 Task: Look for space in Porsgrunn, Norway from 7th July, 2023 to 14th July, 2023 for 1 adult in price range Rs.6000 to Rs.14000. Place can be shared room with 1  bedroom having 1 bed and 1 bathroom. Property type can be house, flat, guest house, hotel. Booking option can be shelf check-in. Required host language is English.
Action: Mouse moved to (556, 136)
Screenshot: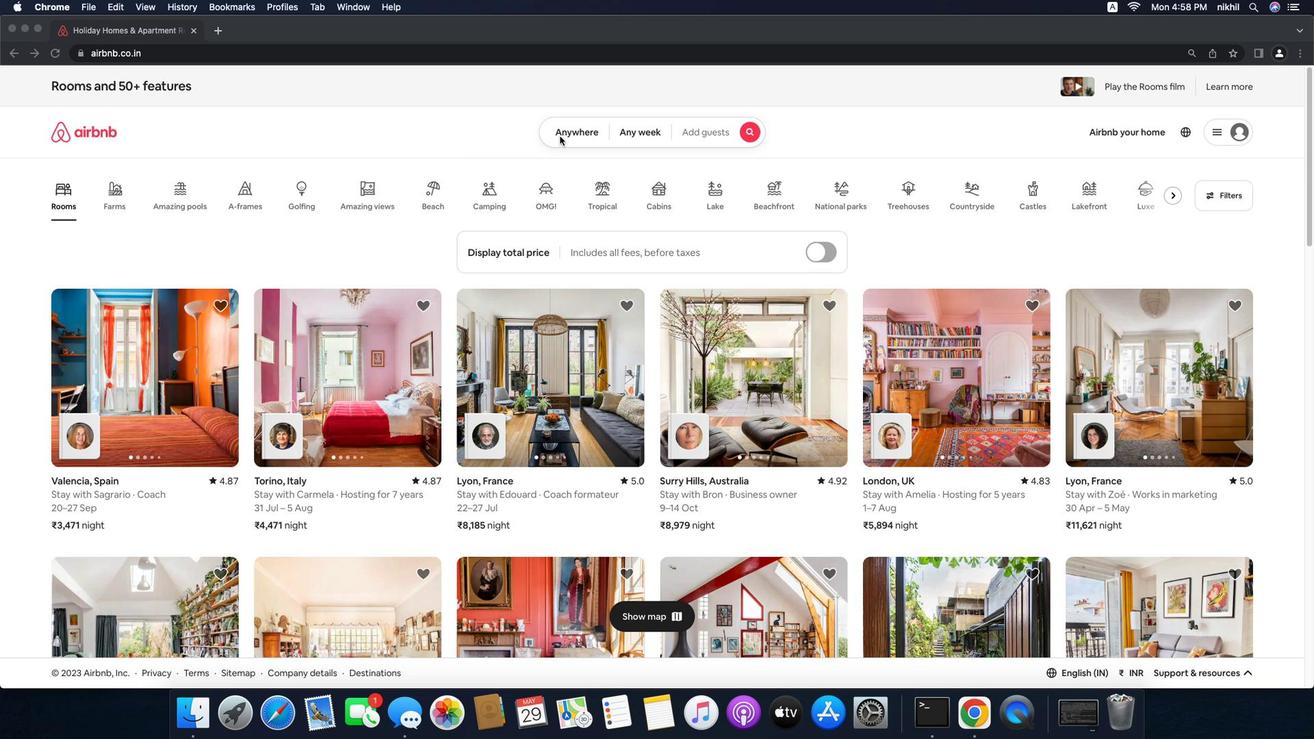 
Action: Mouse pressed left at (556, 136)
Screenshot: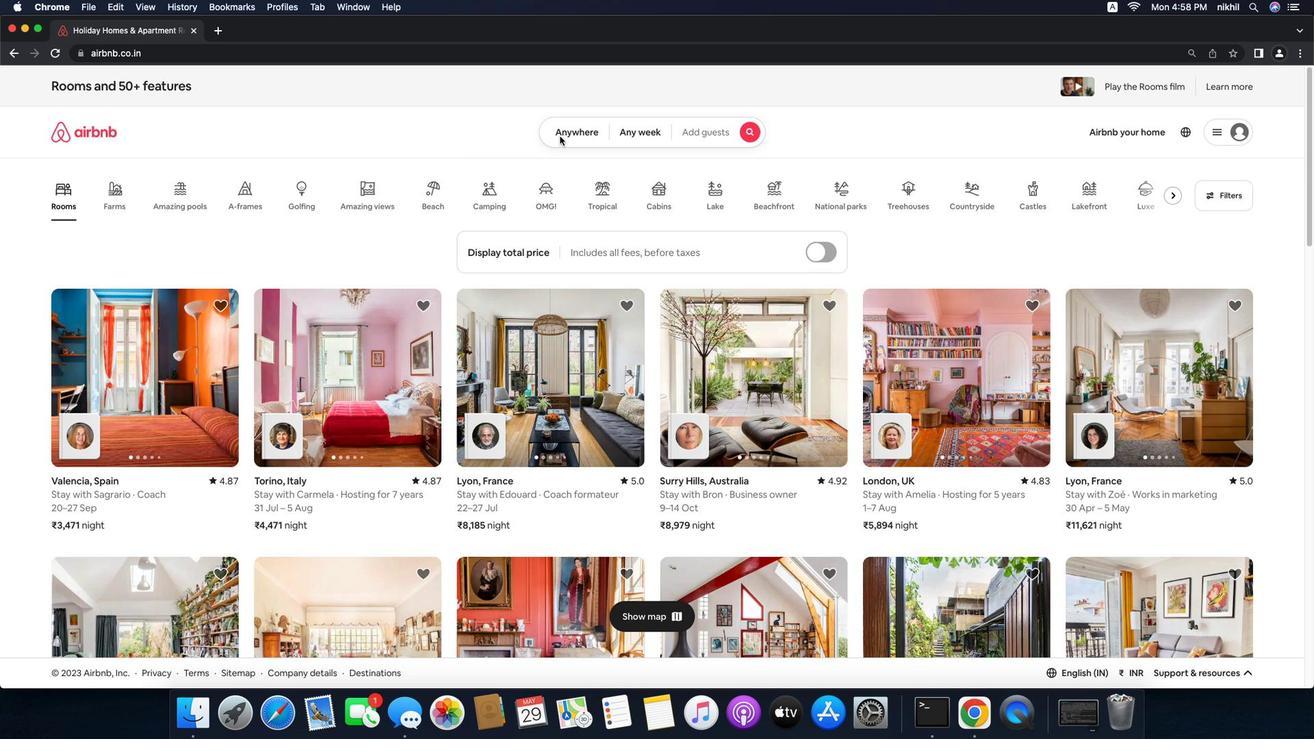 
Action: Mouse moved to (581, 132)
Screenshot: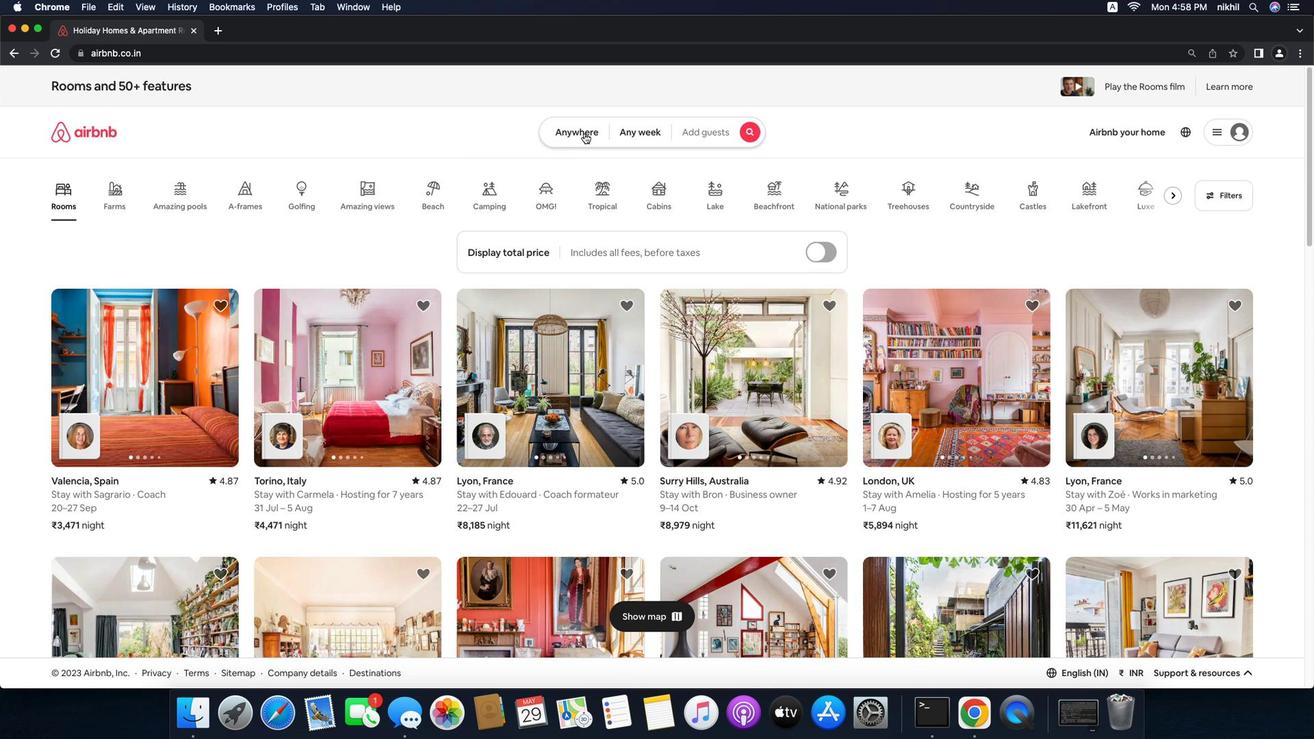 
Action: Mouse pressed left at (581, 132)
Screenshot: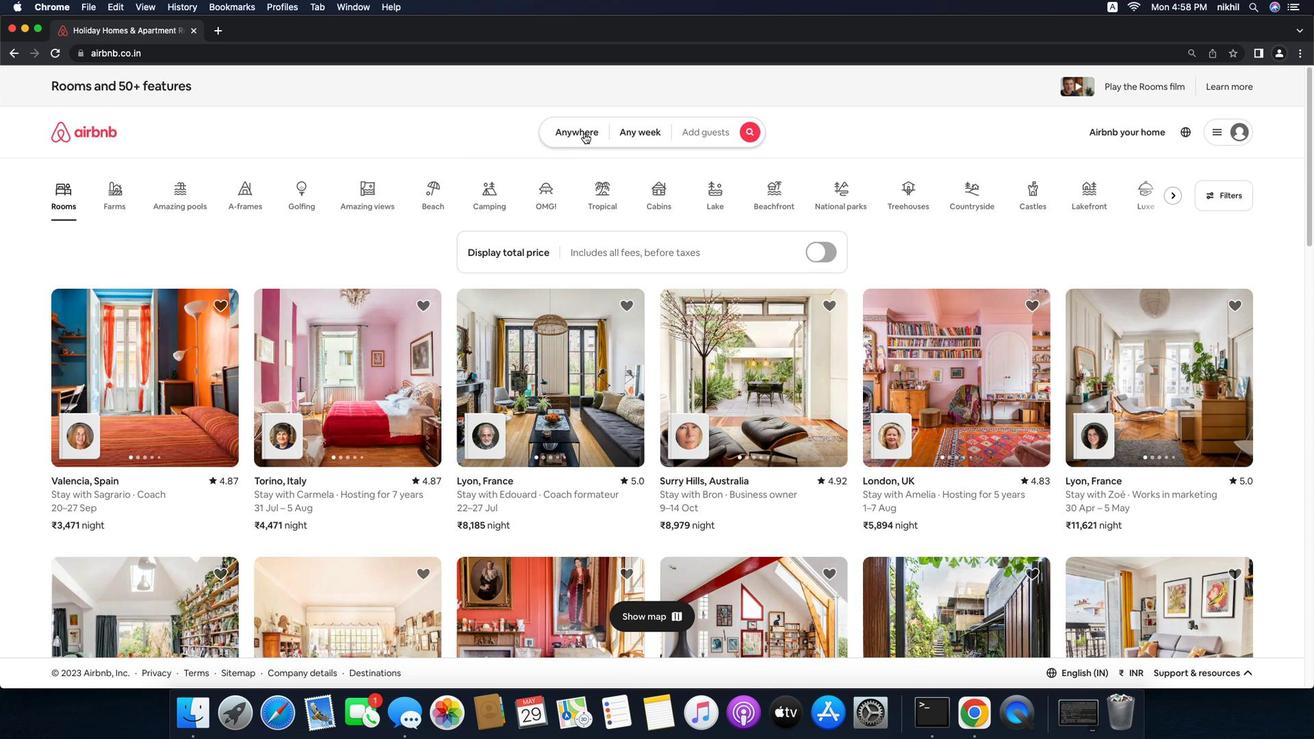 
Action: Mouse moved to (479, 185)
Screenshot: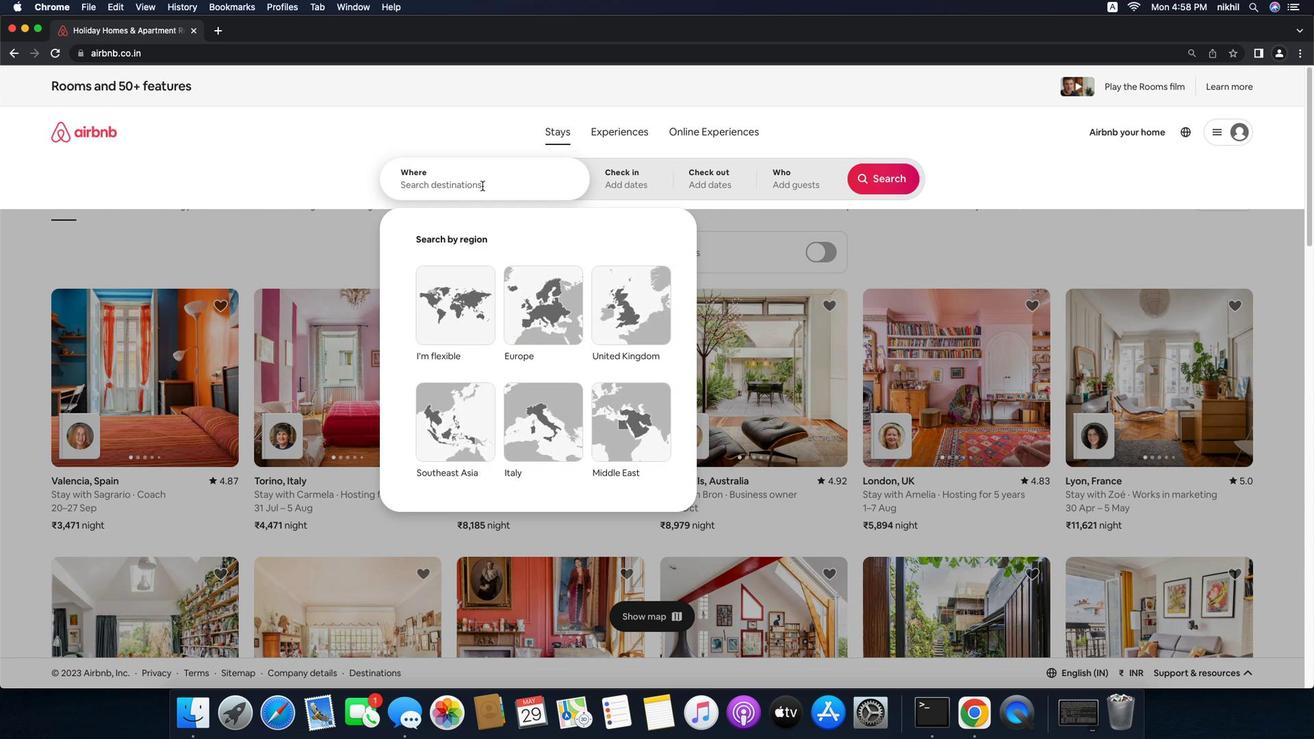 
Action: Mouse pressed left at (479, 185)
Screenshot: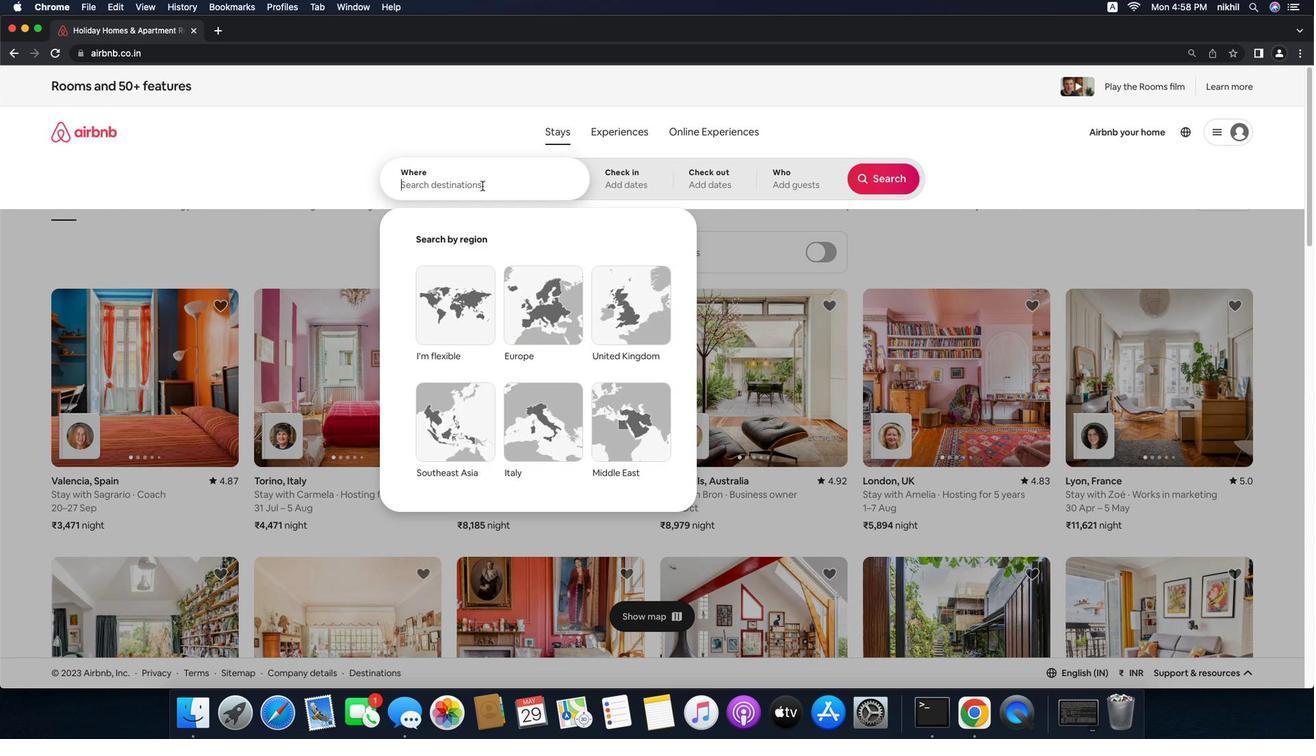 
Action: Key pressed 'P'Key.caps_lock'o''r''s''g''r''u''n''n'','Key.spaceKey.caps_lock'N'Key.caps_lock'o''r''w''a''y'
Screenshot: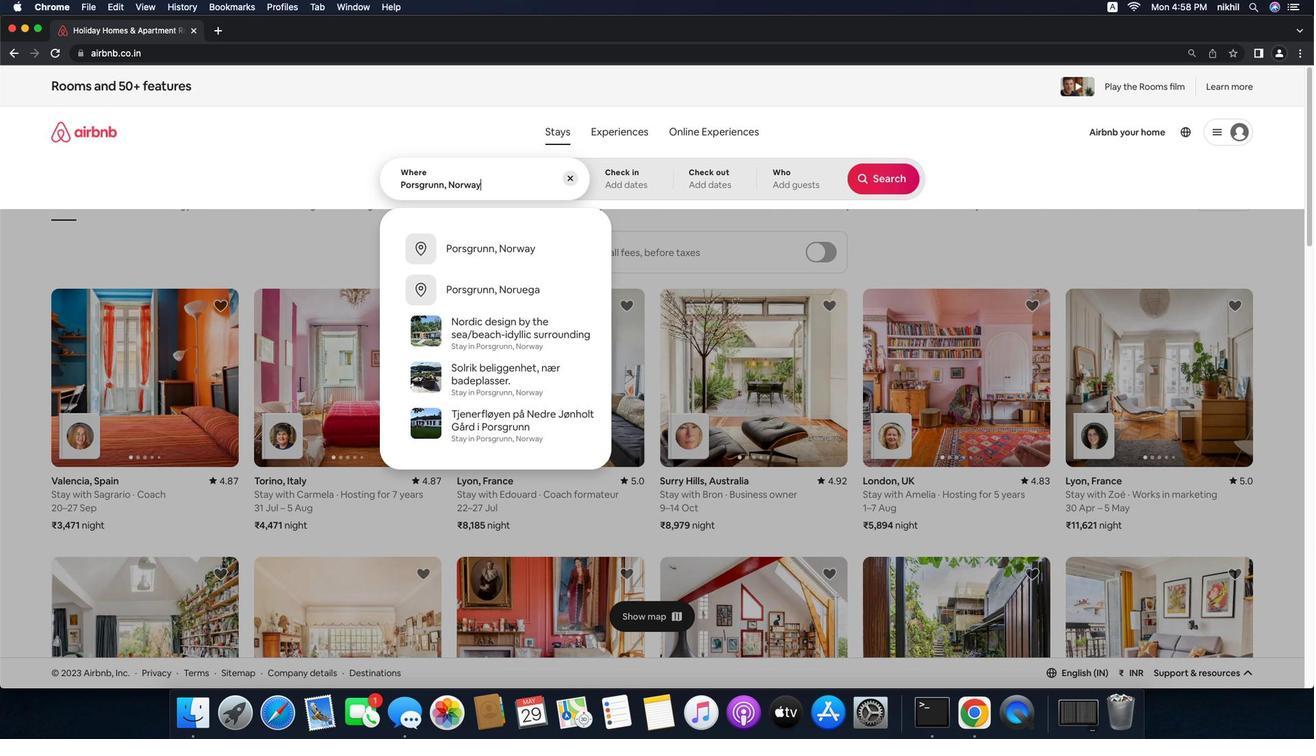 
Action: Mouse moved to (521, 249)
Screenshot: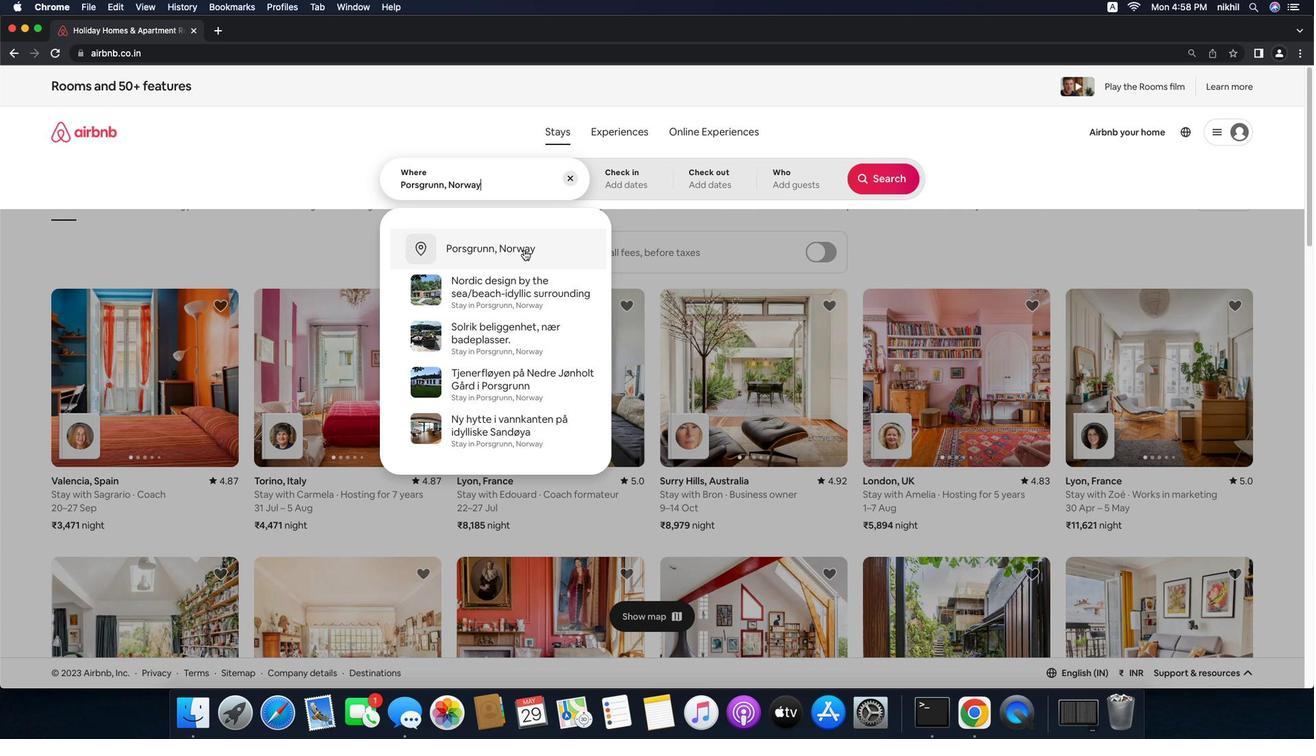
Action: Mouse pressed left at (521, 249)
Screenshot: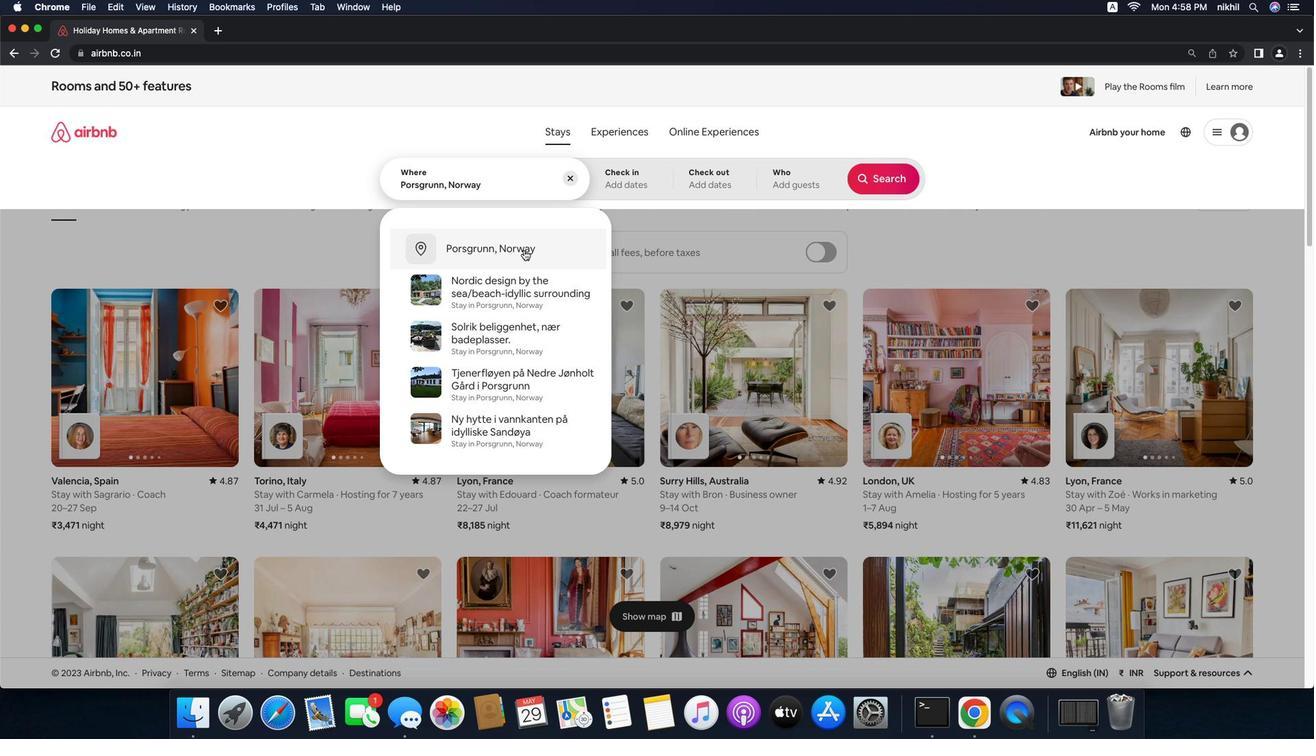 
Action: Mouse moved to (874, 280)
Screenshot: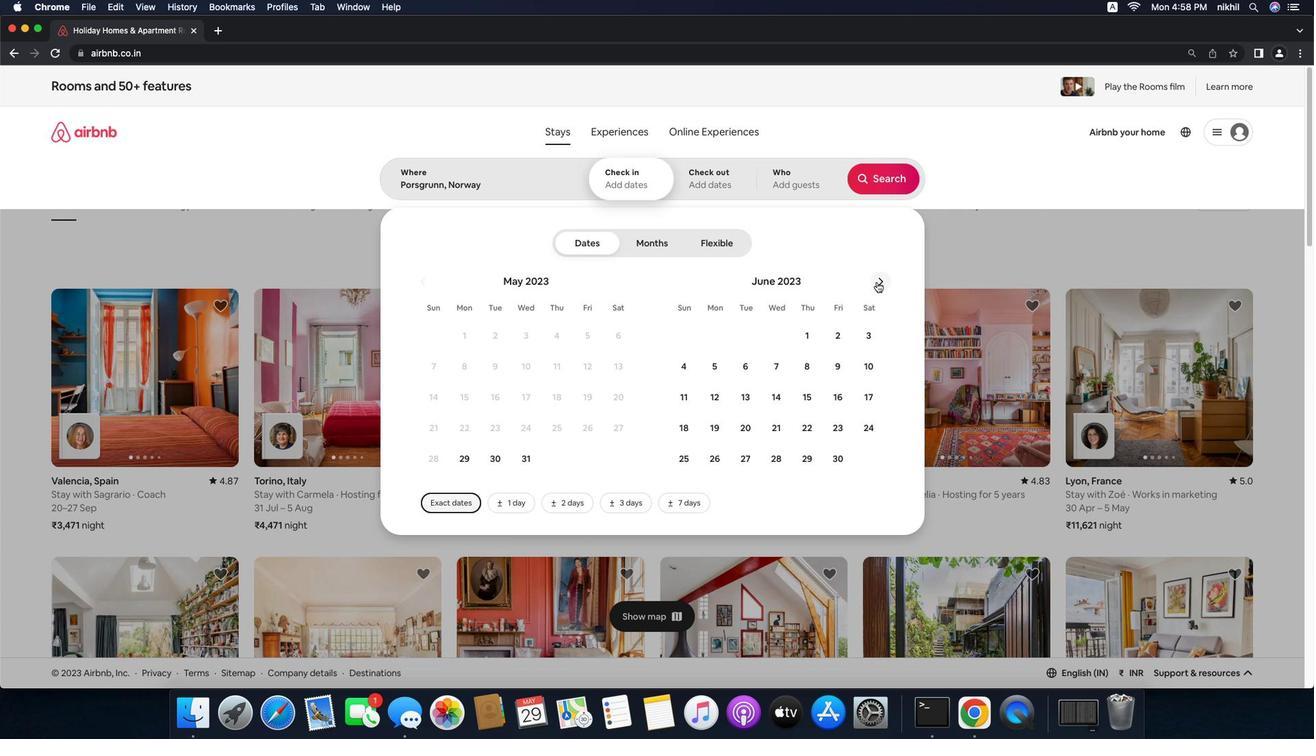 
Action: Mouse pressed left at (874, 280)
Screenshot: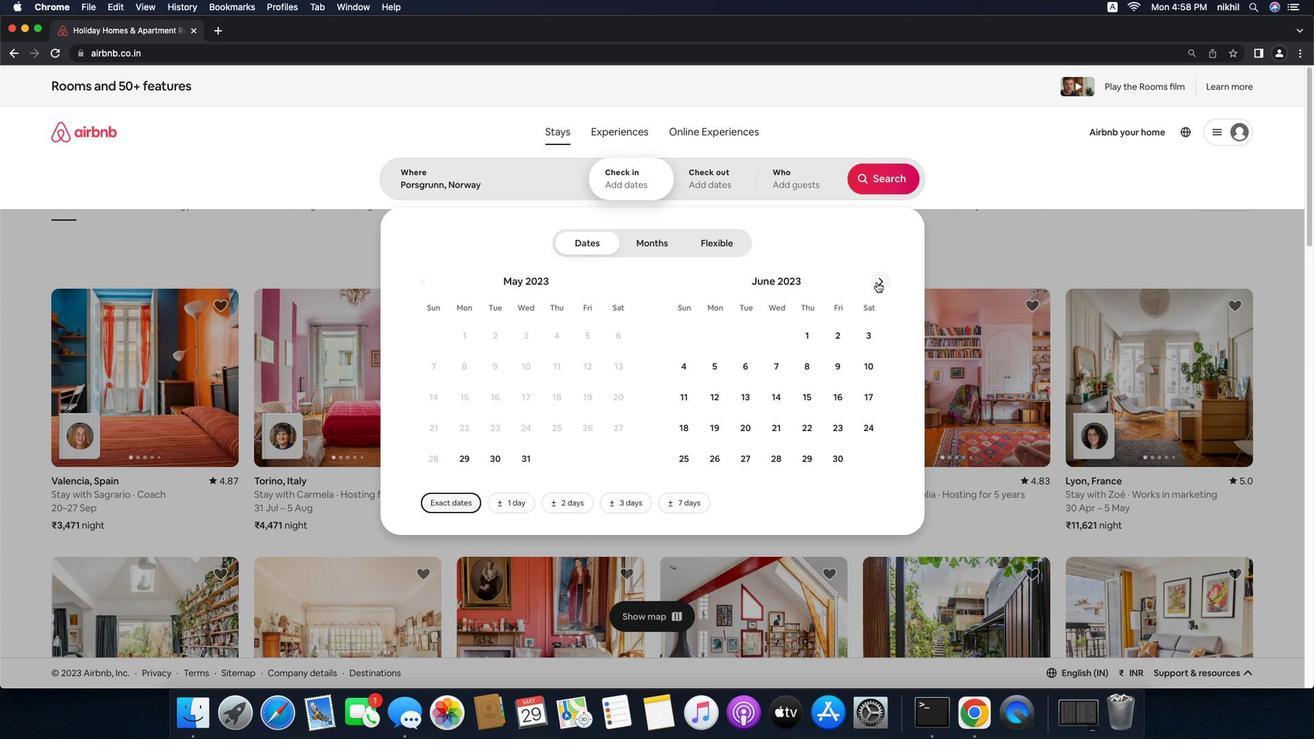 
Action: Mouse moved to (841, 362)
Screenshot: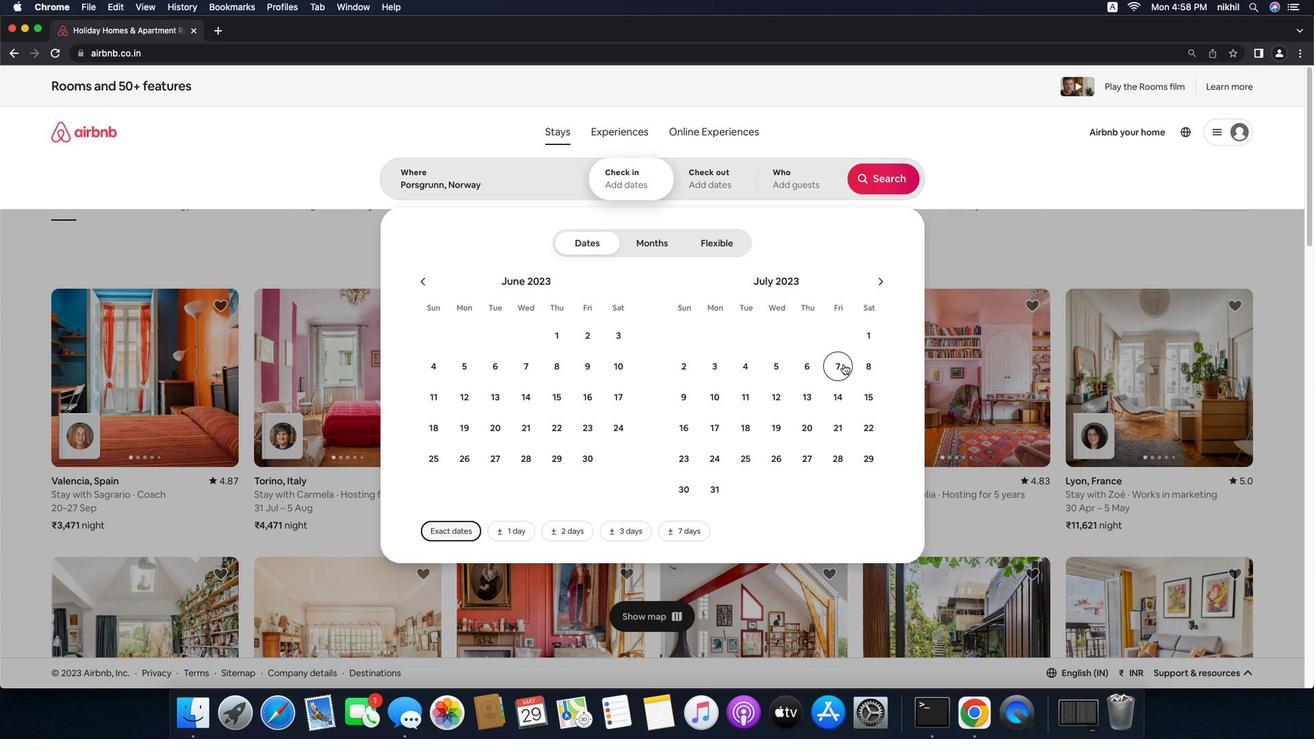 
Action: Mouse pressed left at (841, 362)
Screenshot: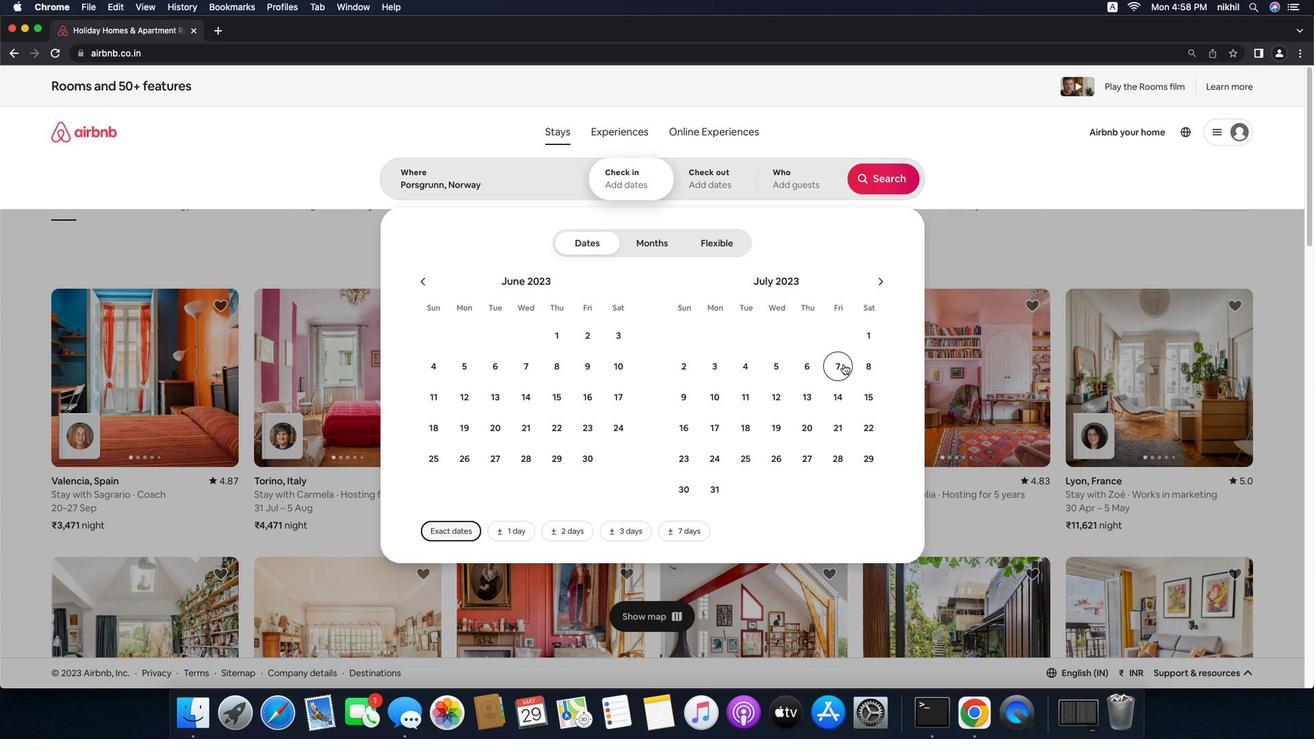 
Action: Mouse moved to (837, 394)
Screenshot: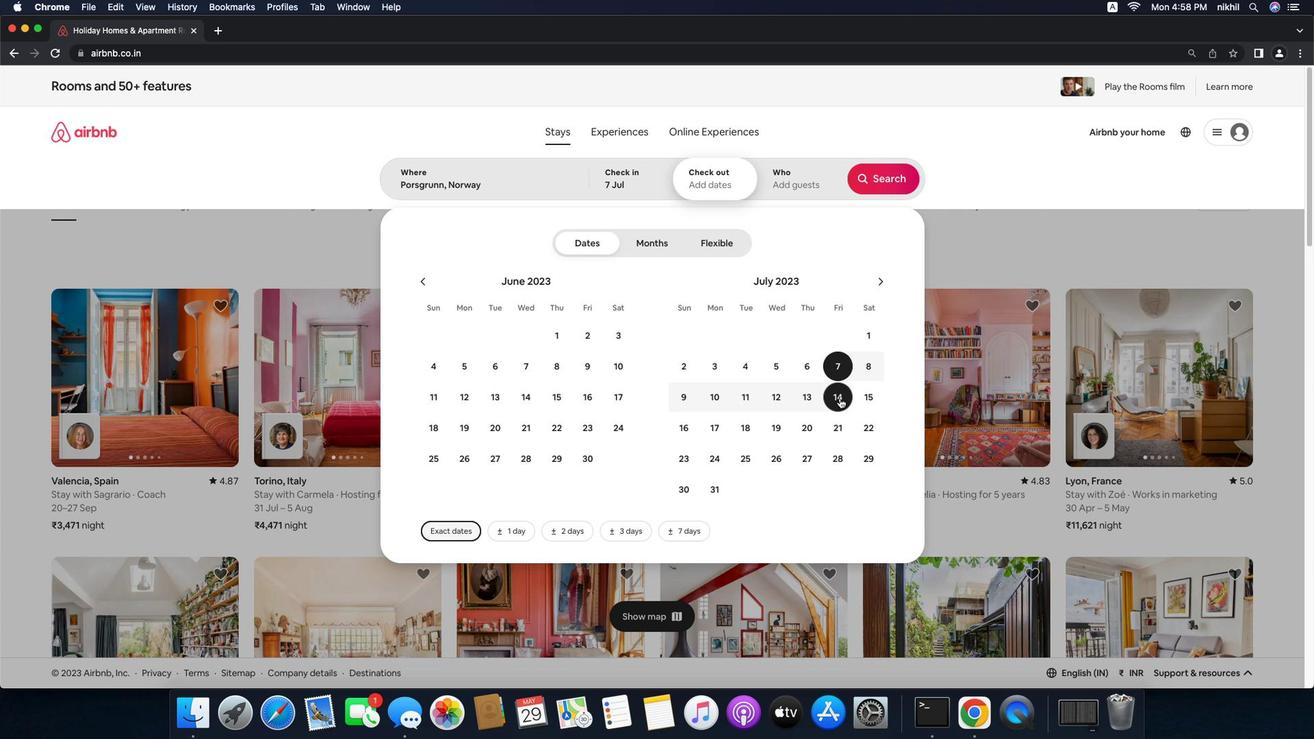 
Action: Mouse pressed left at (837, 394)
Screenshot: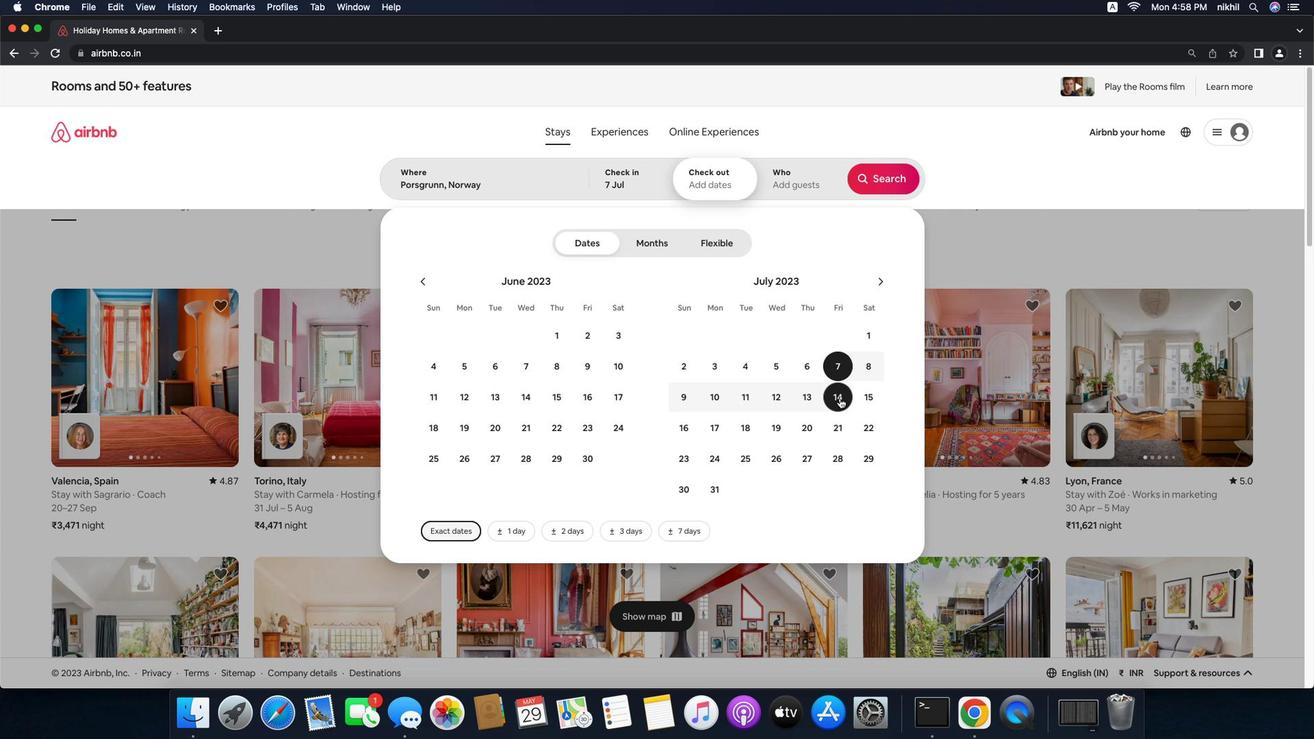 
Action: Mouse moved to (802, 186)
Screenshot: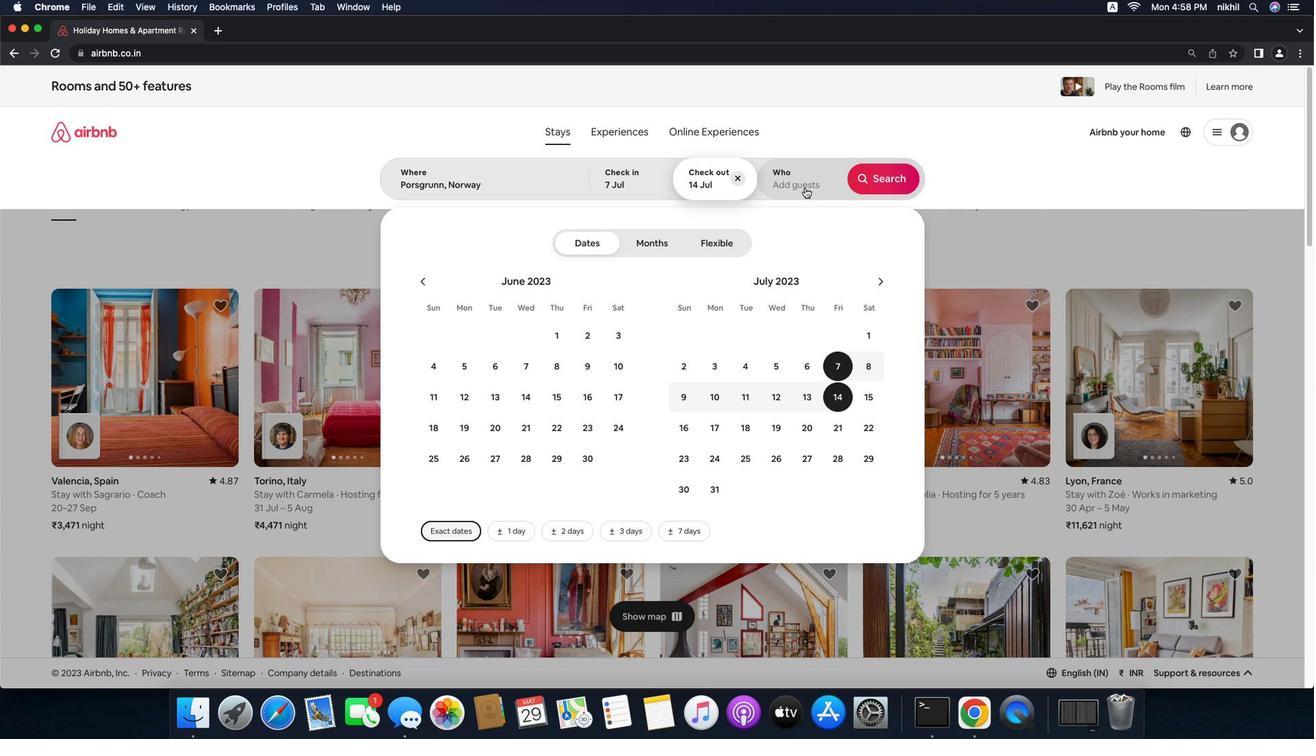 
Action: Mouse pressed left at (802, 186)
Screenshot: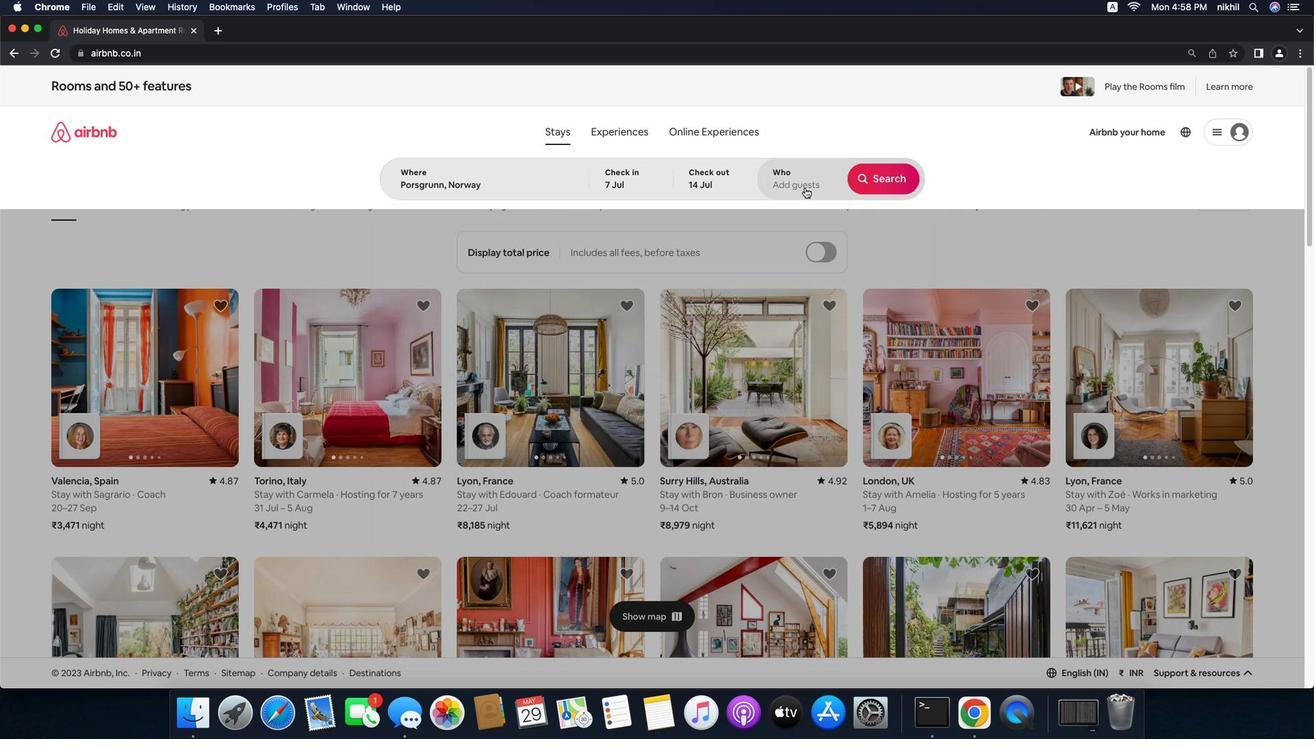 
Action: Mouse moved to (878, 249)
Screenshot: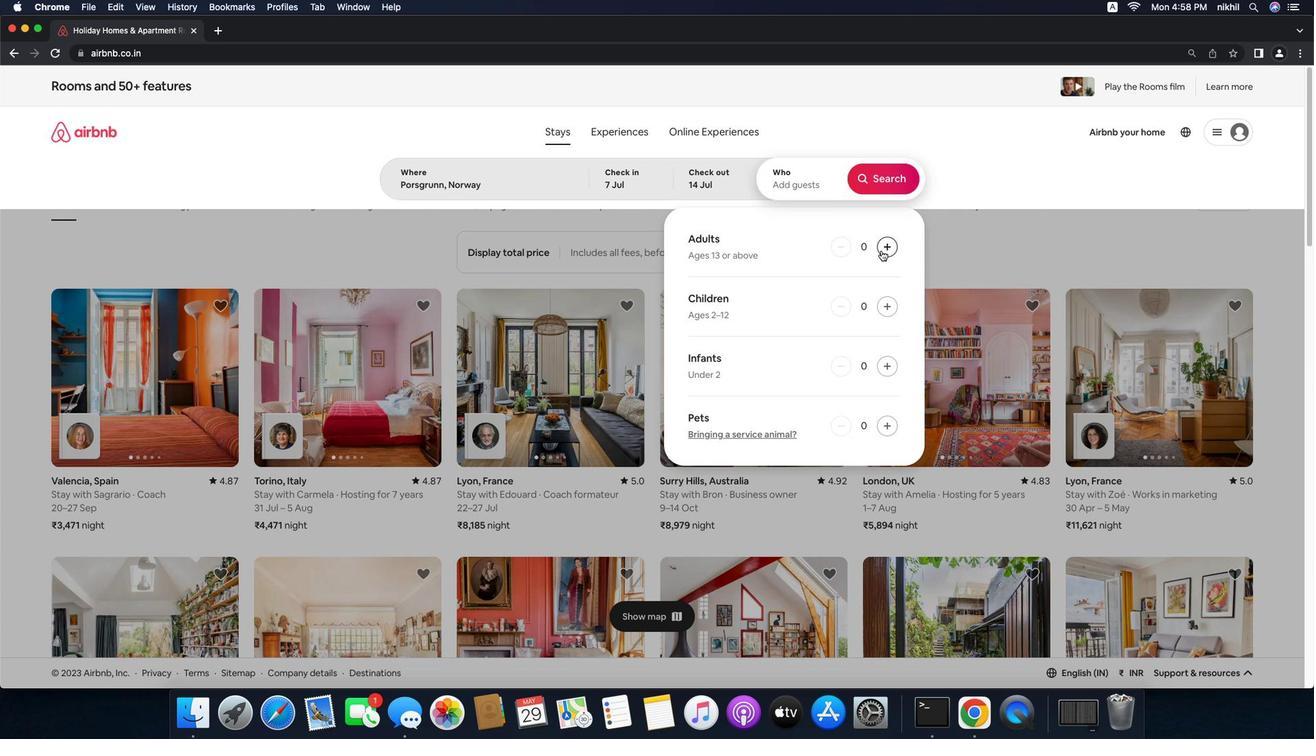 
Action: Mouse pressed left at (878, 249)
Screenshot: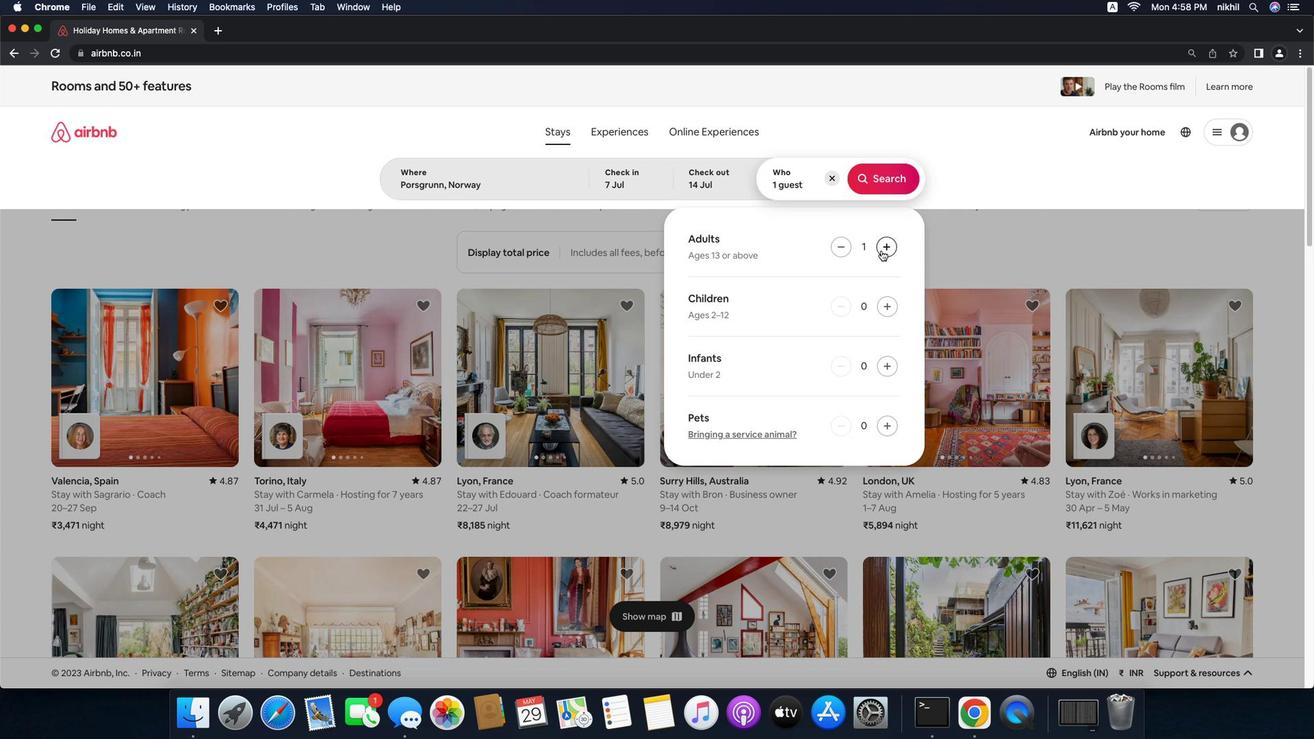 
Action: Mouse moved to (889, 181)
Screenshot: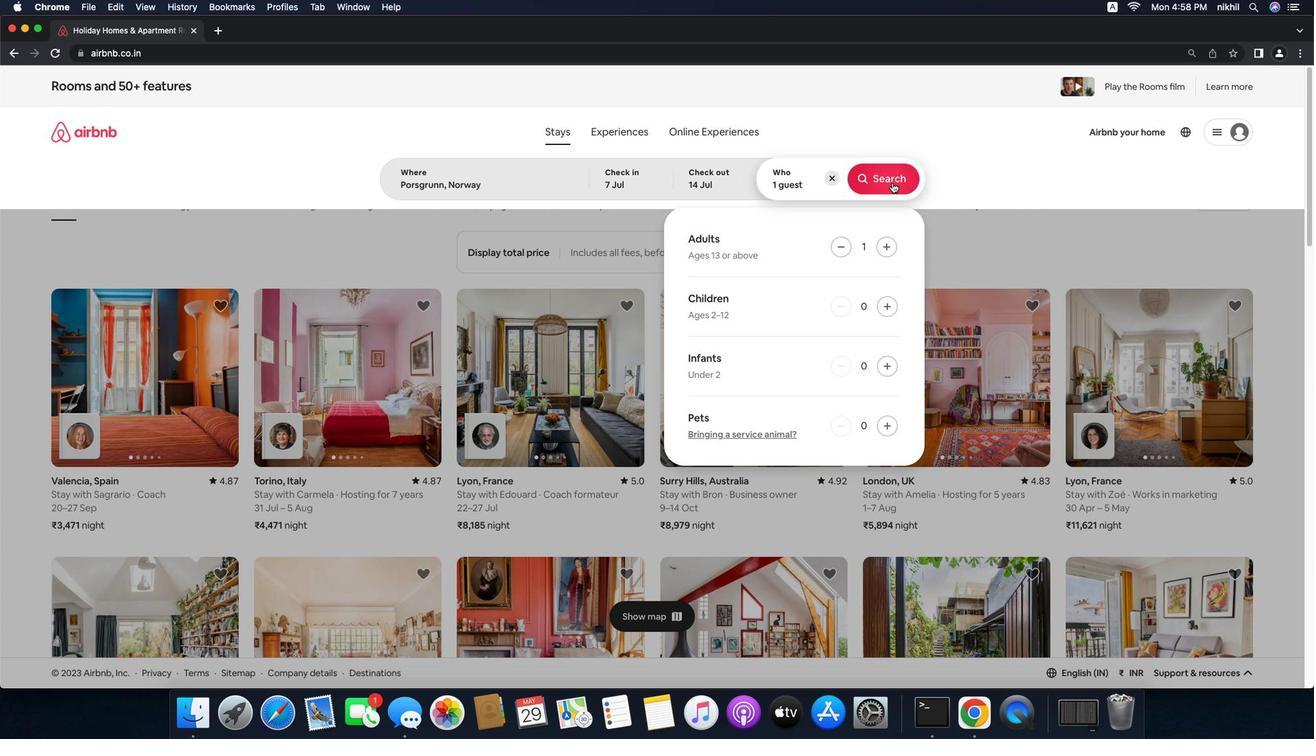
Action: Mouse pressed left at (889, 181)
Screenshot: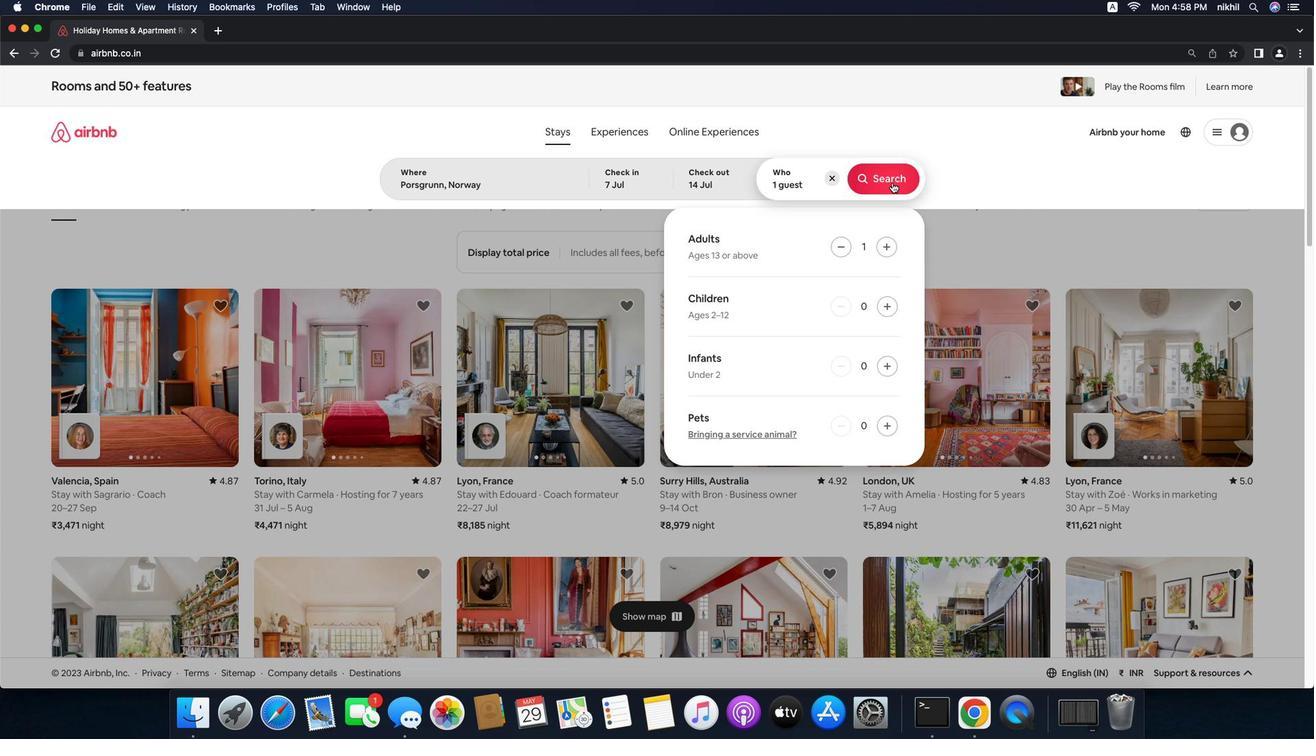 
Action: Mouse moved to (1270, 150)
Screenshot: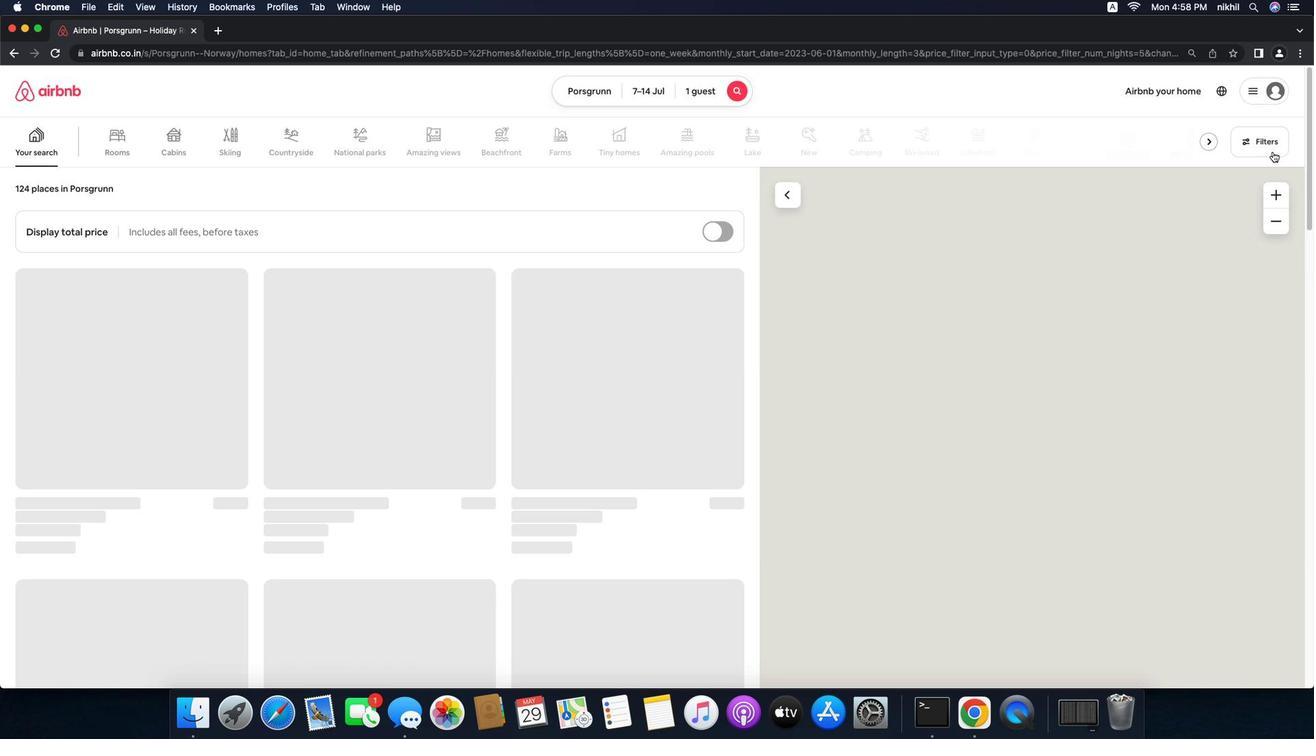 
Action: Mouse pressed left at (1270, 150)
Screenshot: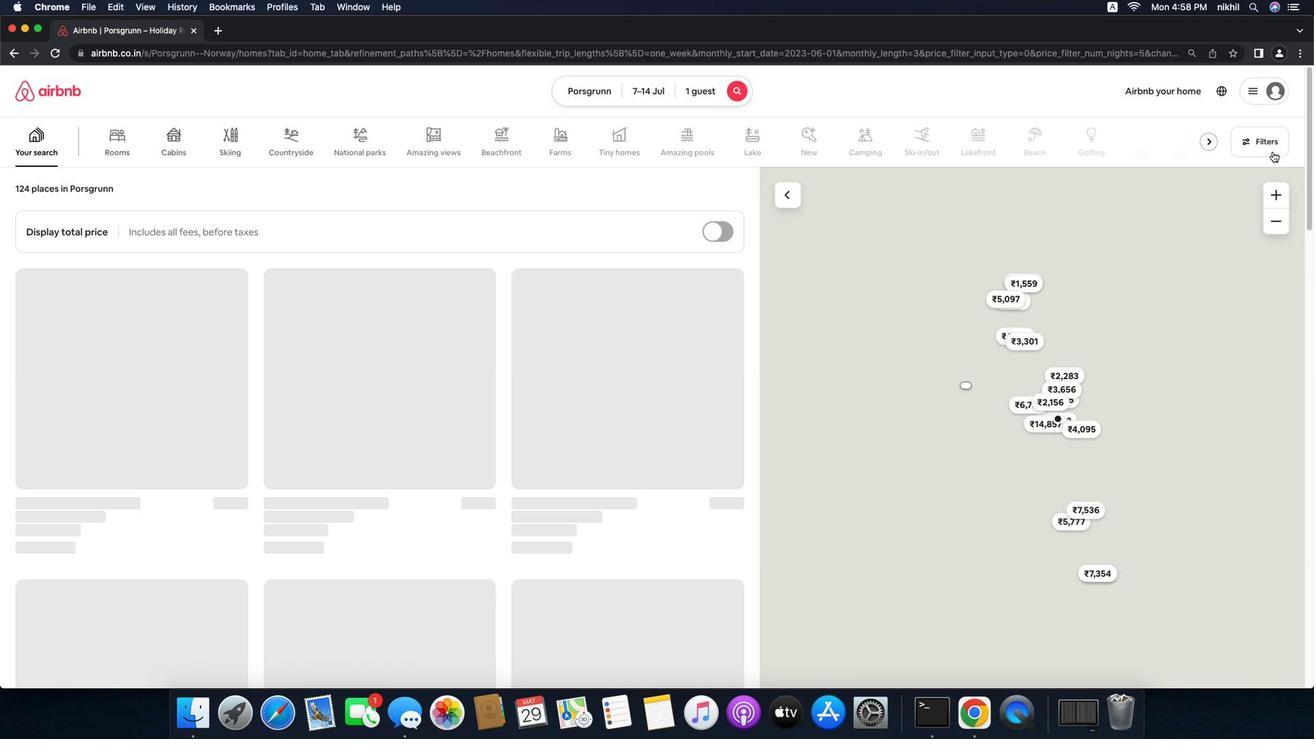 
Action: Mouse moved to (544, 460)
Screenshot: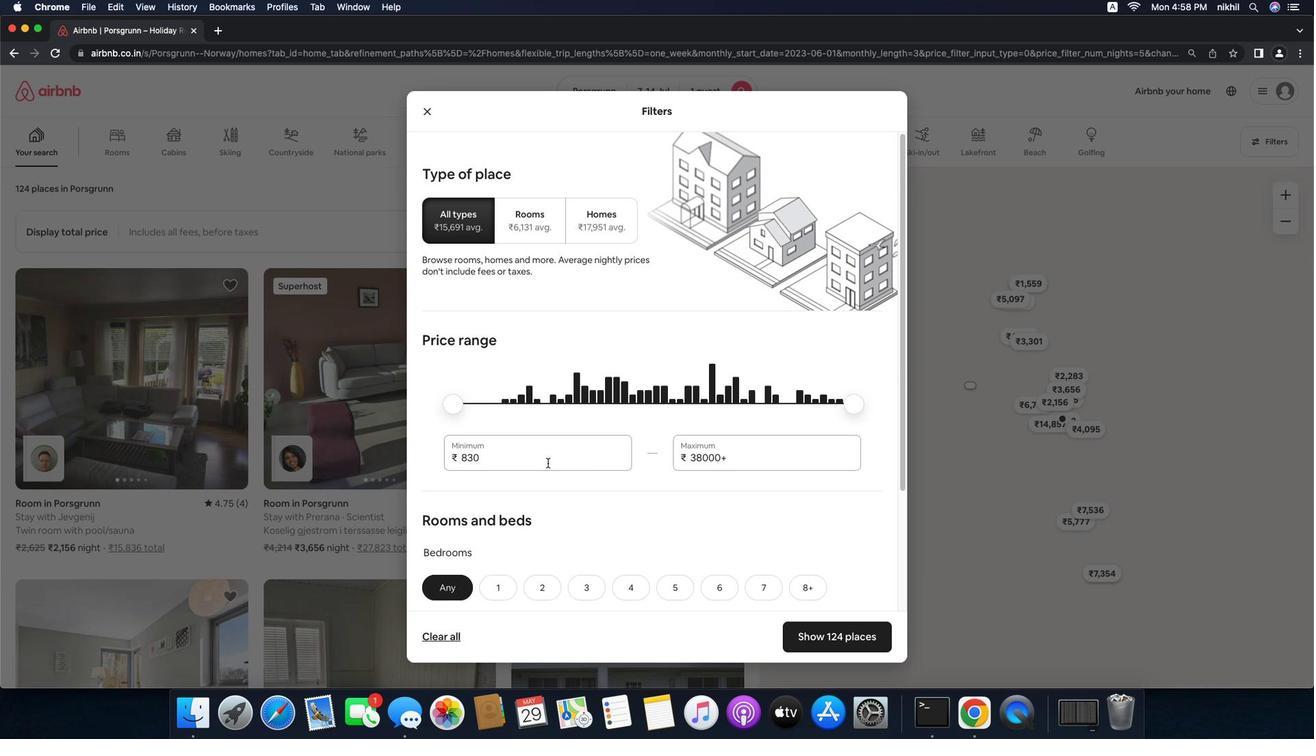 
Action: Mouse pressed left at (544, 460)
Screenshot: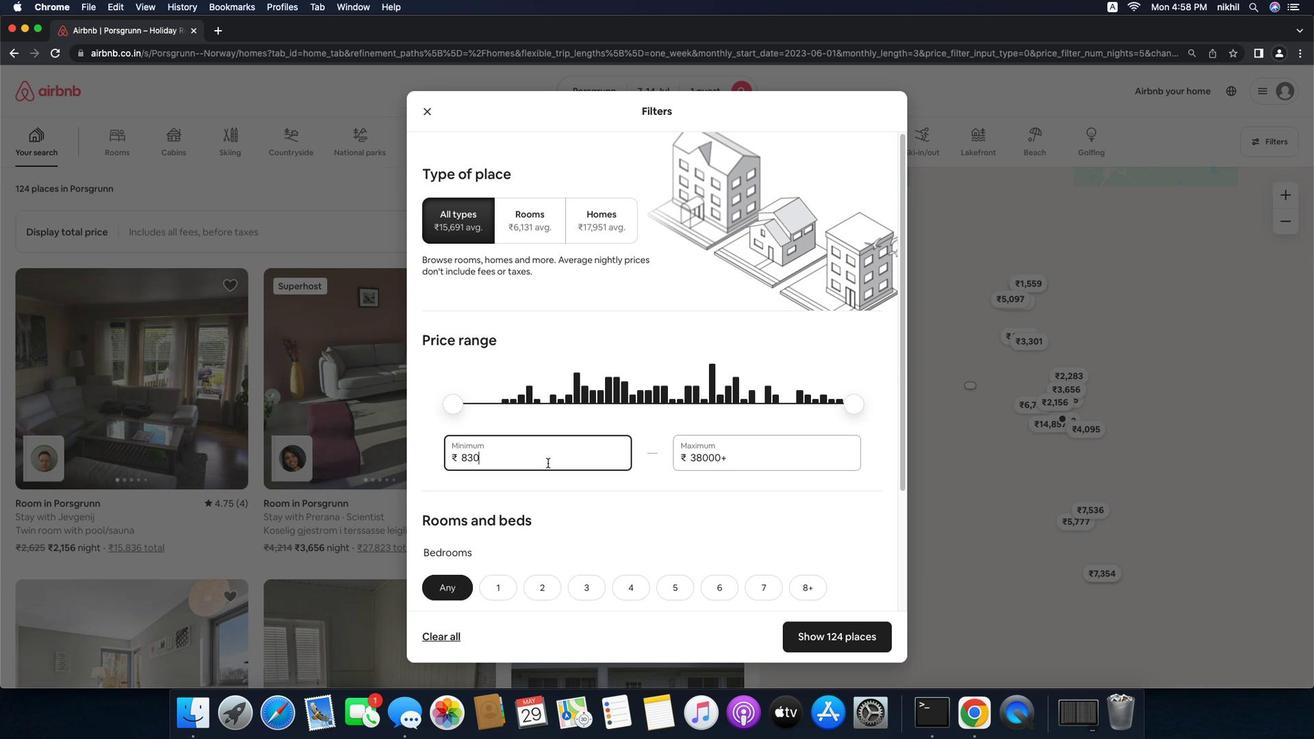 
Action: Key pressed Key.backspaceKey.backspaceKey.backspace'6''0''0''0'
Screenshot: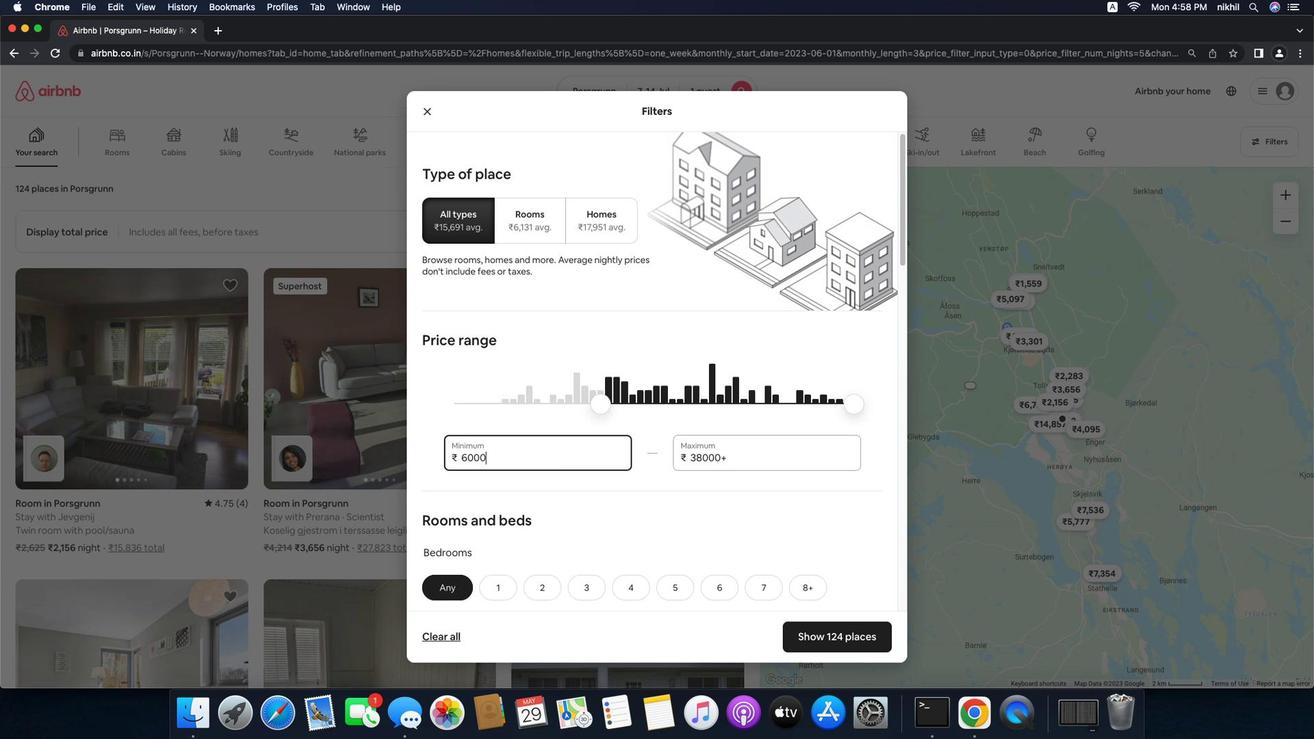 
Action: Mouse moved to (750, 456)
Screenshot: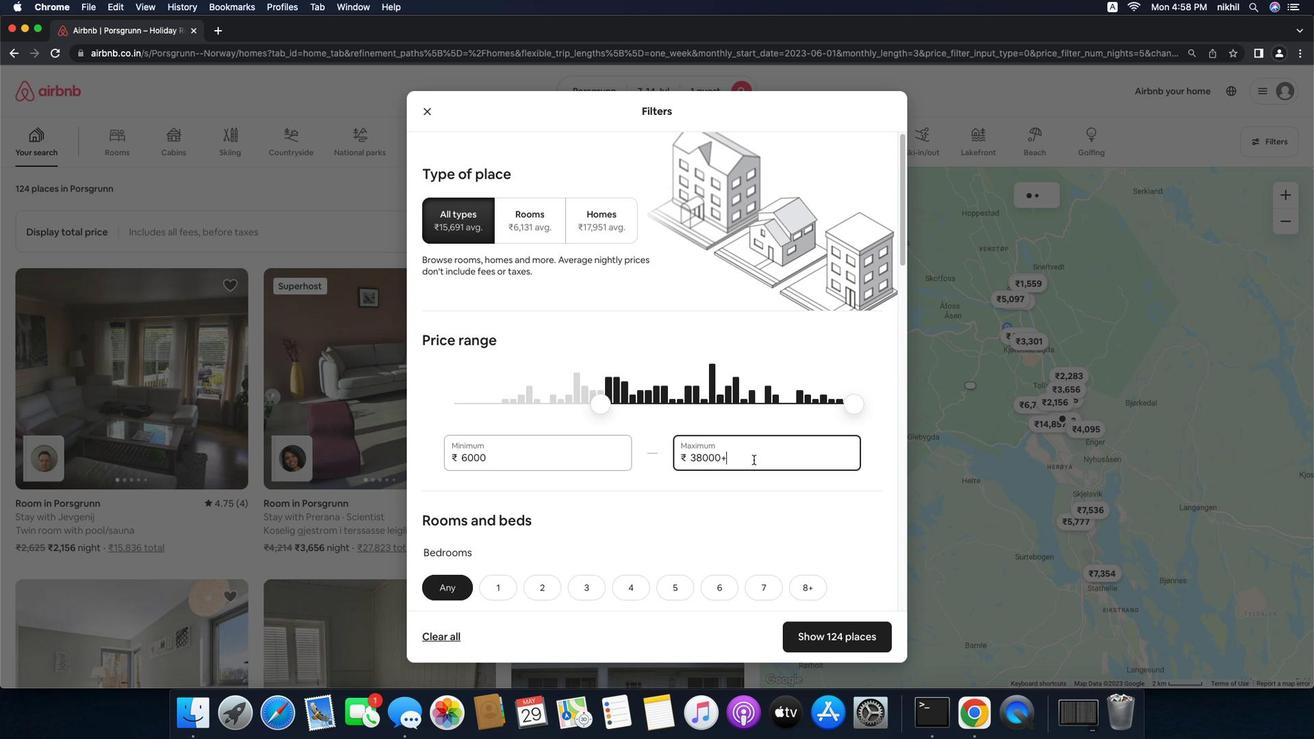 
Action: Mouse pressed left at (750, 456)
Screenshot: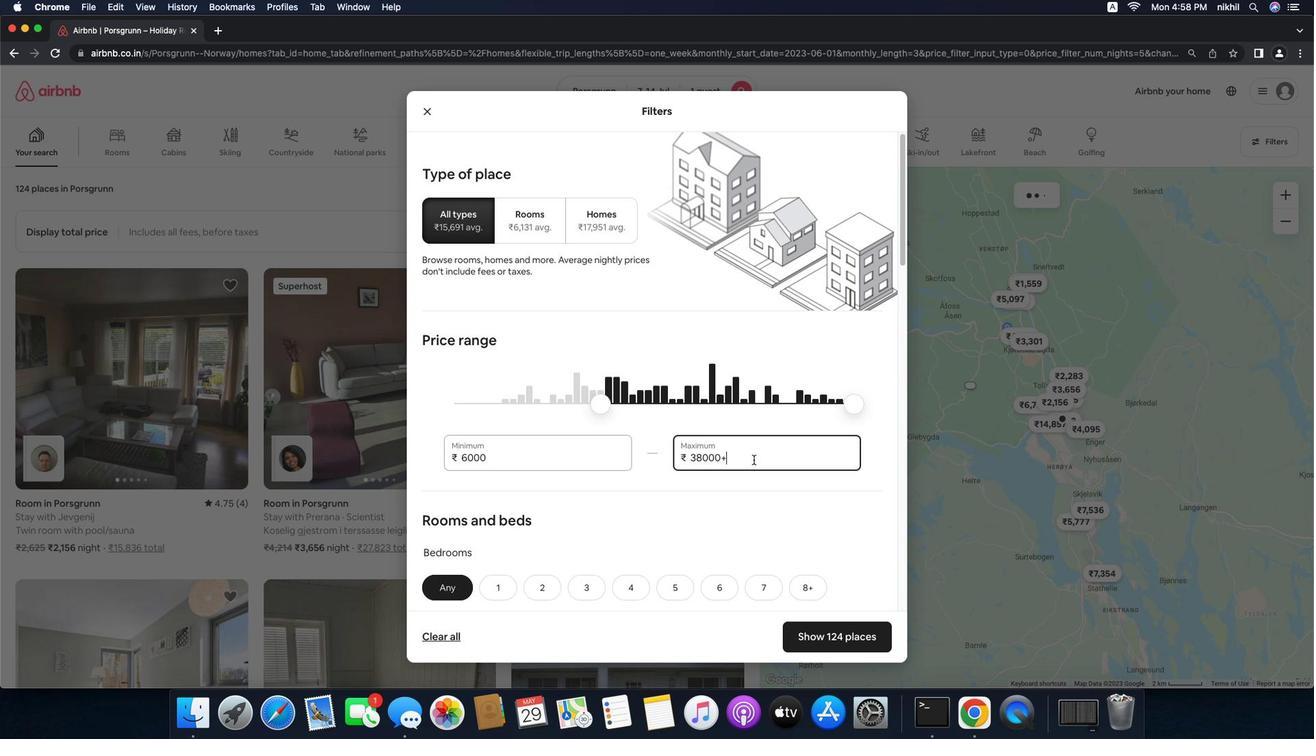 
Action: Mouse moved to (750, 457)
Screenshot: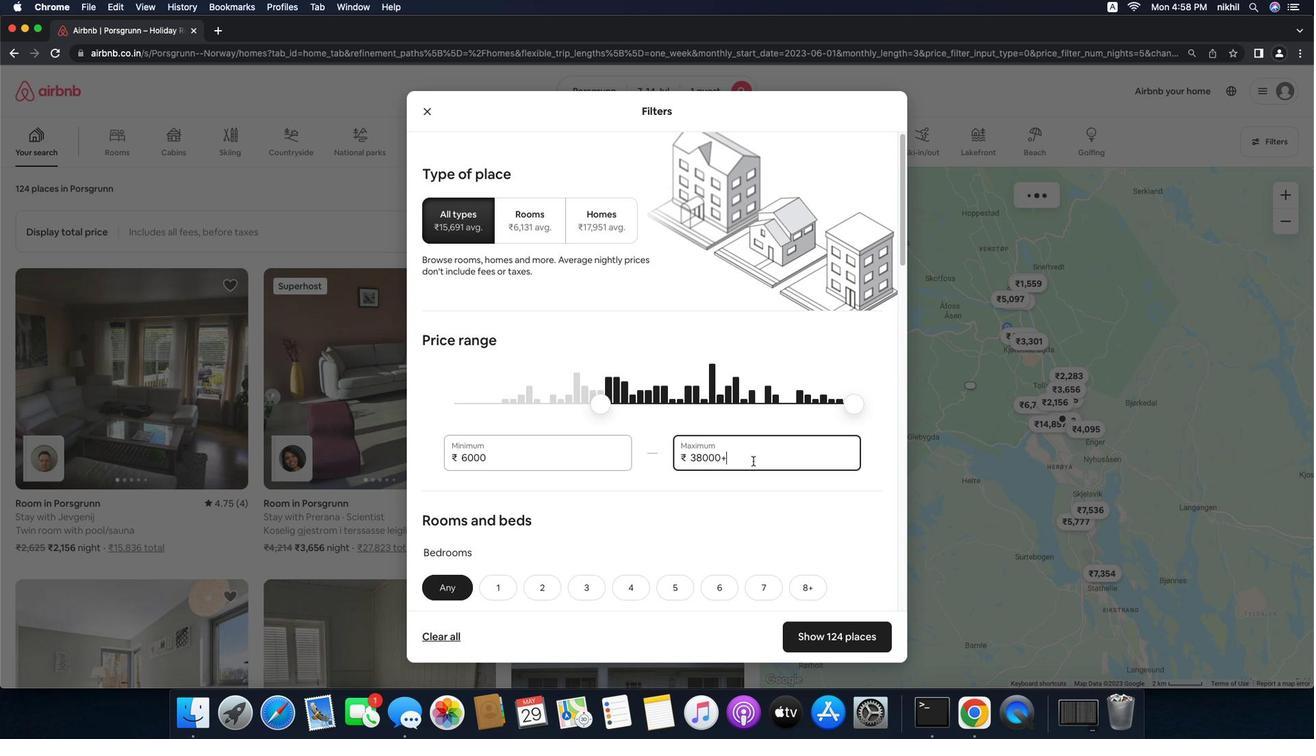 
Action: Key pressed Key.backspaceKey.backspaceKey.backspaceKey.backspaceKey.backspaceKey.backspace'1''4''0''0''0'
Screenshot: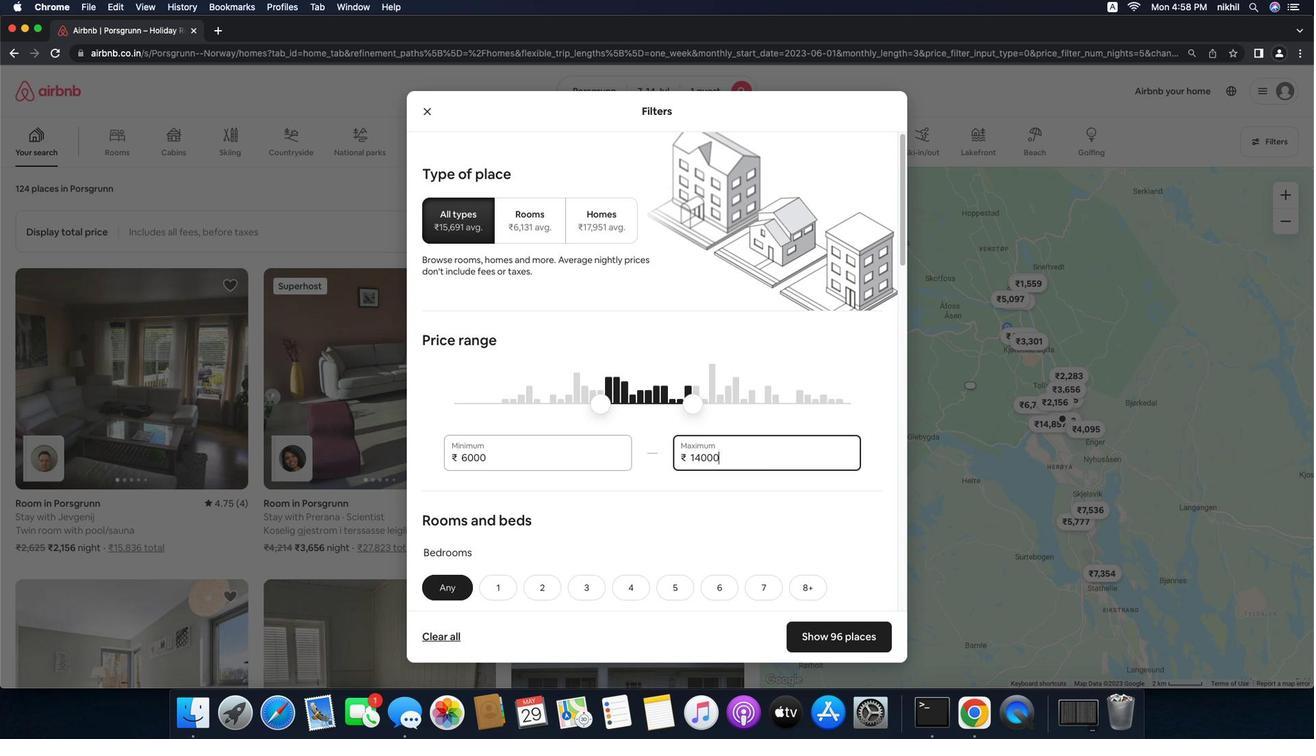
Action: Mouse moved to (633, 478)
Screenshot: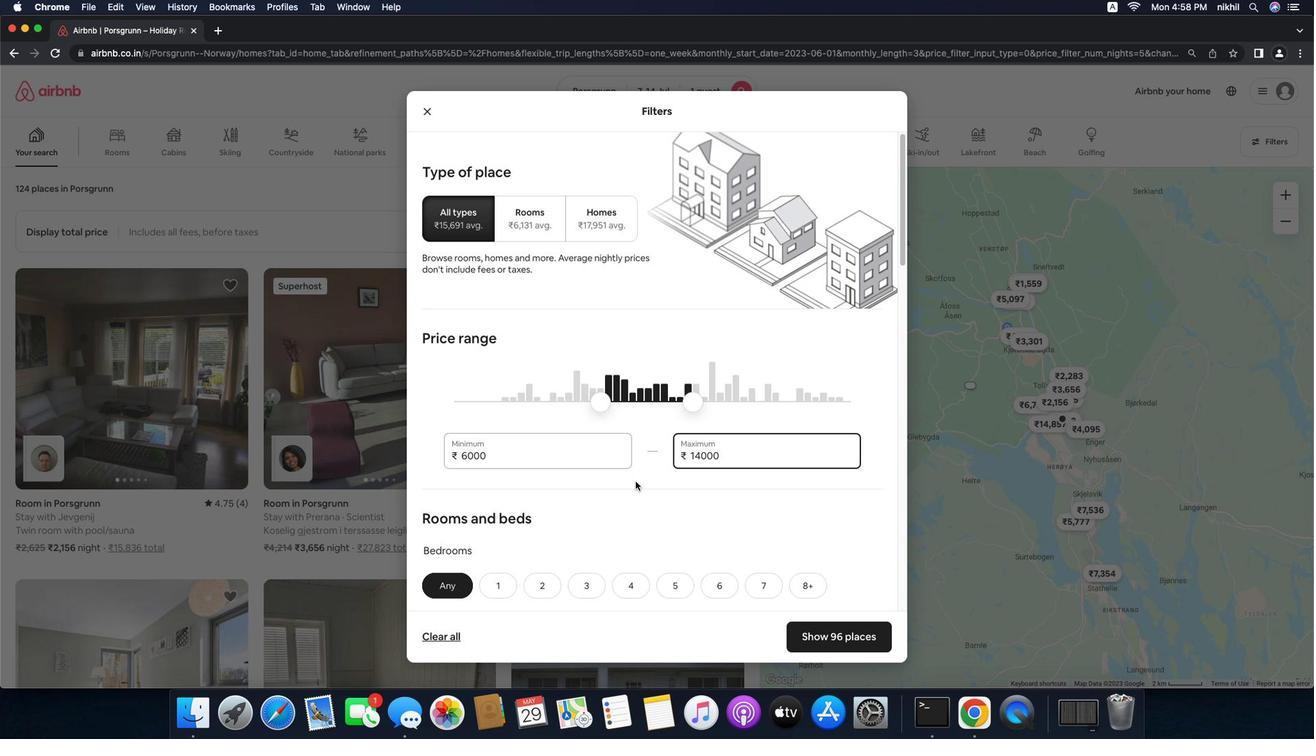 
Action: Mouse scrolled (633, 478) with delta (-2, 0)
Screenshot: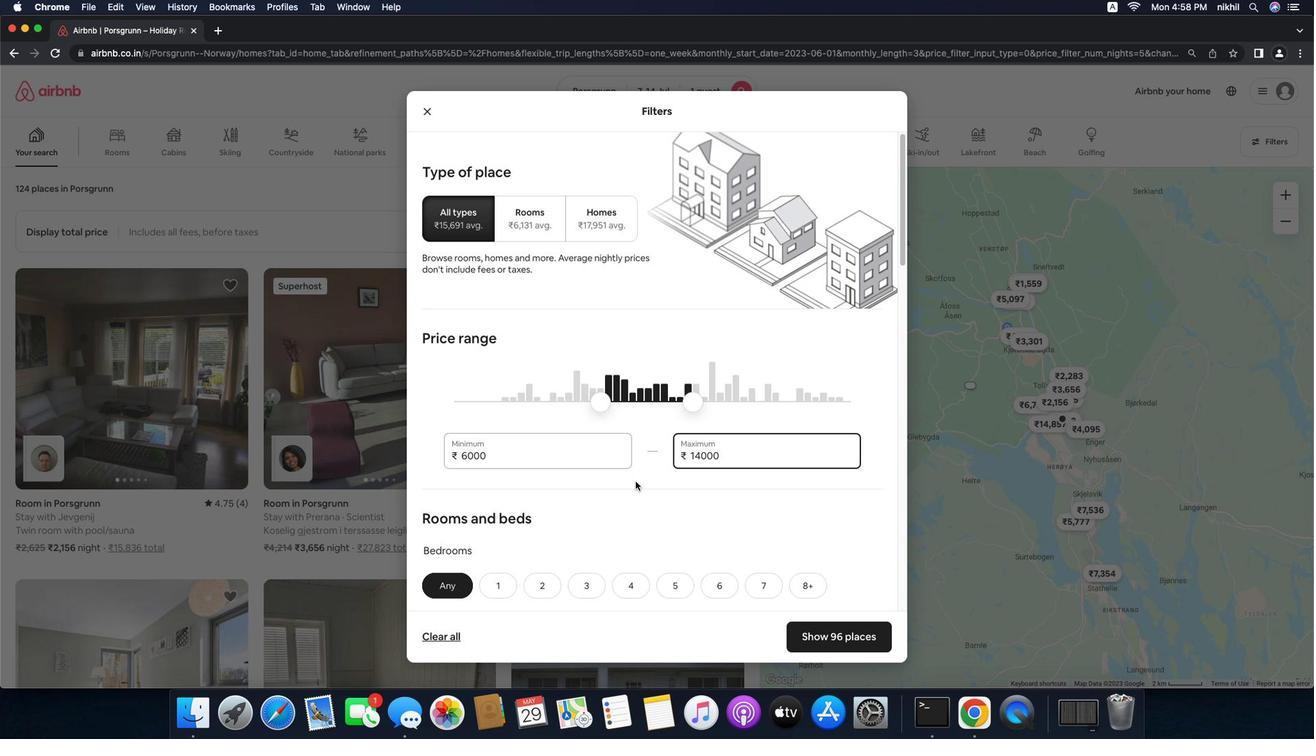 
Action: Mouse scrolled (633, 478) with delta (-2, 0)
Screenshot: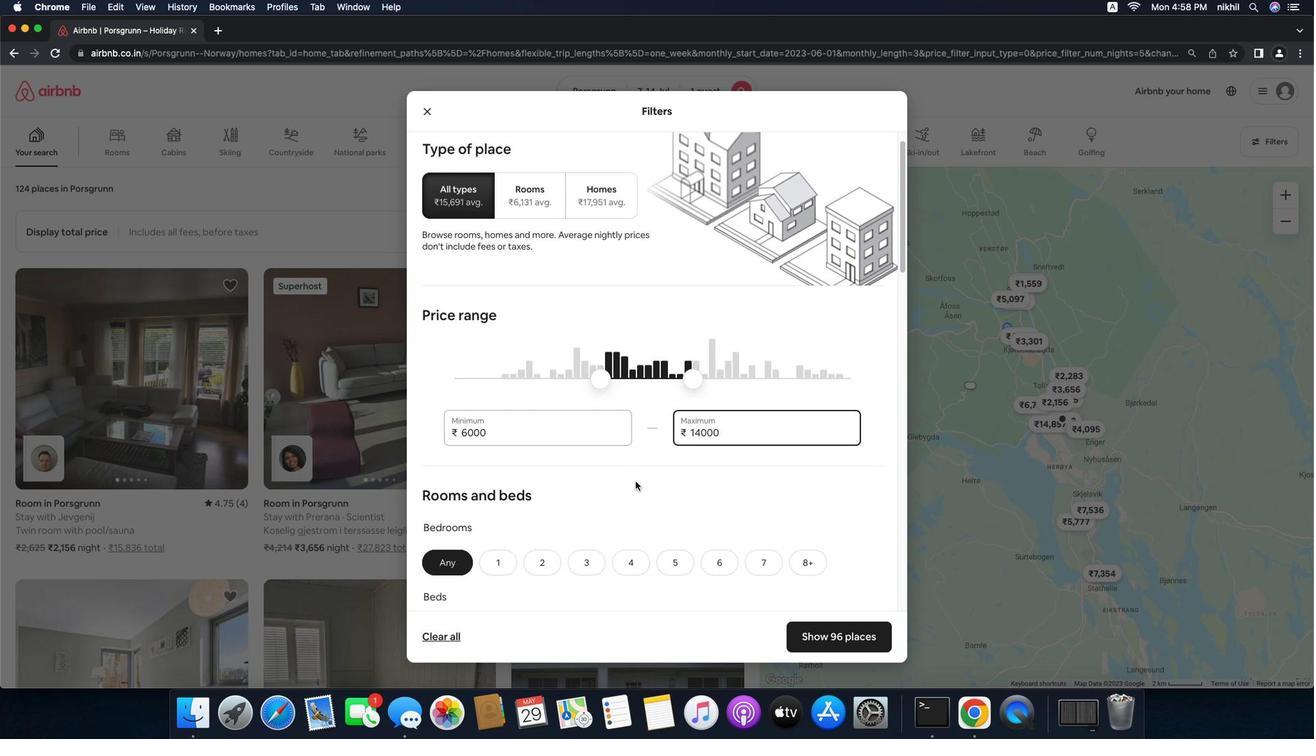 
Action: Mouse scrolled (633, 478) with delta (-2, 0)
Screenshot: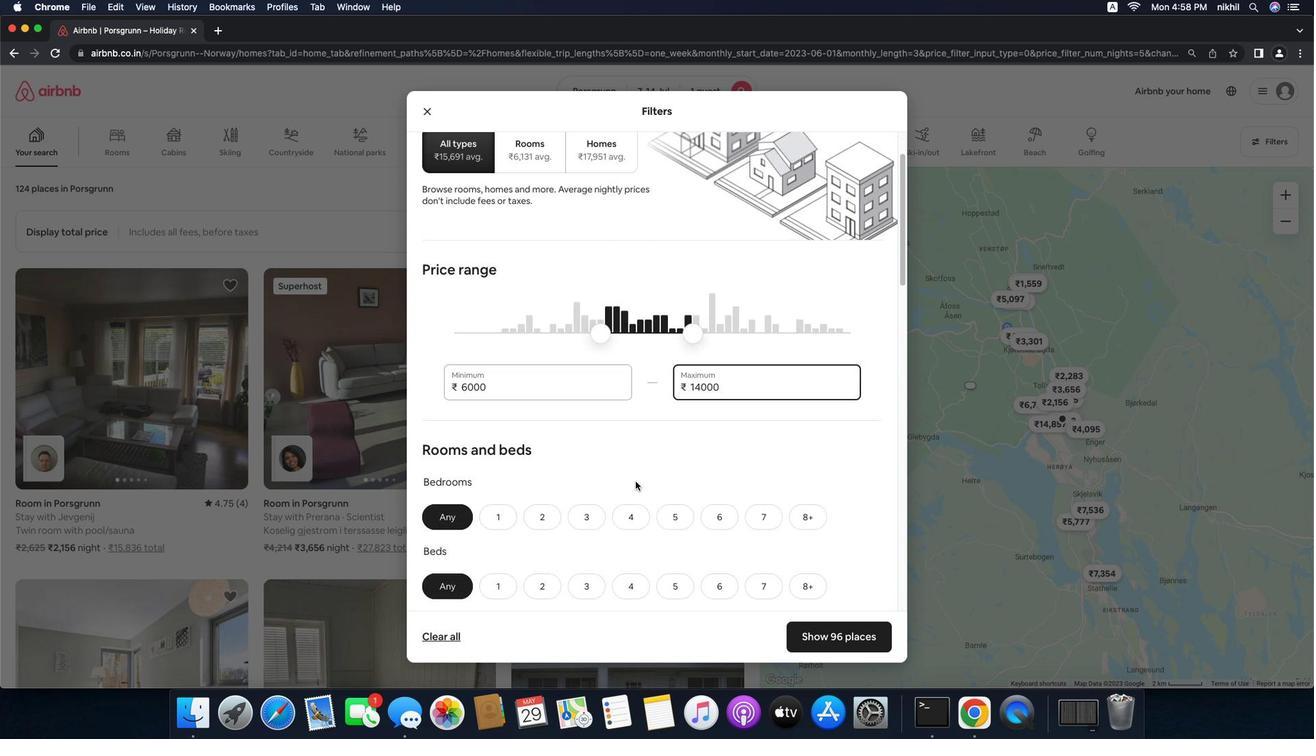 
Action: Mouse scrolled (633, 478) with delta (-2, -2)
Screenshot: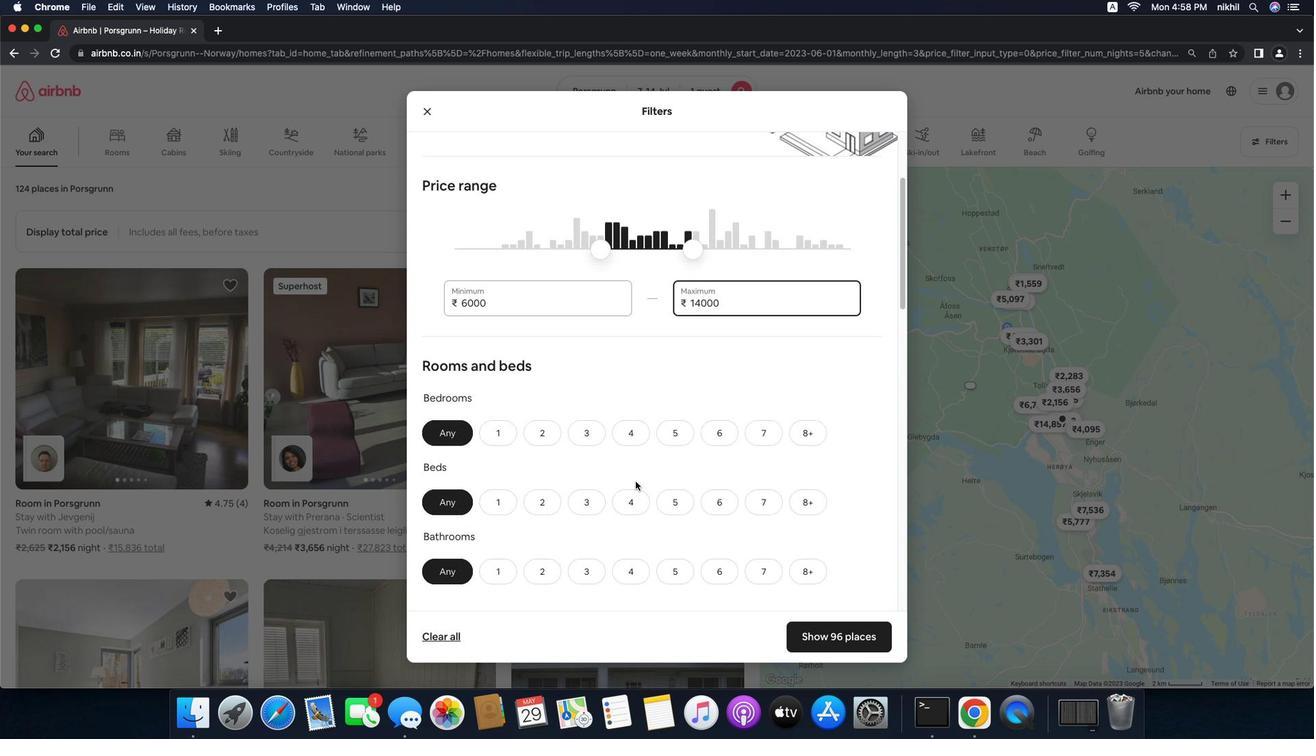 
Action: Mouse scrolled (633, 478) with delta (-2, 0)
Screenshot: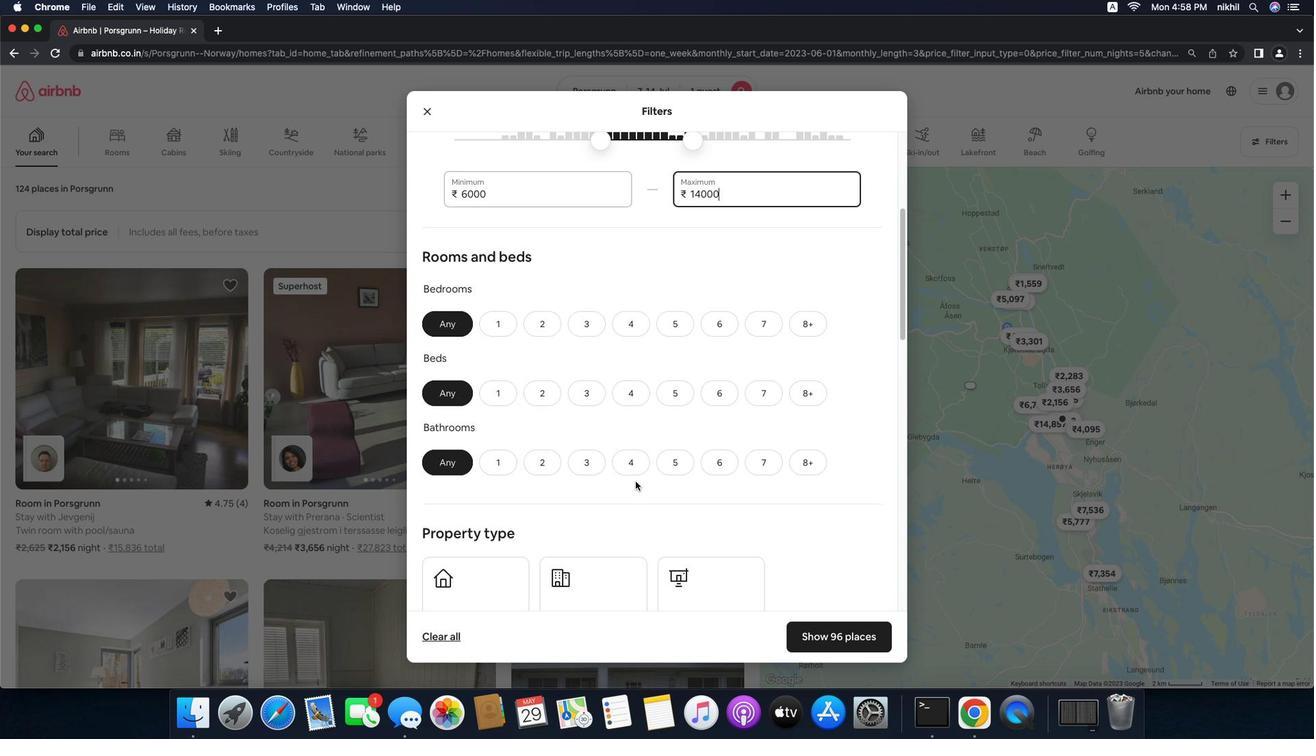 
Action: Mouse moved to (510, 320)
Screenshot: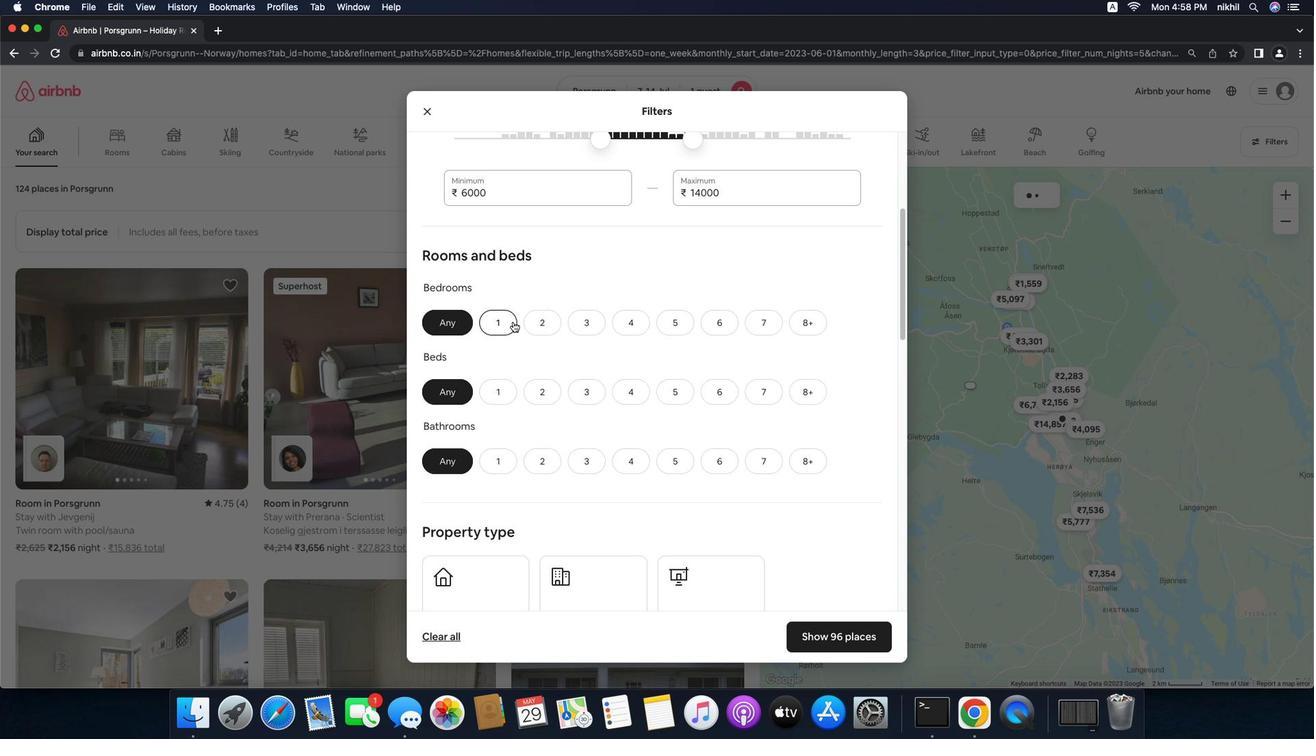 
Action: Mouse pressed left at (510, 320)
Screenshot: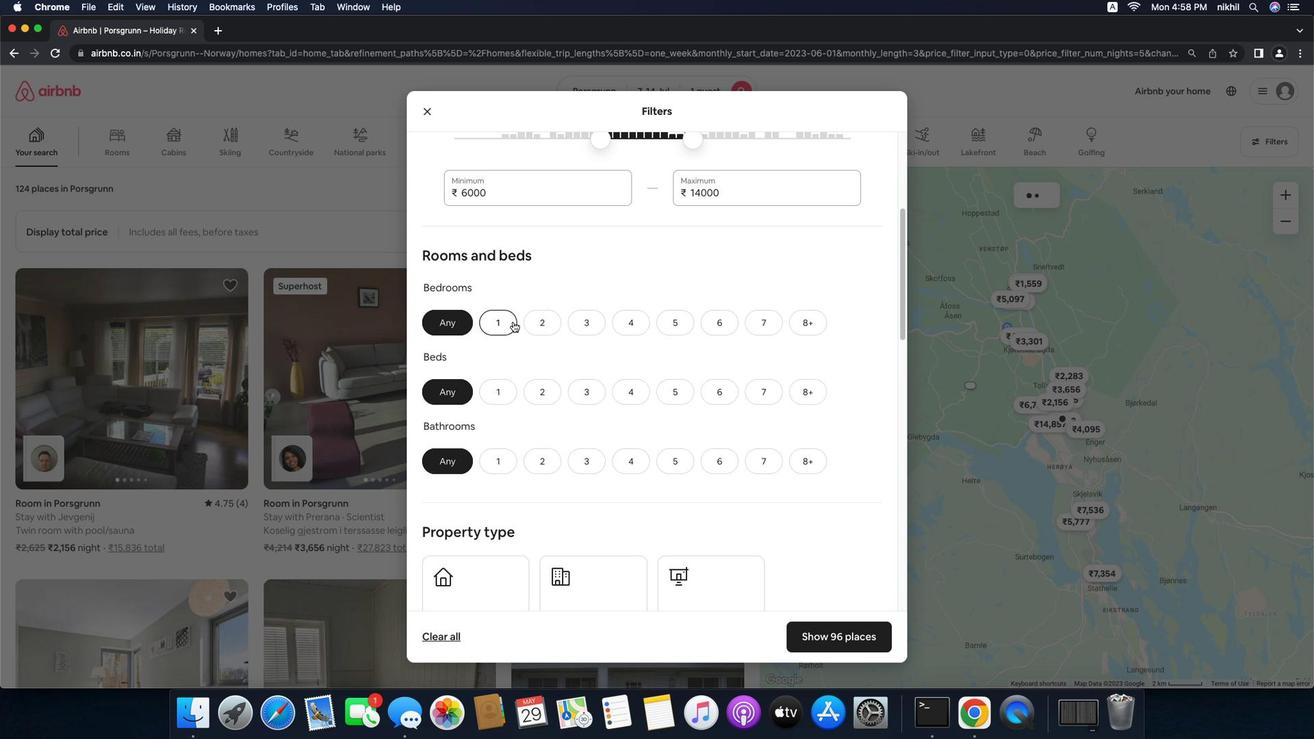 
Action: Mouse moved to (494, 397)
Screenshot: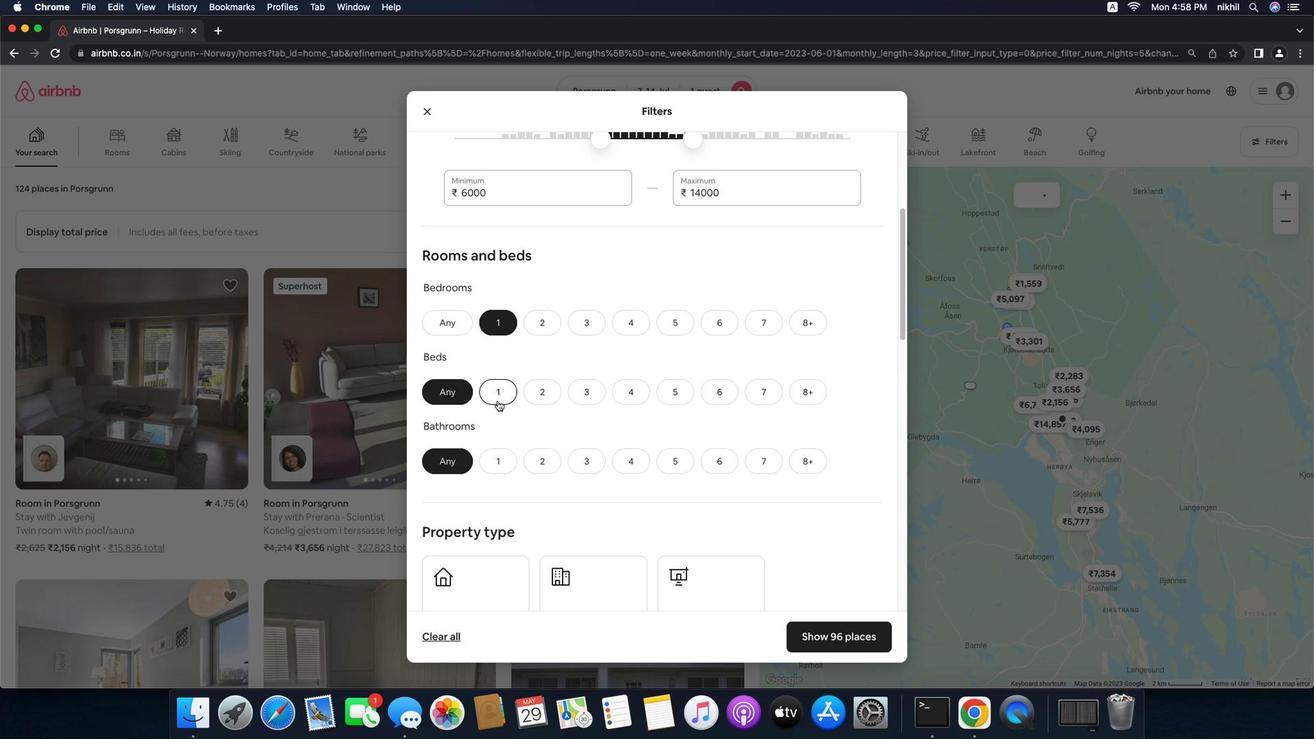 
Action: Mouse pressed left at (494, 397)
Screenshot: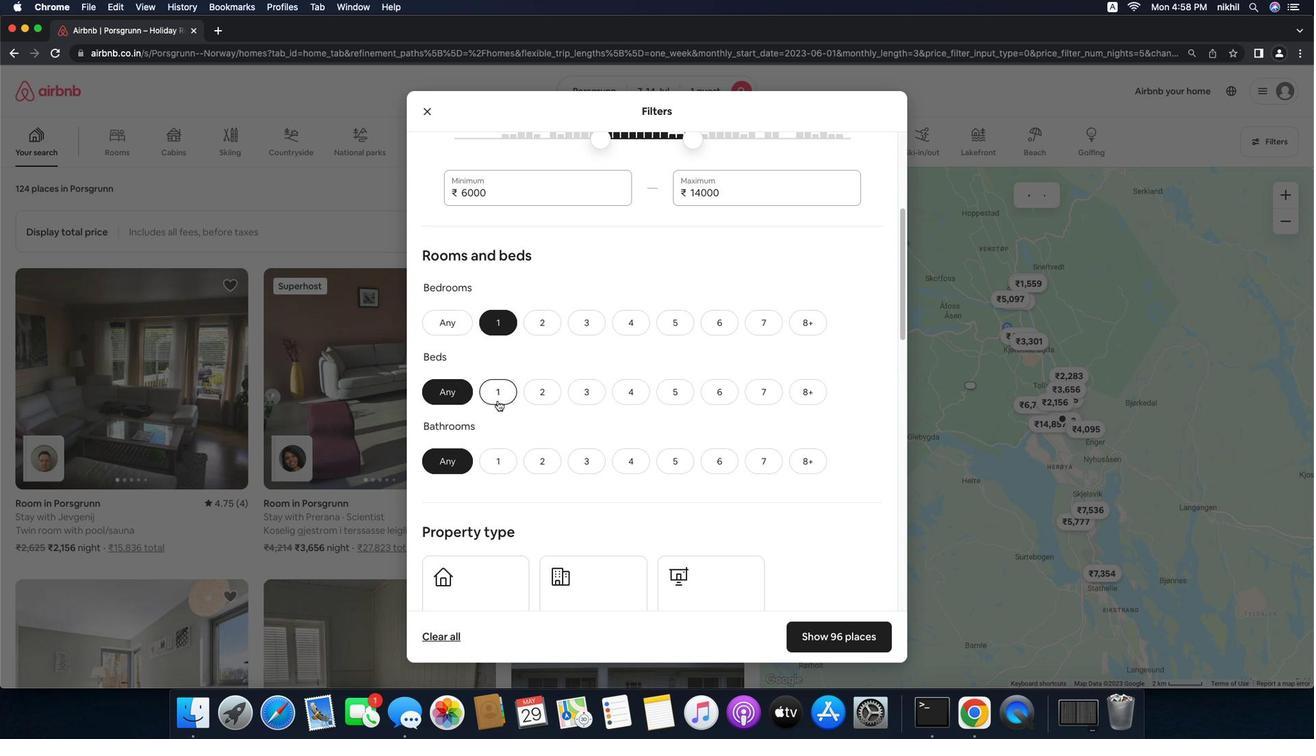 
Action: Mouse moved to (499, 464)
Screenshot: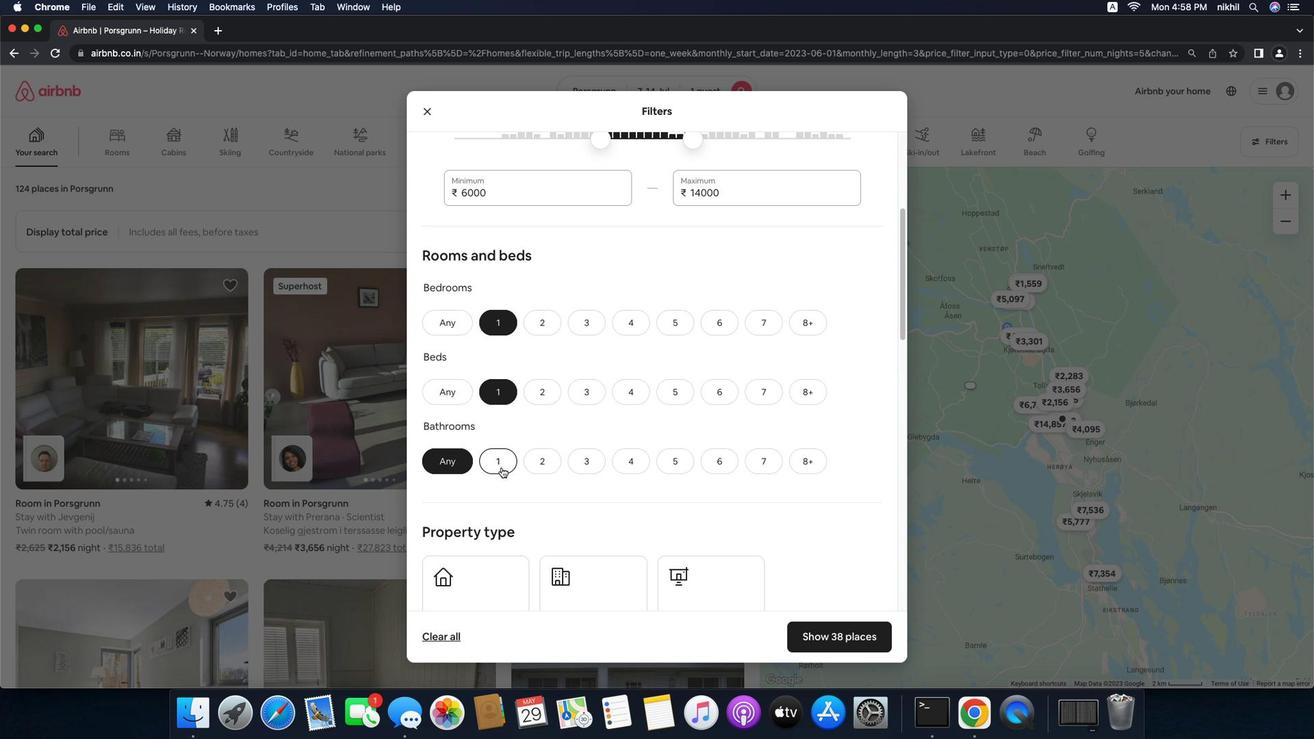 
Action: Mouse pressed left at (499, 464)
Screenshot: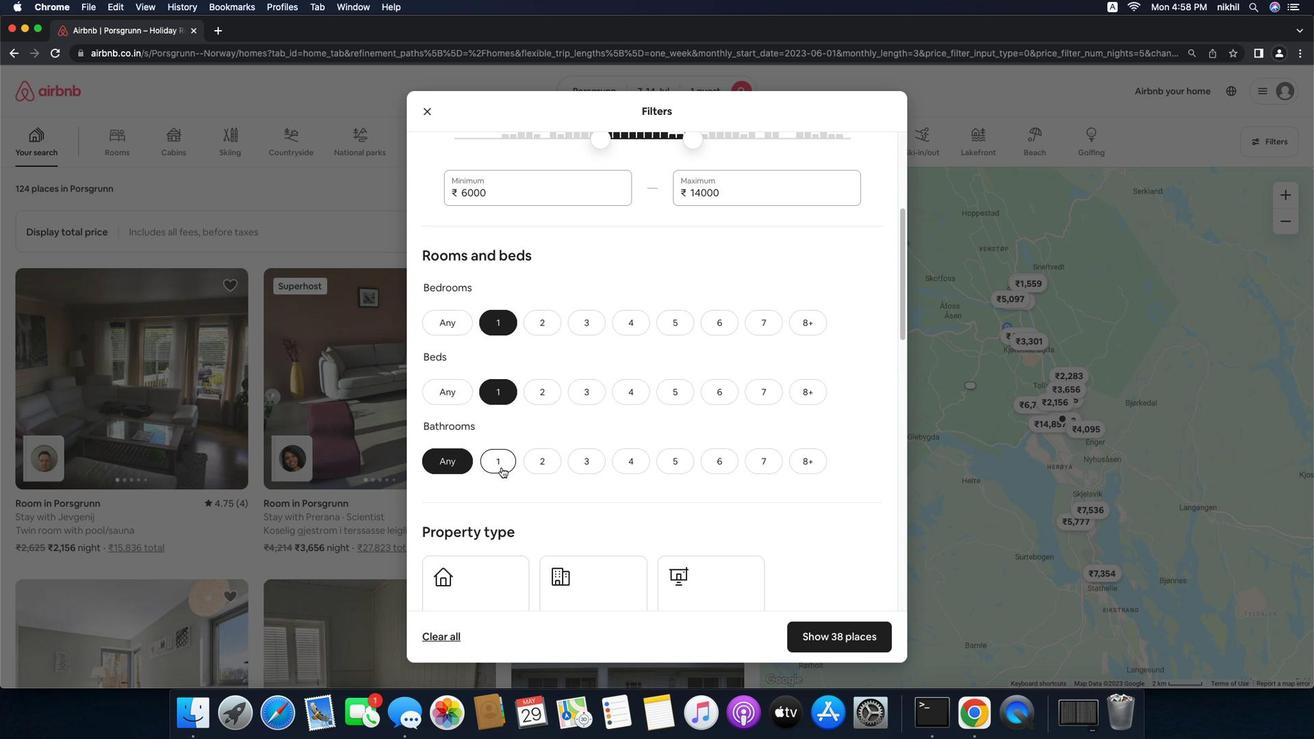 
Action: Mouse moved to (569, 440)
Screenshot: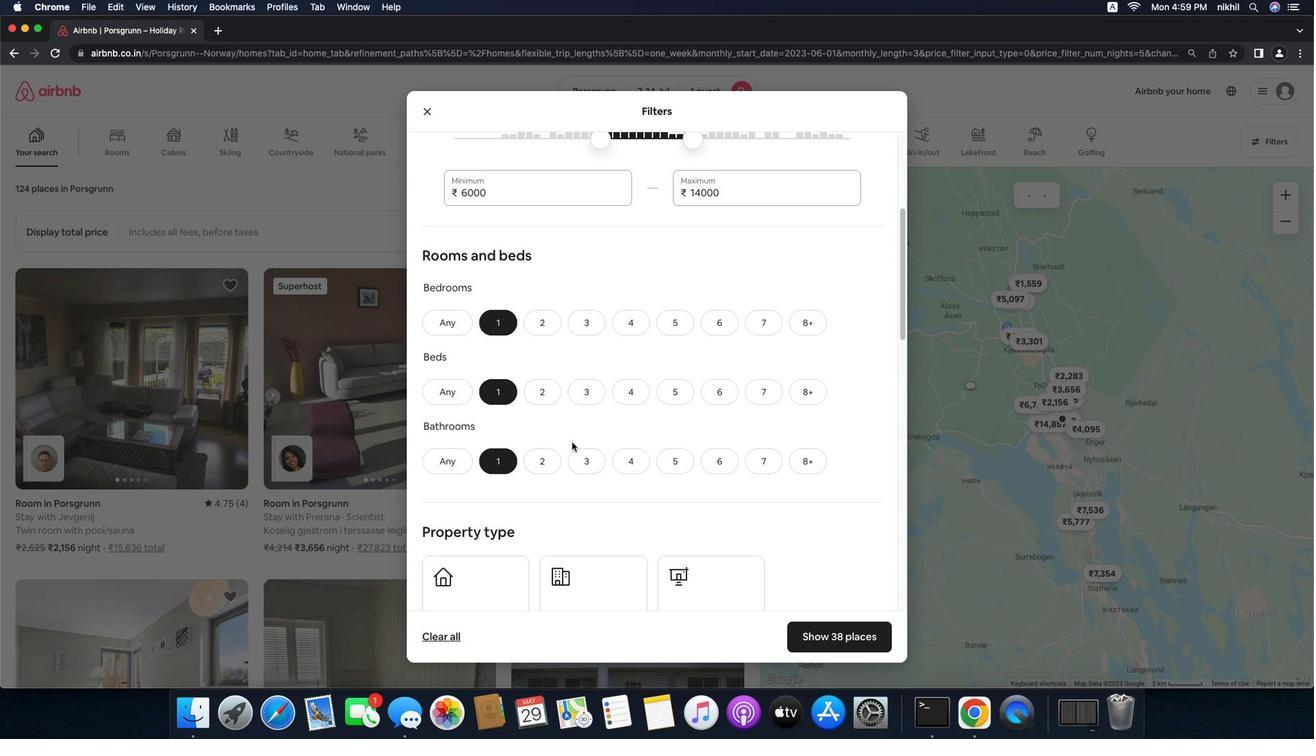 
Action: Mouse scrolled (569, 440) with delta (-2, 0)
Screenshot: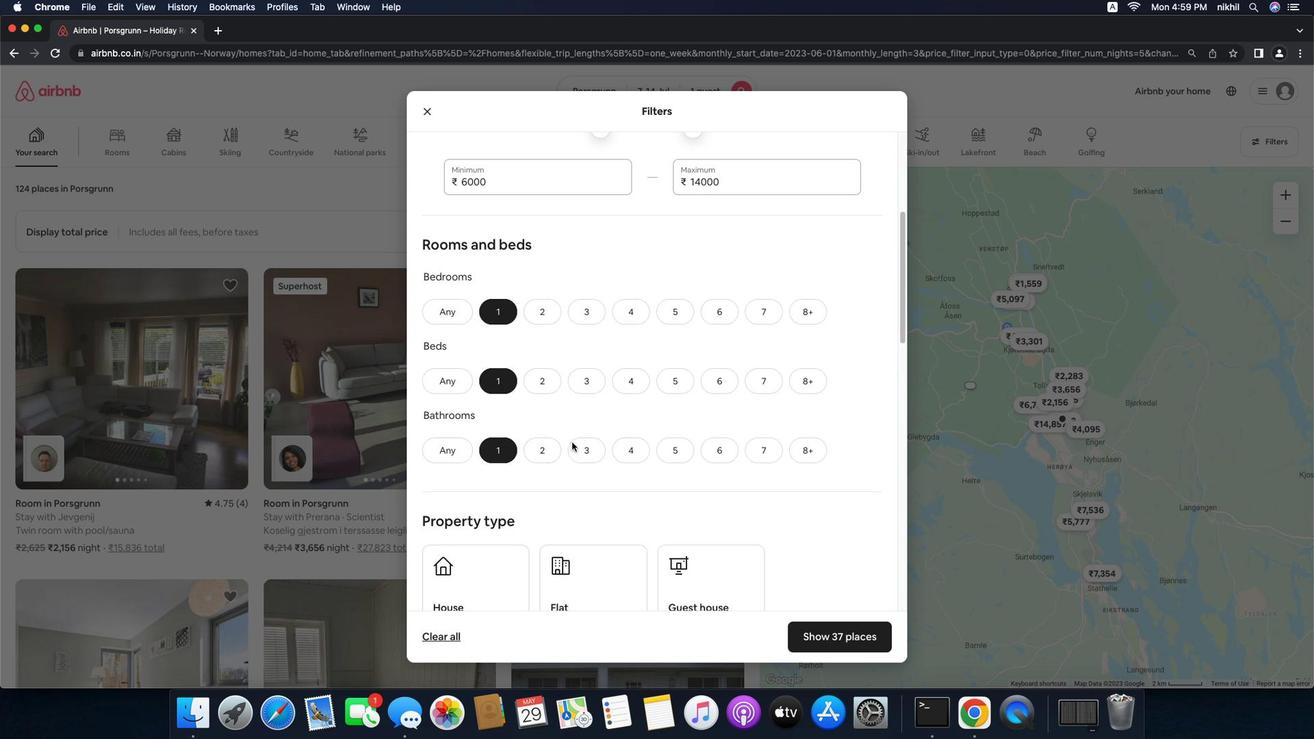
Action: Mouse scrolled (569, 440) with delta (-2, 0)
Screenshot: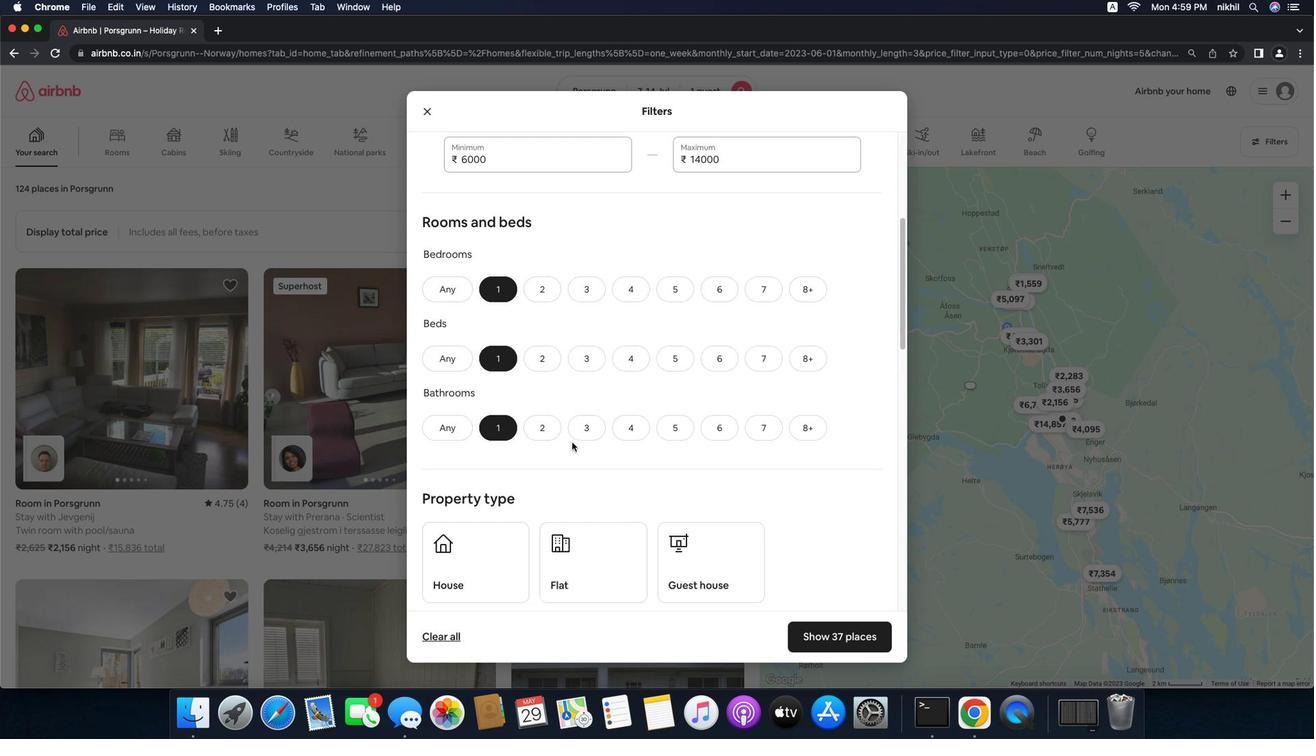 
Action: Mouse scrolled (569, 440) with delta (-2, 0)
Screenshot: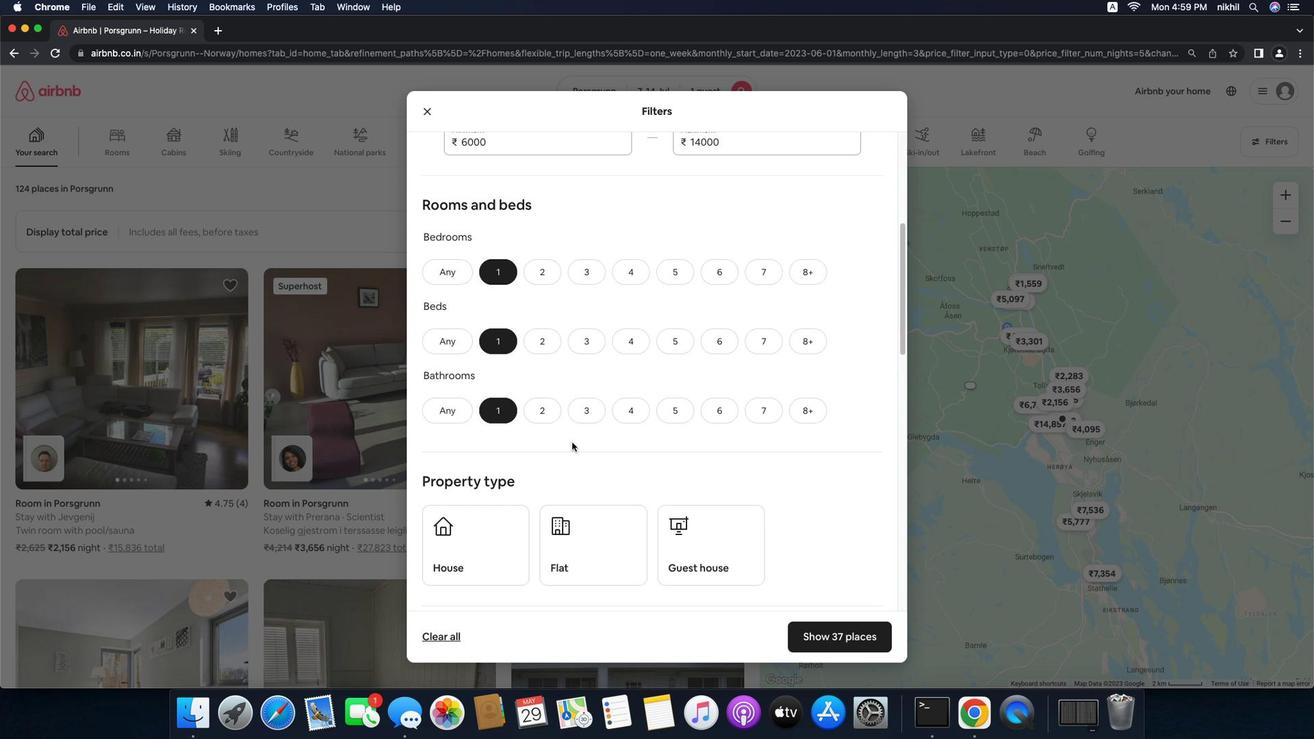 
Action: Mouse moved to (500, 470)
Screenshot: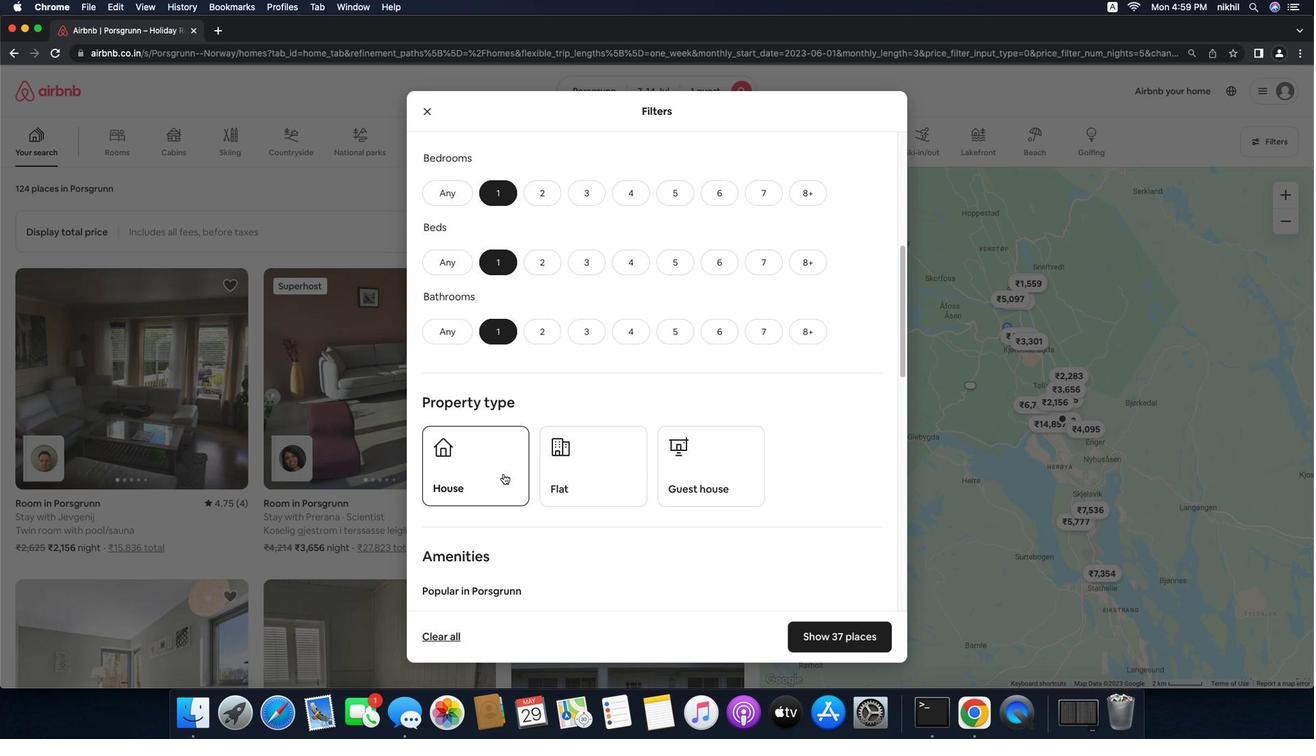 
Action: Mouse pressed left at (500, 470)
Screenshot: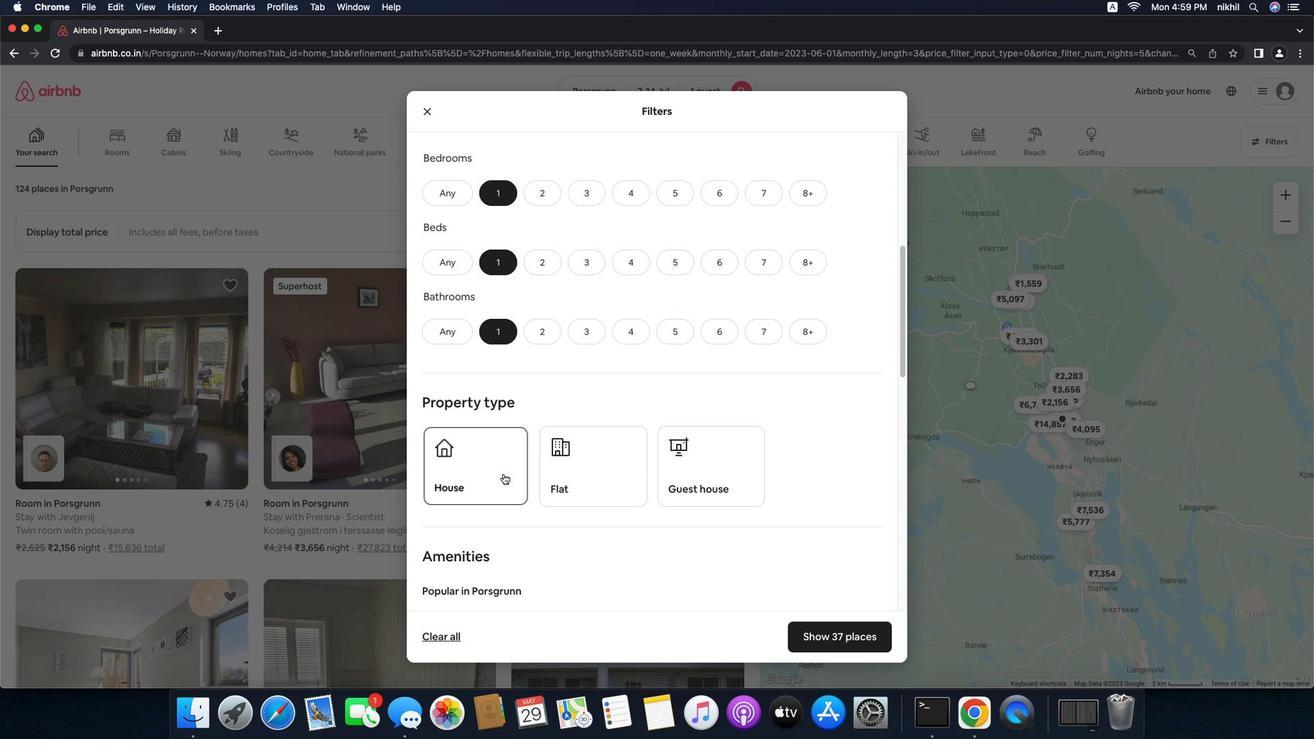 
Action: Mouse moved to (600, 470)
Screenshot: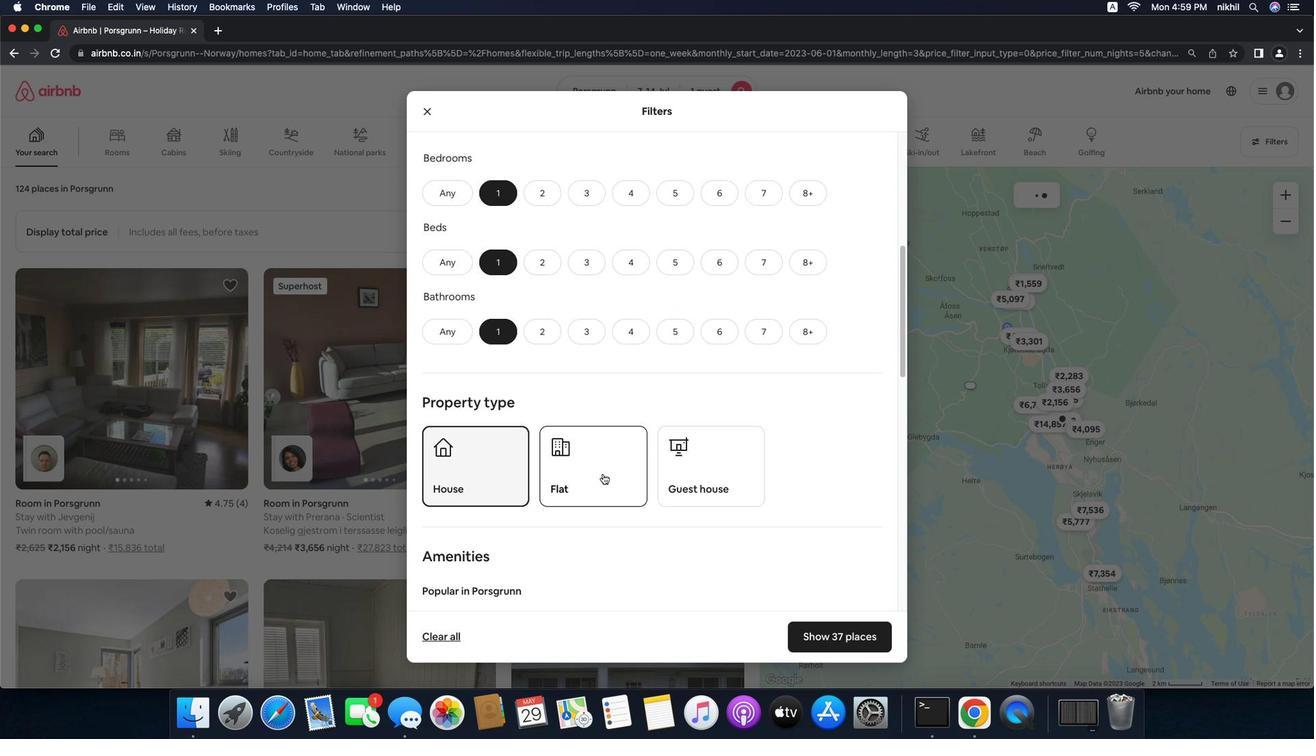 
Action: Mouse pressed left at (600, 470)
Screenshot: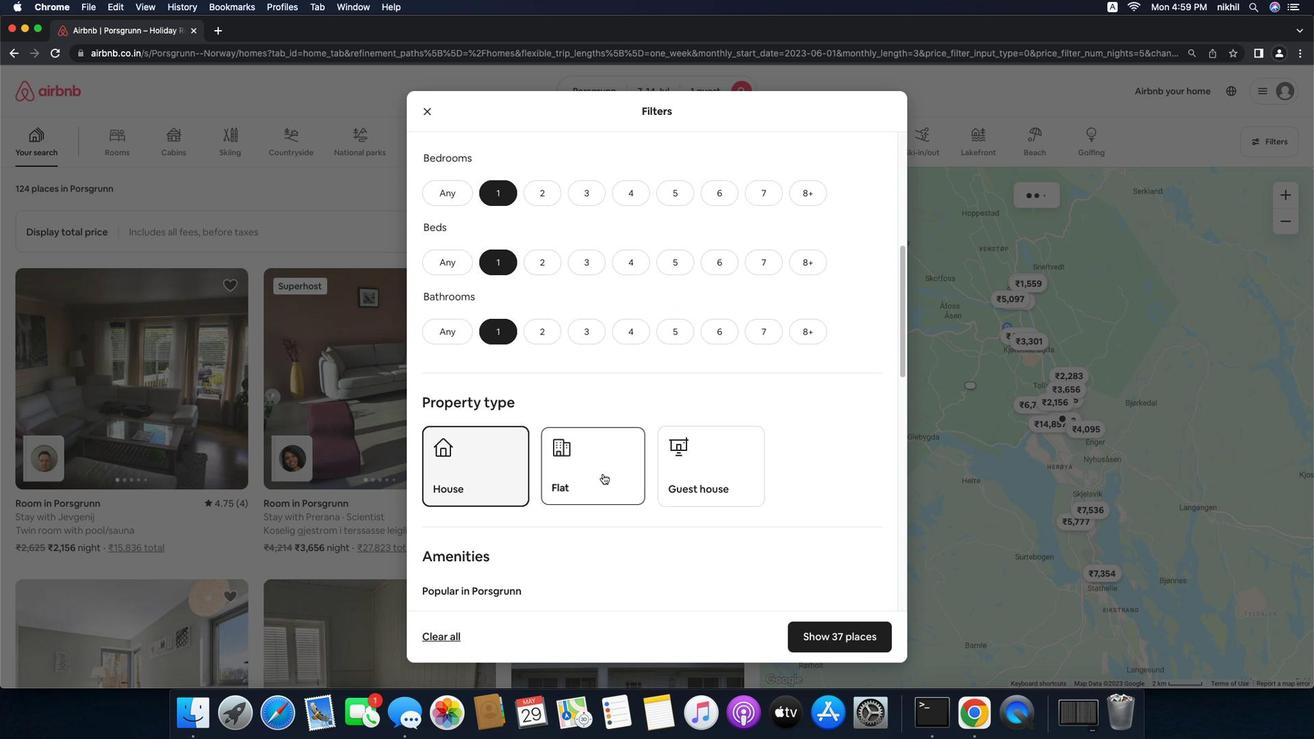 
Action: Mouse moved to (699, 467)
Screenshot: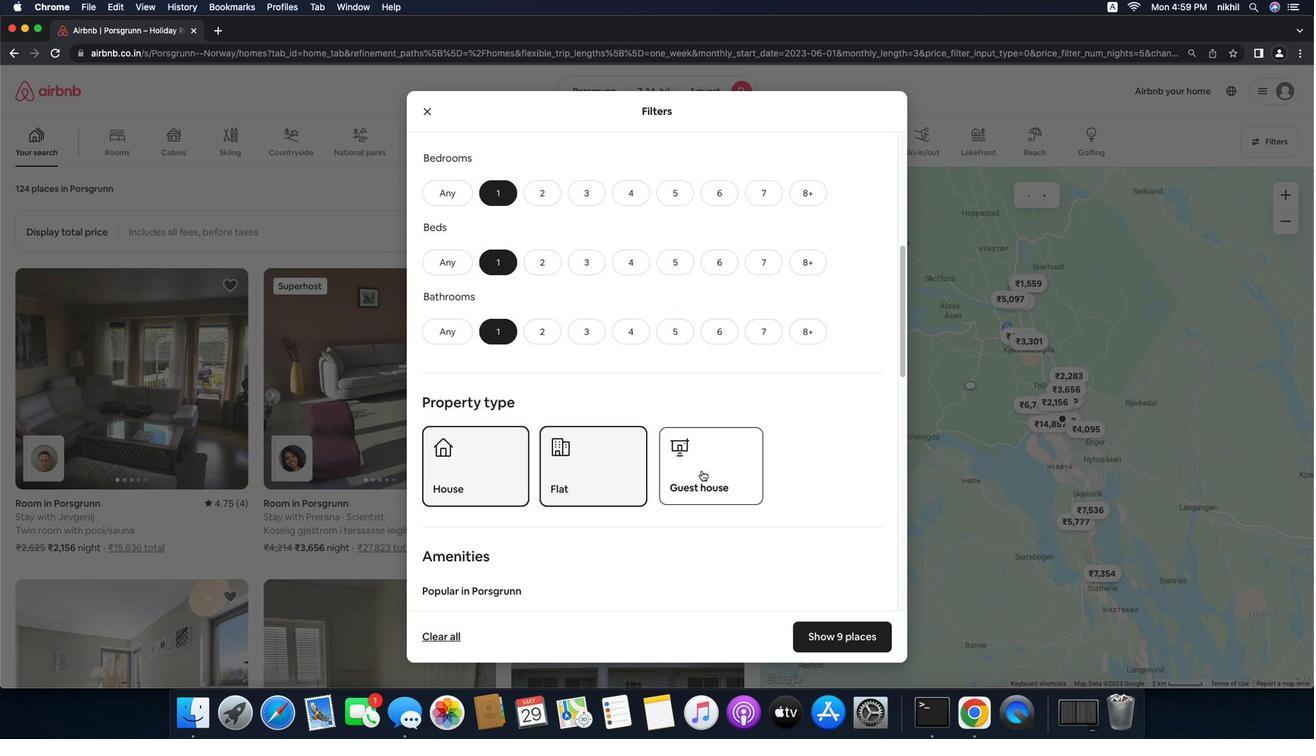 
Action: Mouse pressed left at (699, 467)
Screenshot: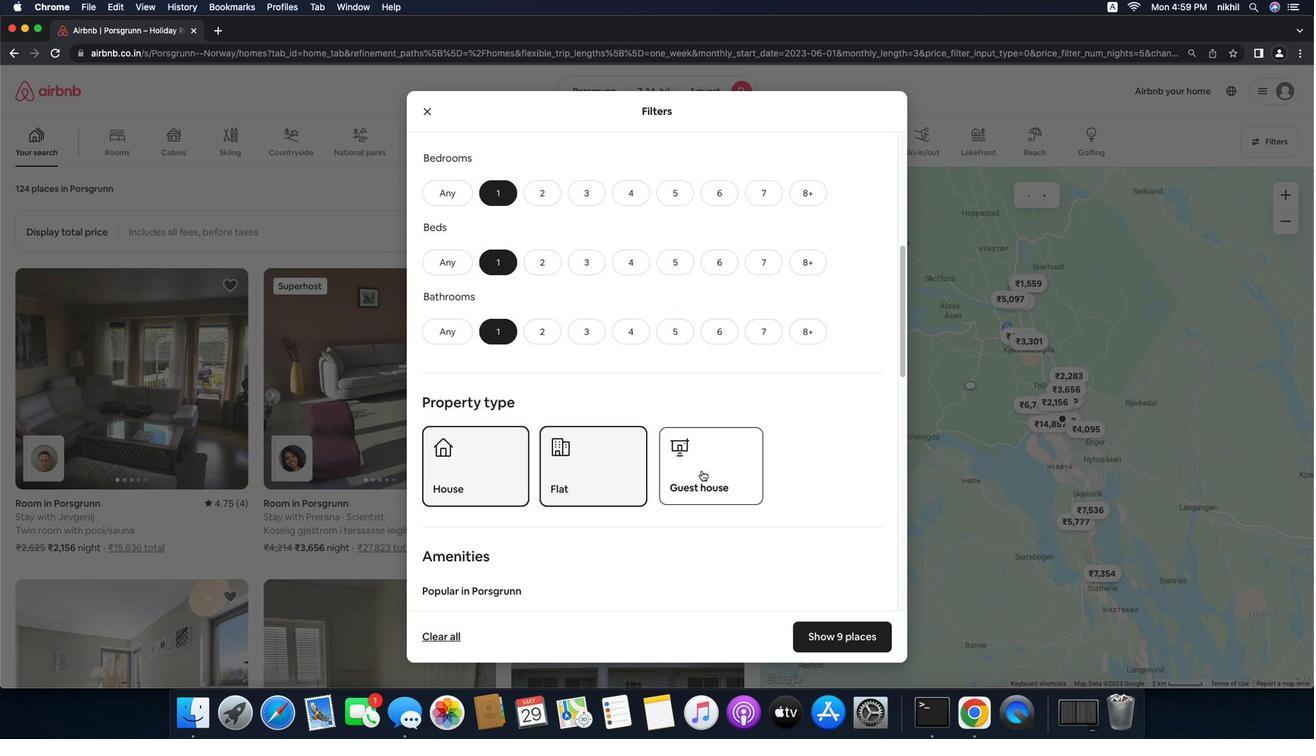 
Action: Mouse moved to (653, 464)
Screenshot: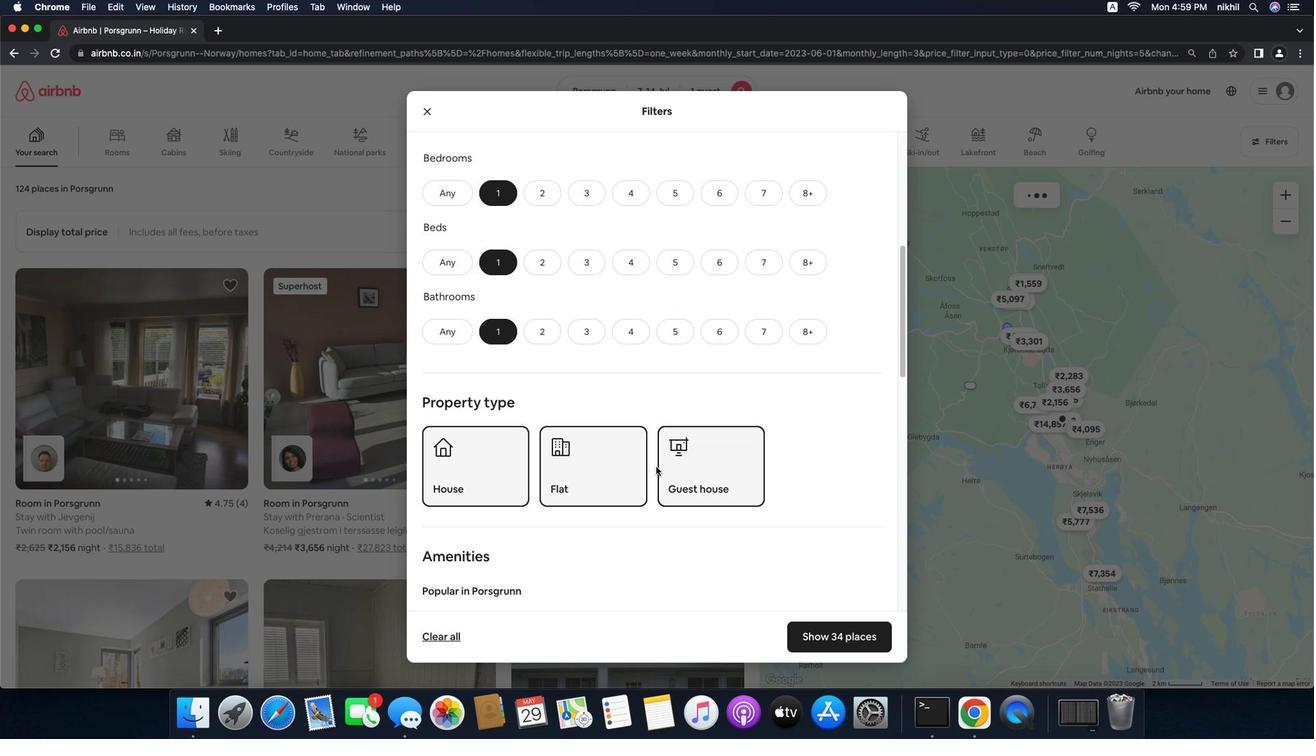 
Action: Mouse scrolled (653, 464) with delta (-2, 0)
Screenshot: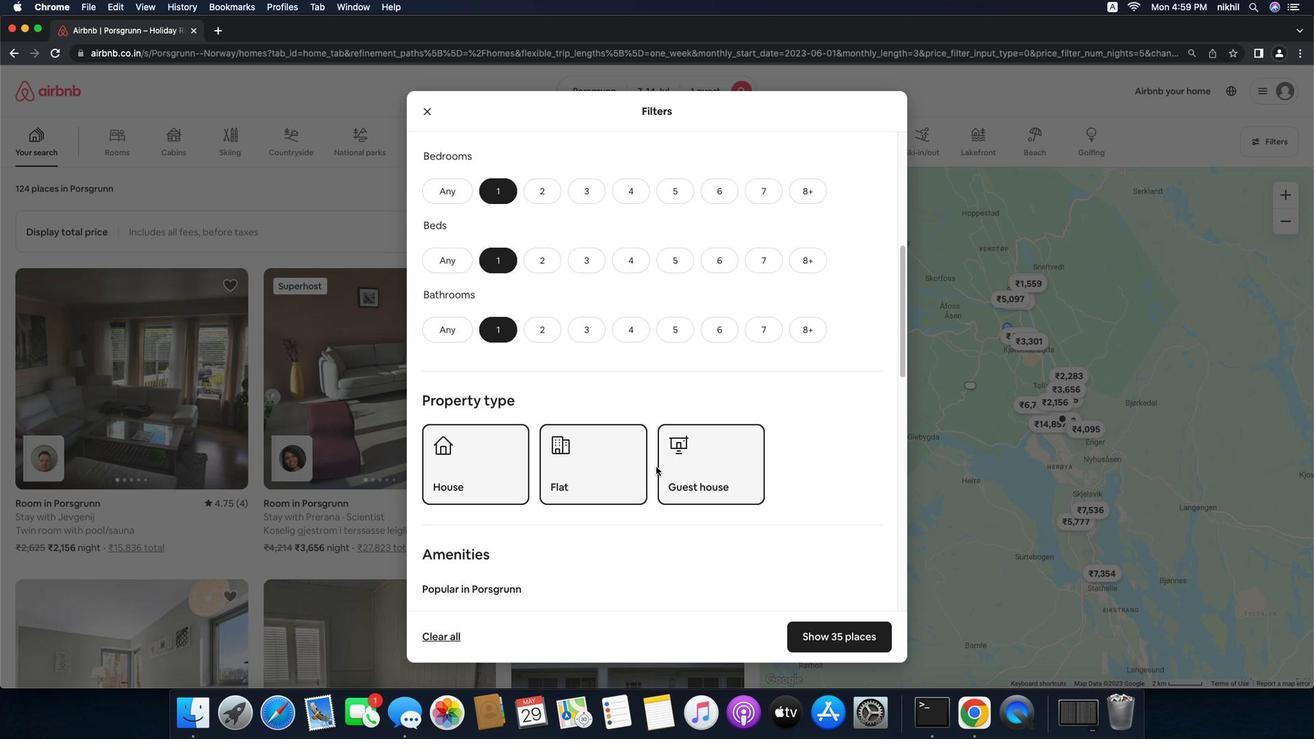 
Action: Mouse scrolled (653, 464) with delta (-2, 0)
Screenshot: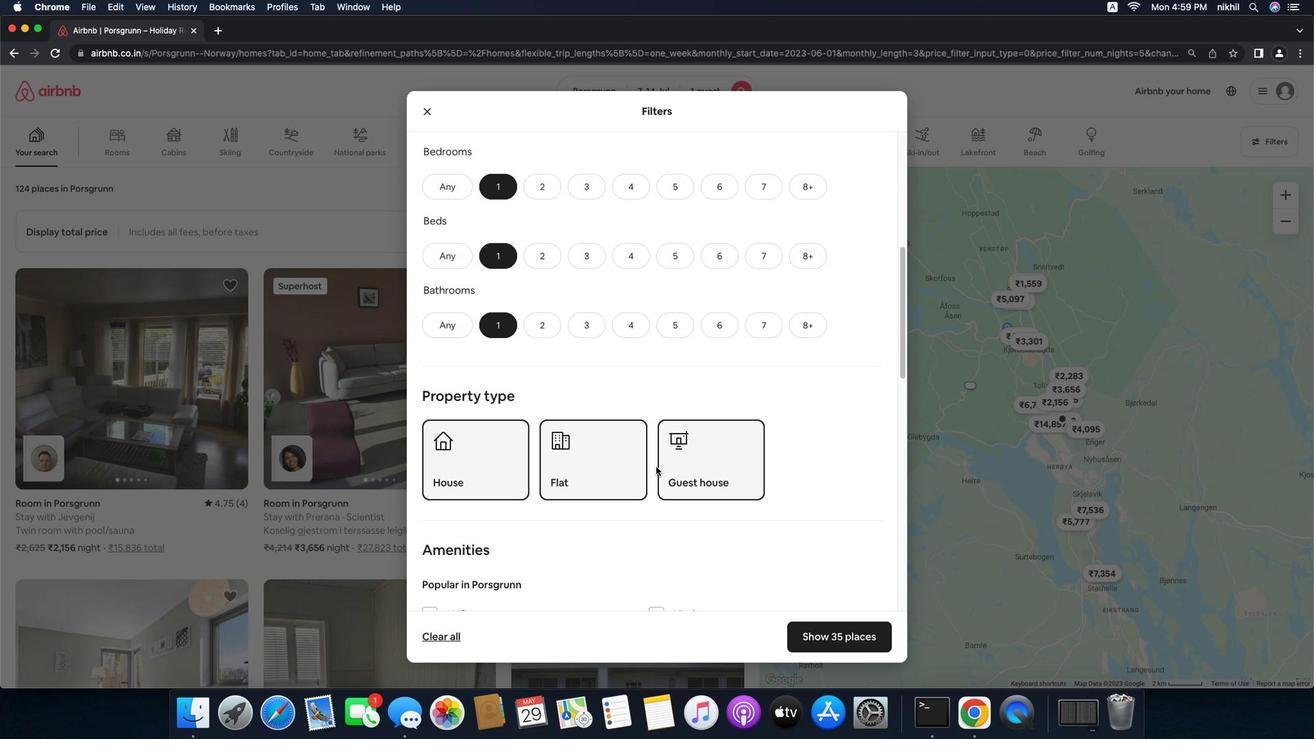 
Action: Mouse scrolled (653, 464) with delta (-2, 0)
Screenshot: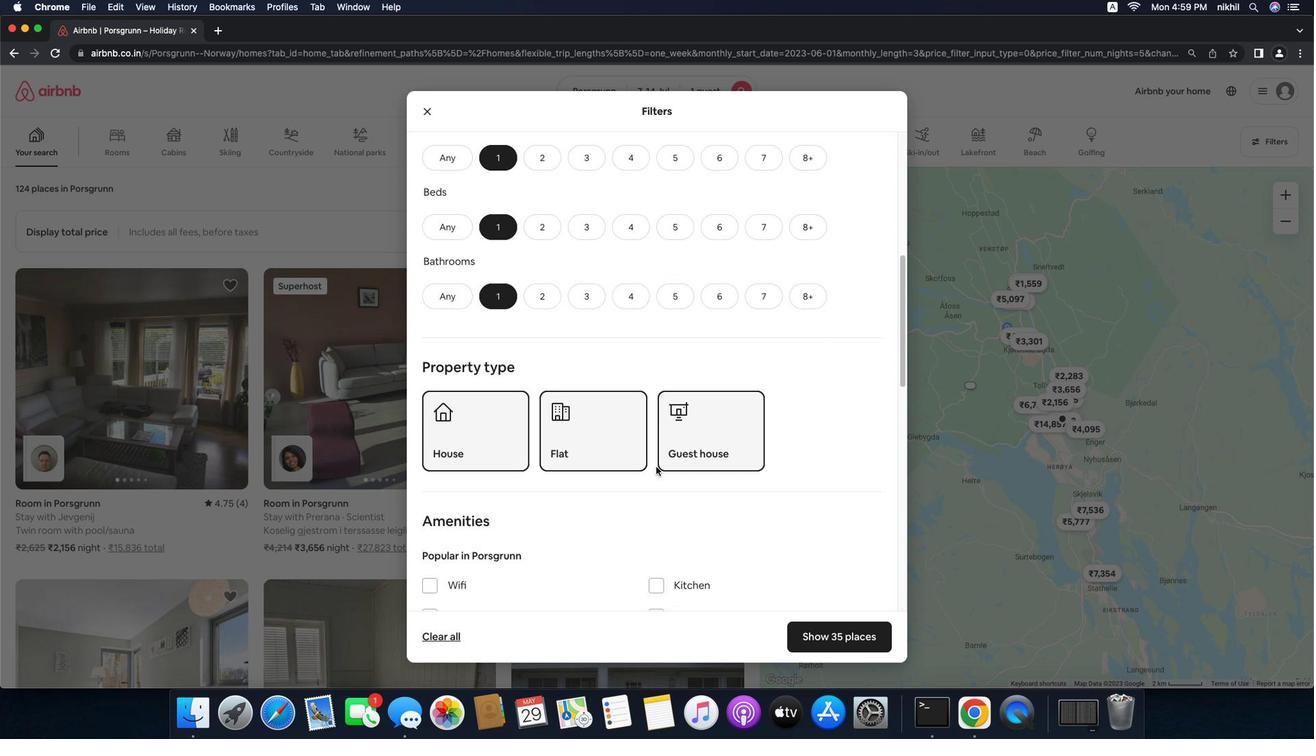 
Action: Mouse scrolled (653, 464) with delta (-2, 0)
Screenshot: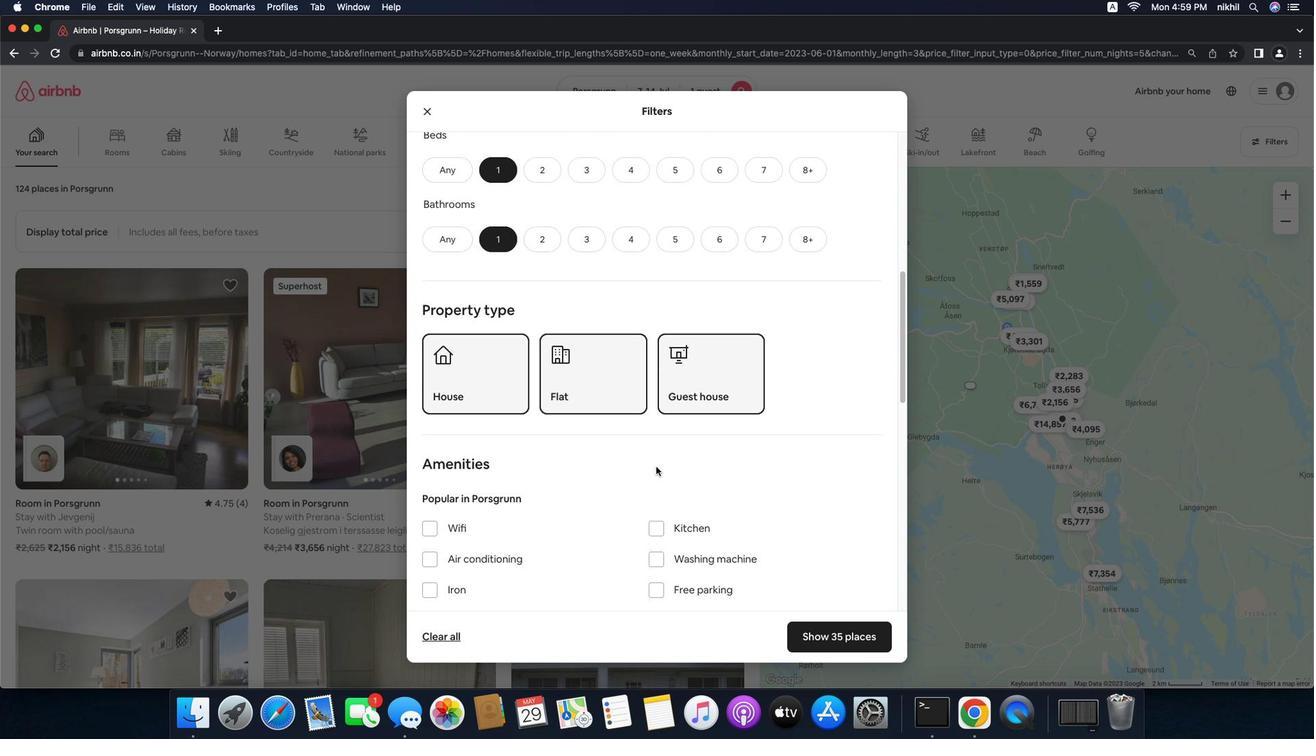 
Action: Mouse scrolled (653, 464) with delta (-2, 0)
Screenshot: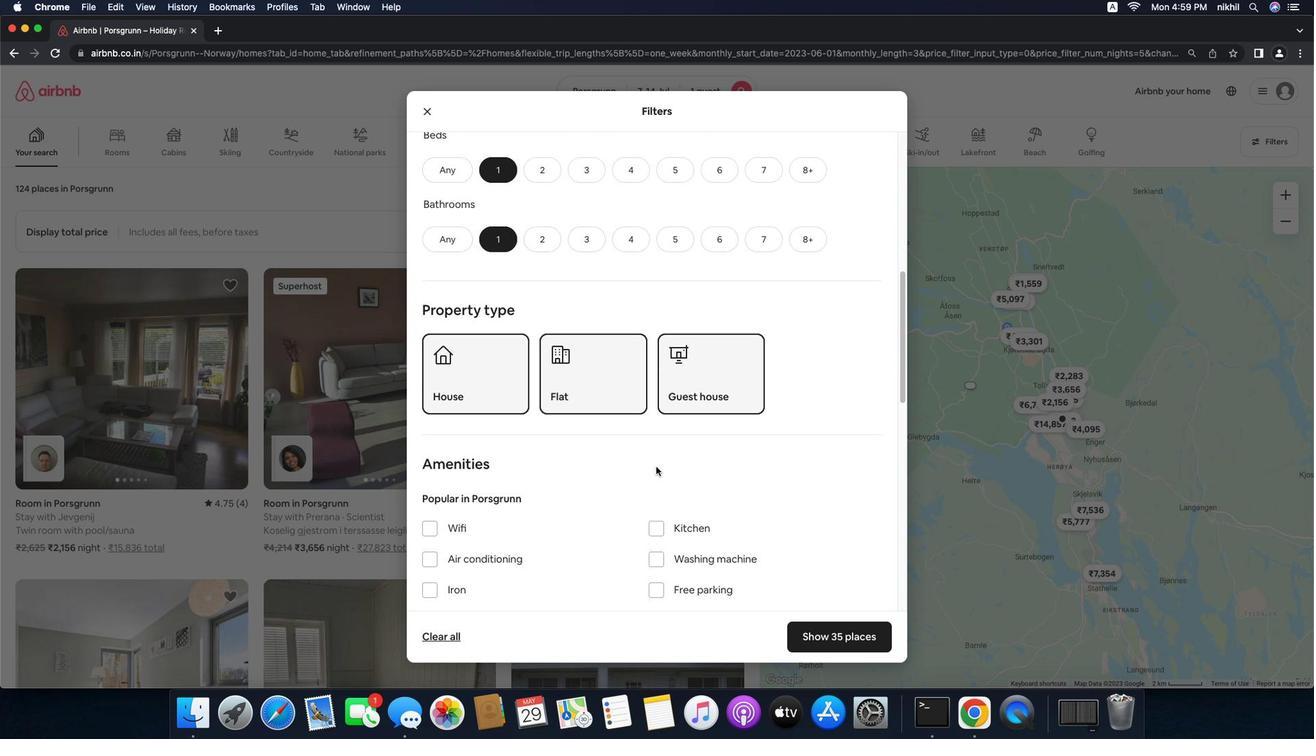 
Action: Mouse scrolled (653, 464) with delta (-2, 0)
Screenshot: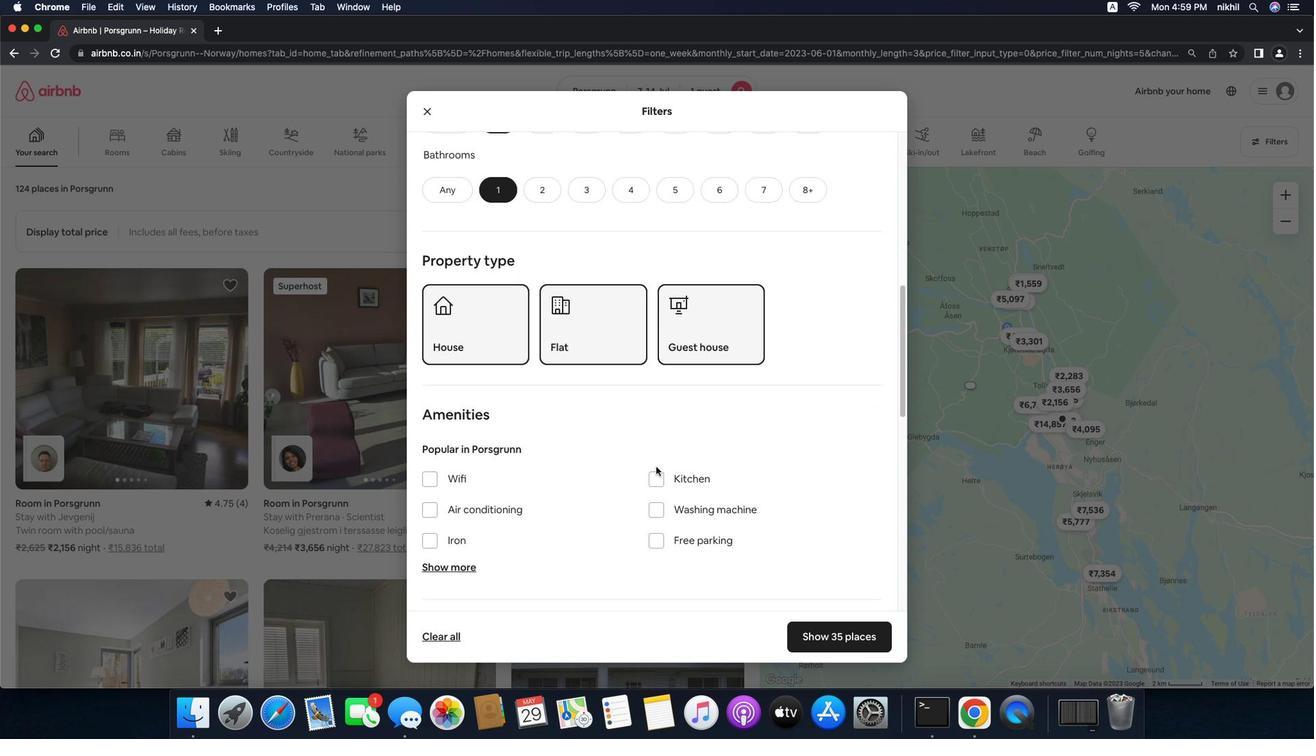 
Action: Mouse moved to (657, 470)
Screenshot: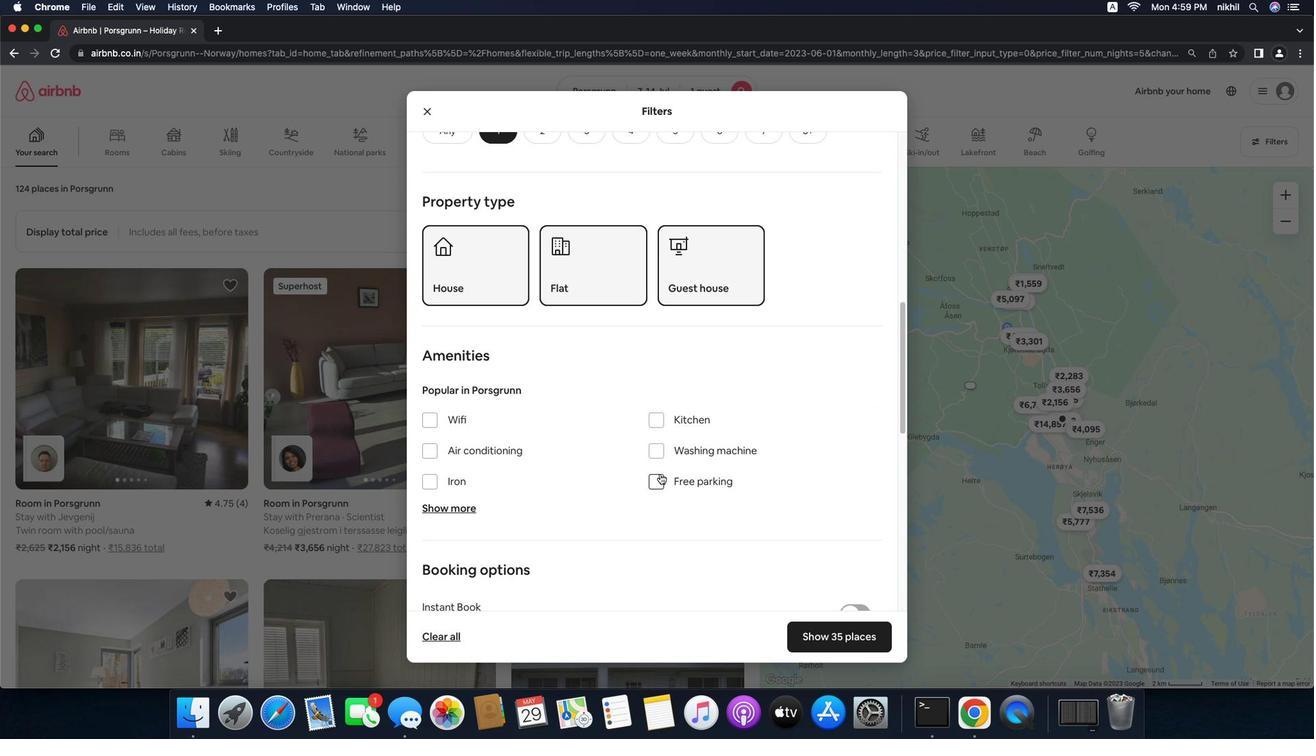 
Action: Mouse scrolled (657, 470) with delta (-2, 0)
Screenshot: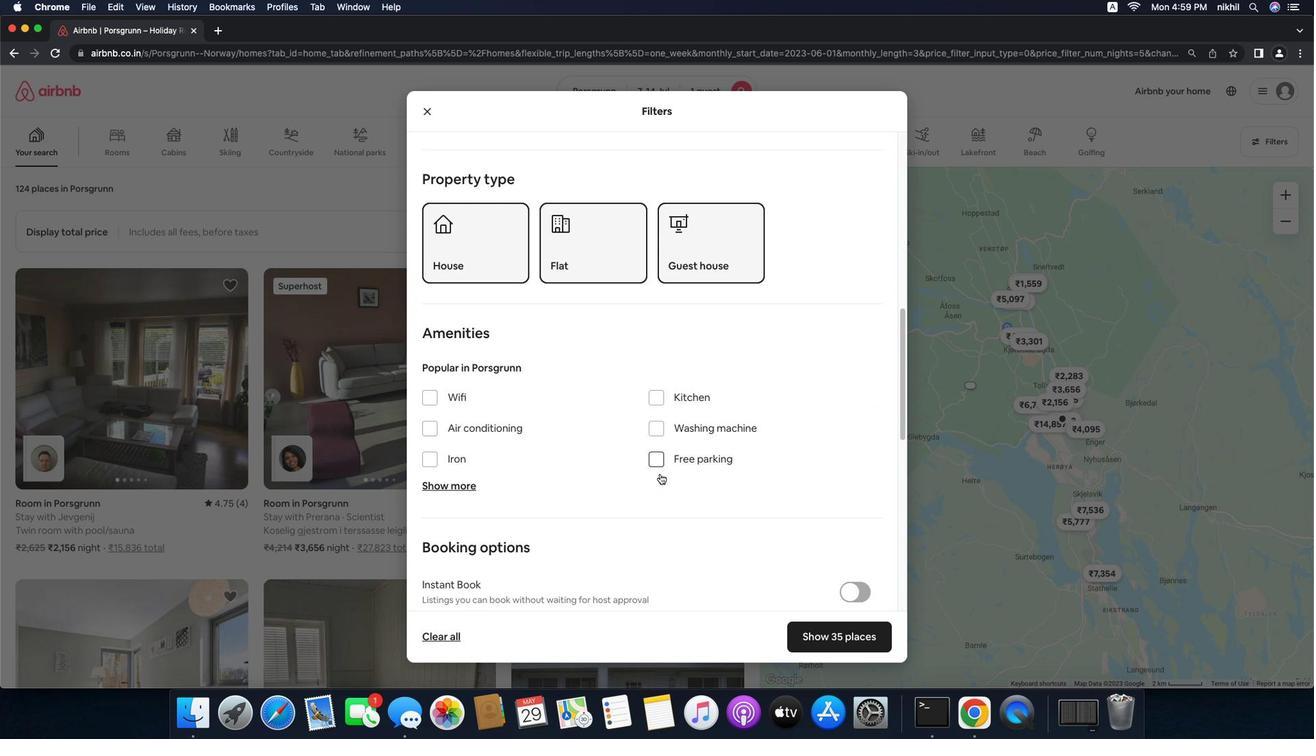 
Action: Mouse scrolled (657, 470) with delta (-2, 0)
Screenshot: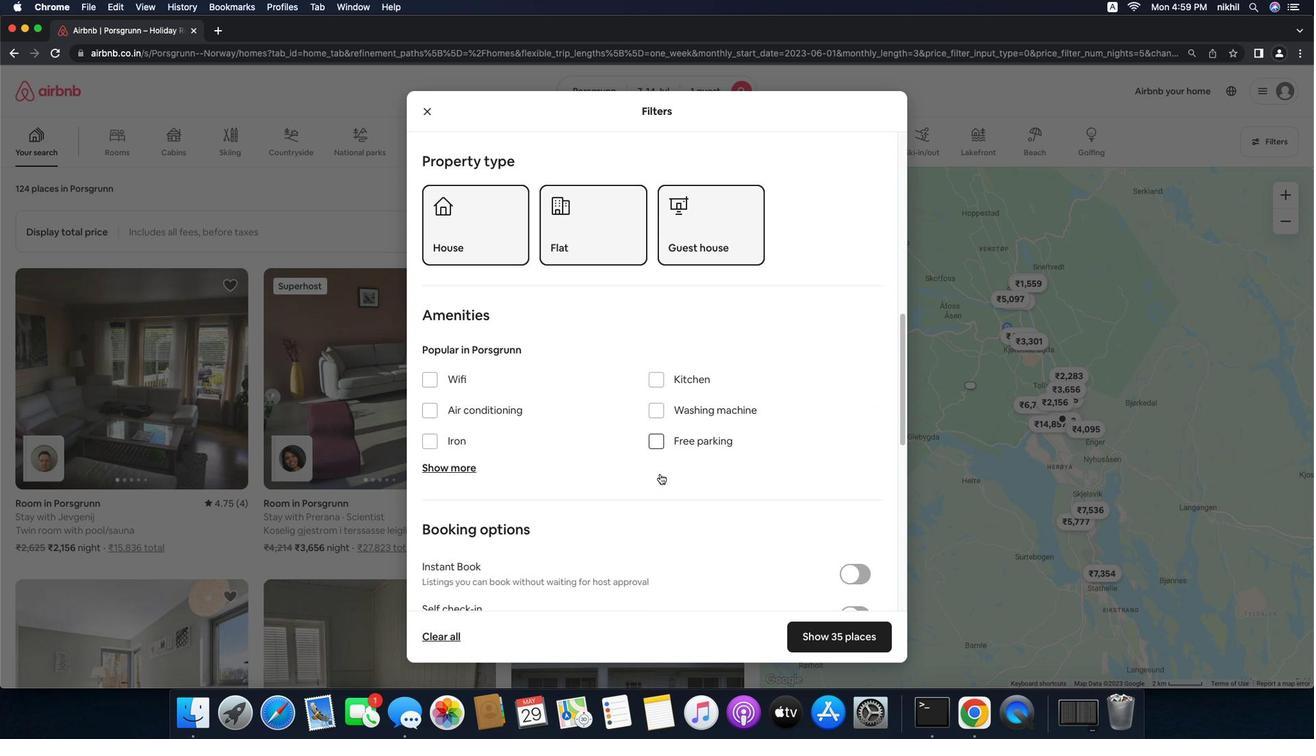 
Action: Mouse scrolled (657, 470) with delta (-2, -1)
Screenshot: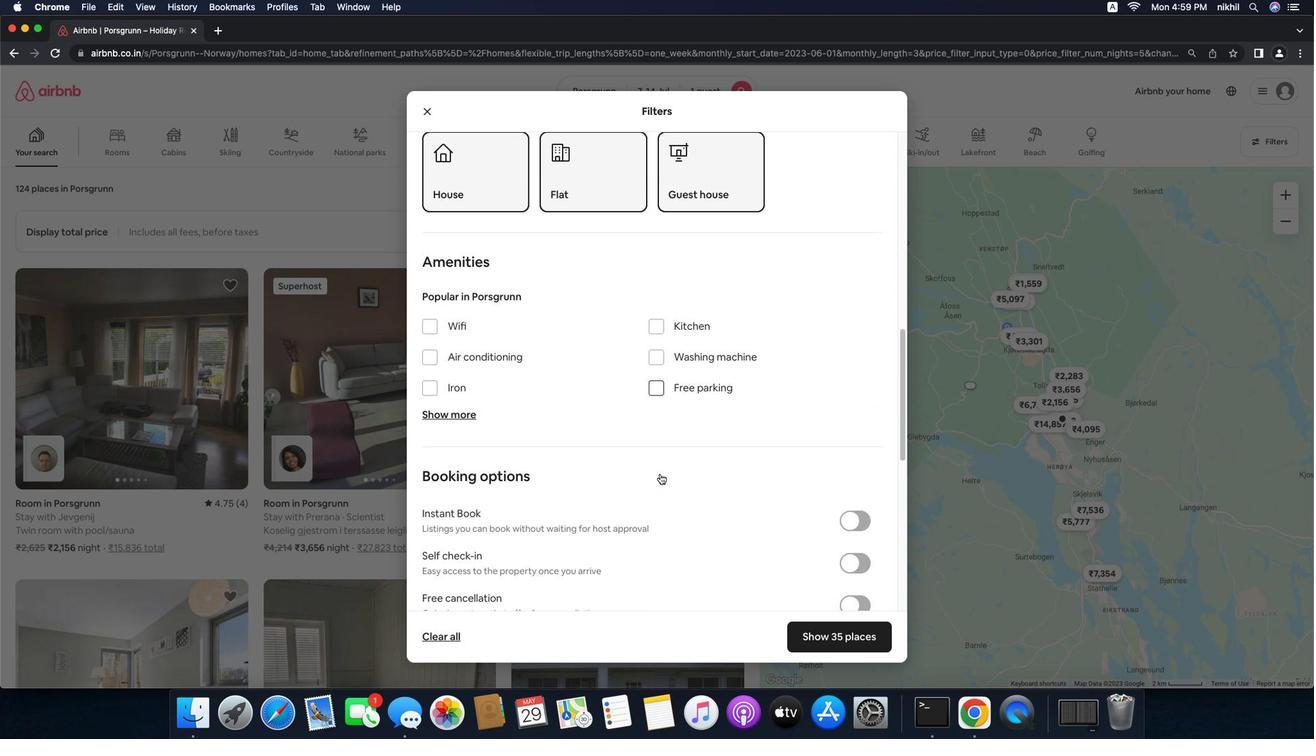 
Action: Mouse scrolled (657, 470) with delta (-2, -2)
Screenshot: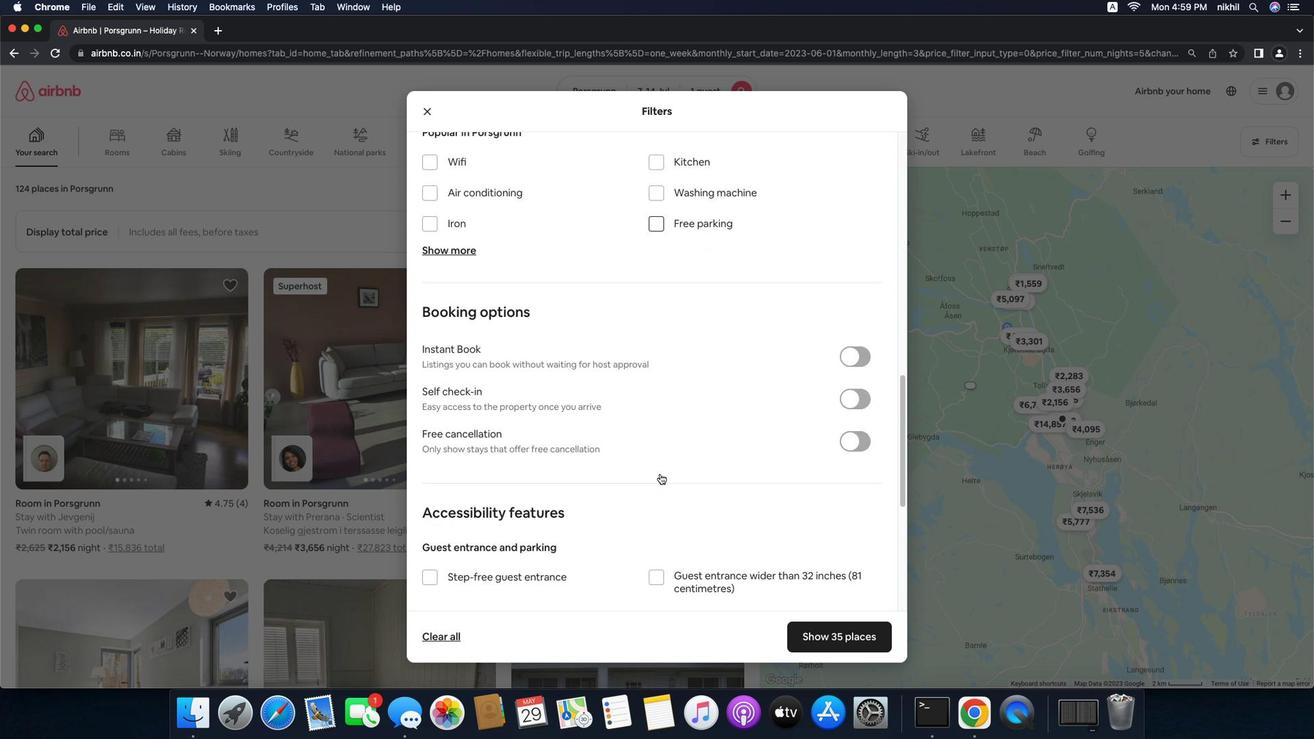 
Action: Mouse moved to (851, 358)
Screenshot: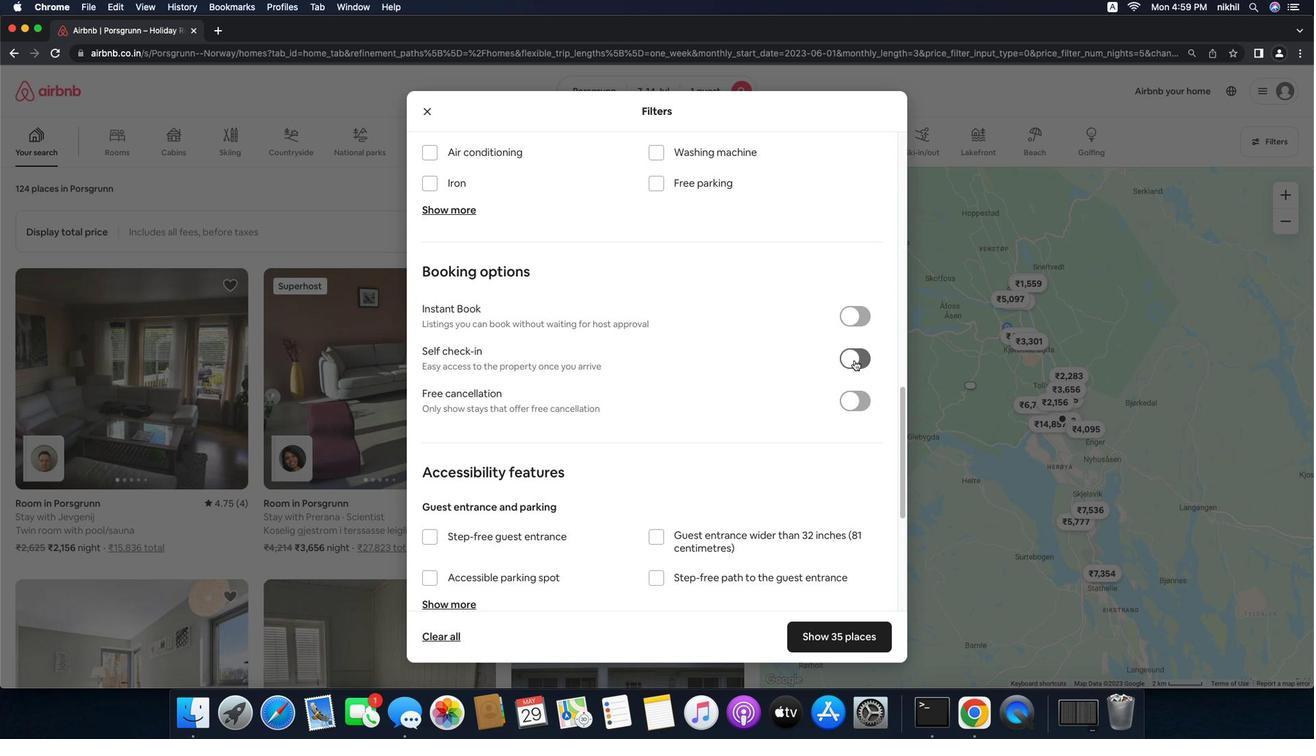 
Action: Mouse pressed left at (851, 358)
Screenshot: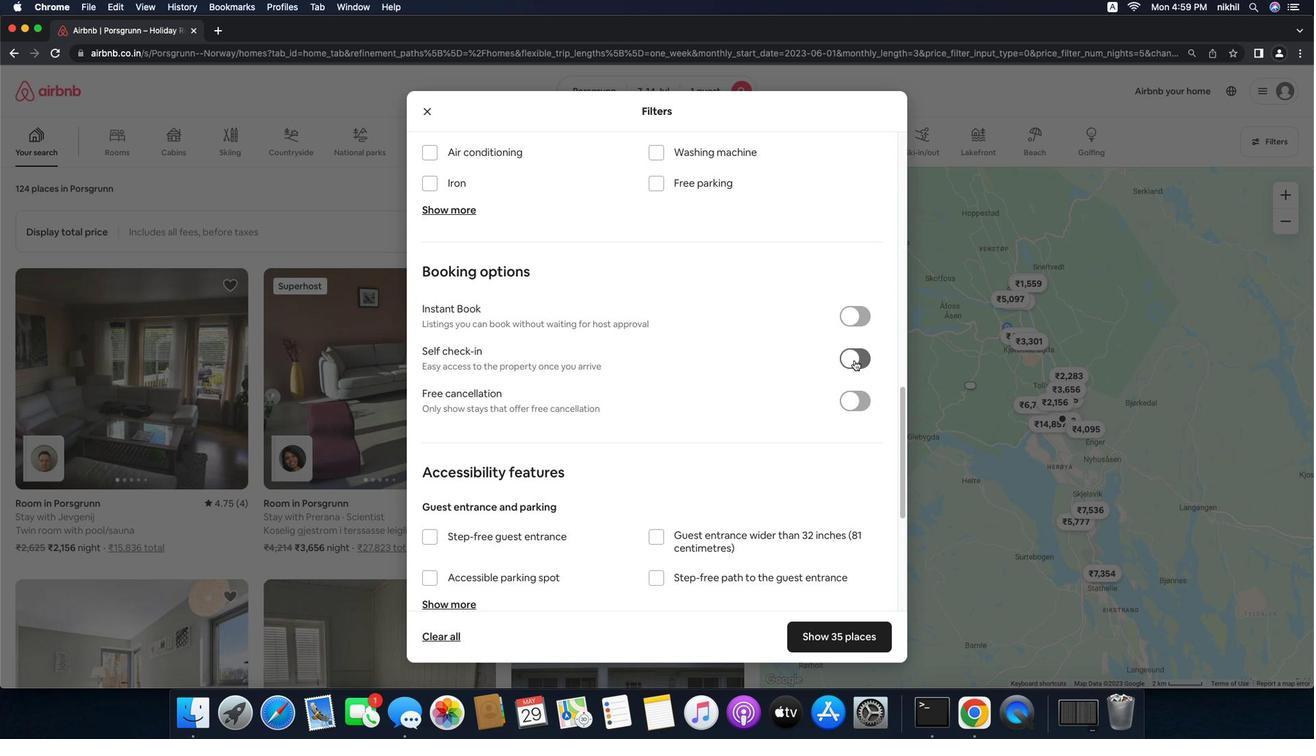 
Action: Mouse moved to (722, 416)
Screenshot: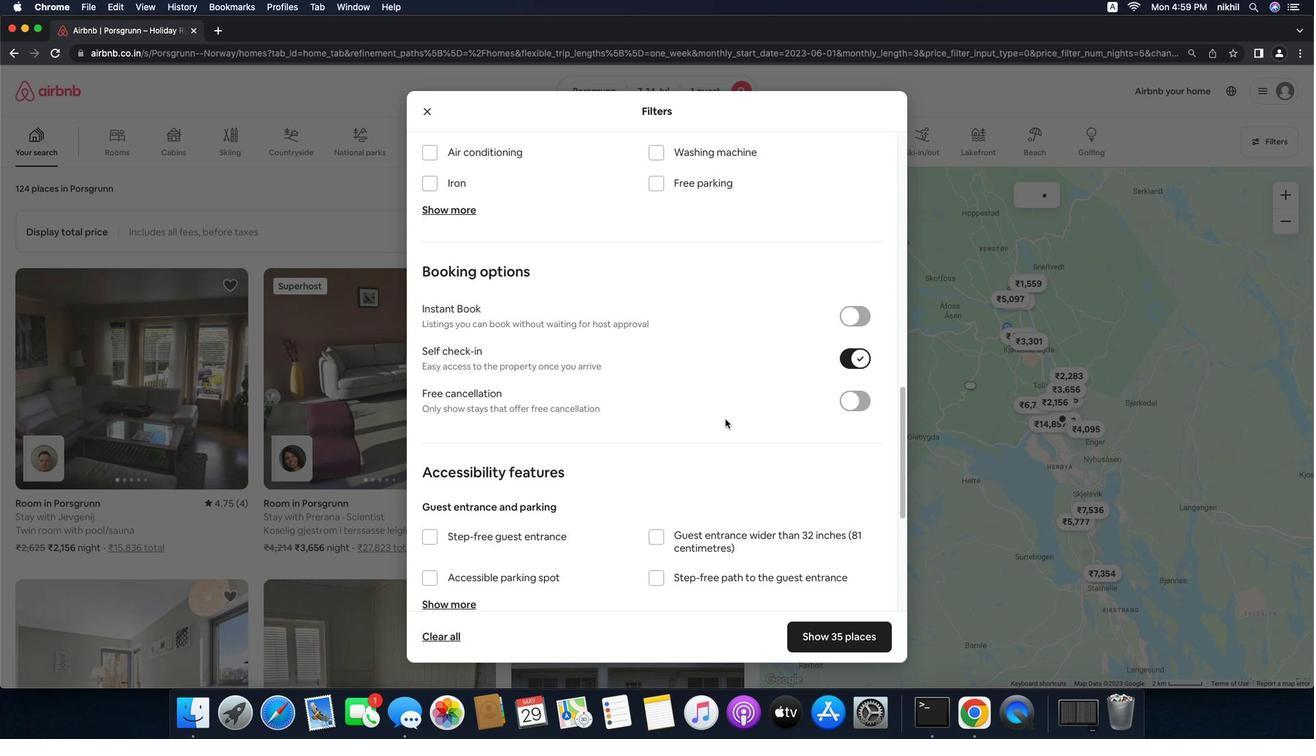 
Action: Mouse scrolled (722, 416) with delta (-2, 0)
Screenshot: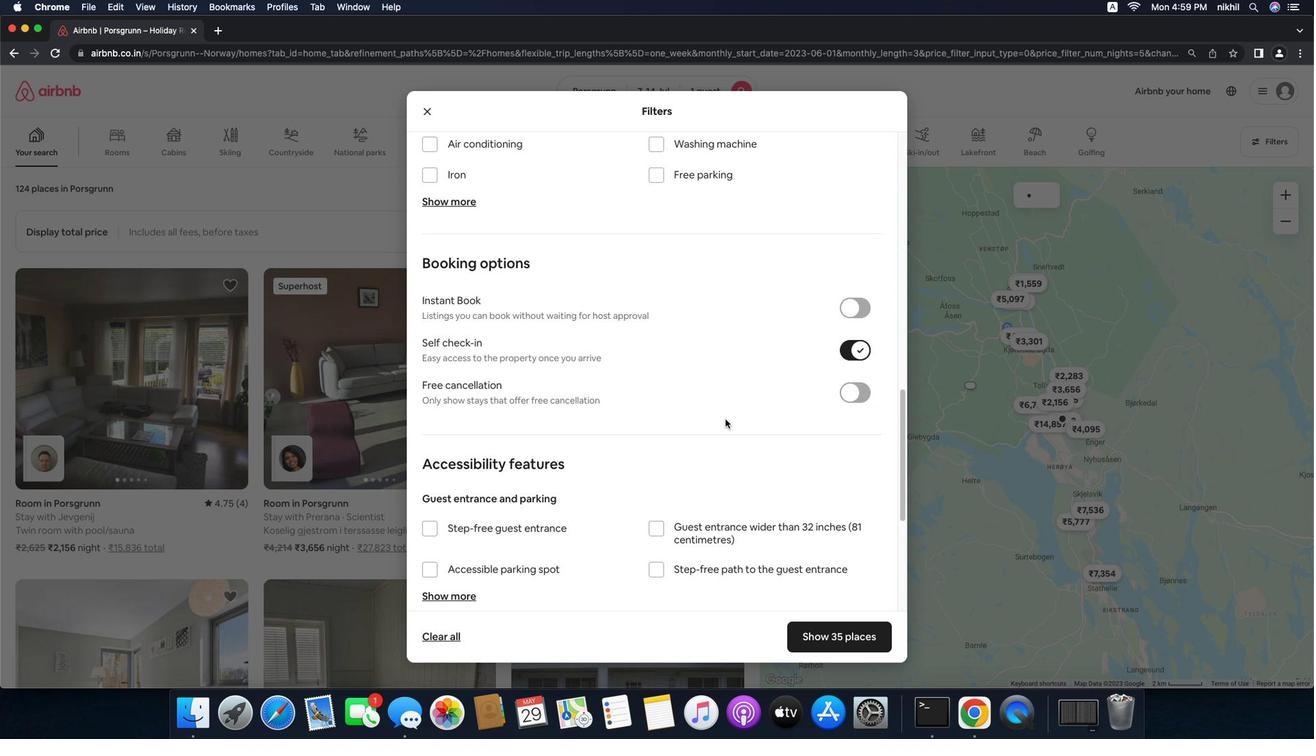 
Action: Mouse scrolled (722, 416) with delta (-2, 0)
Screenshot: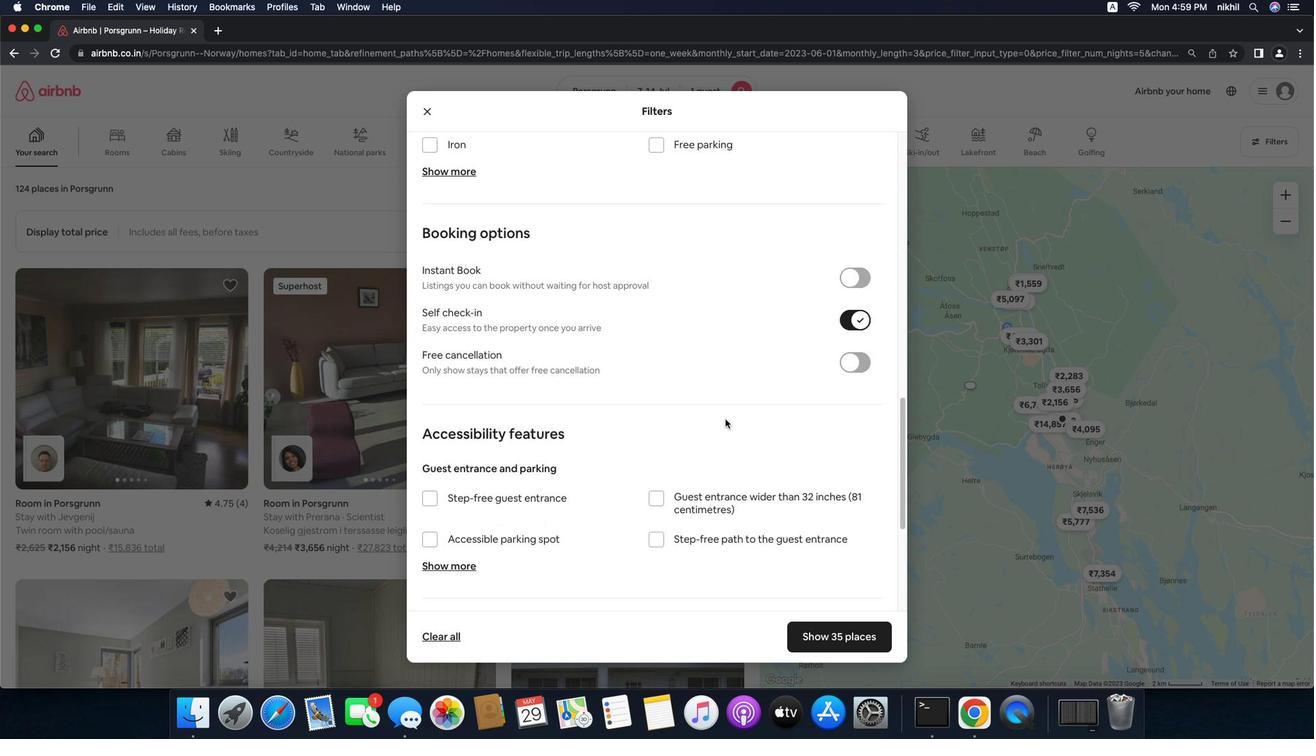 
Action: Mouse scrolled (722, 416) with delta (-2, -1)
Screenshot: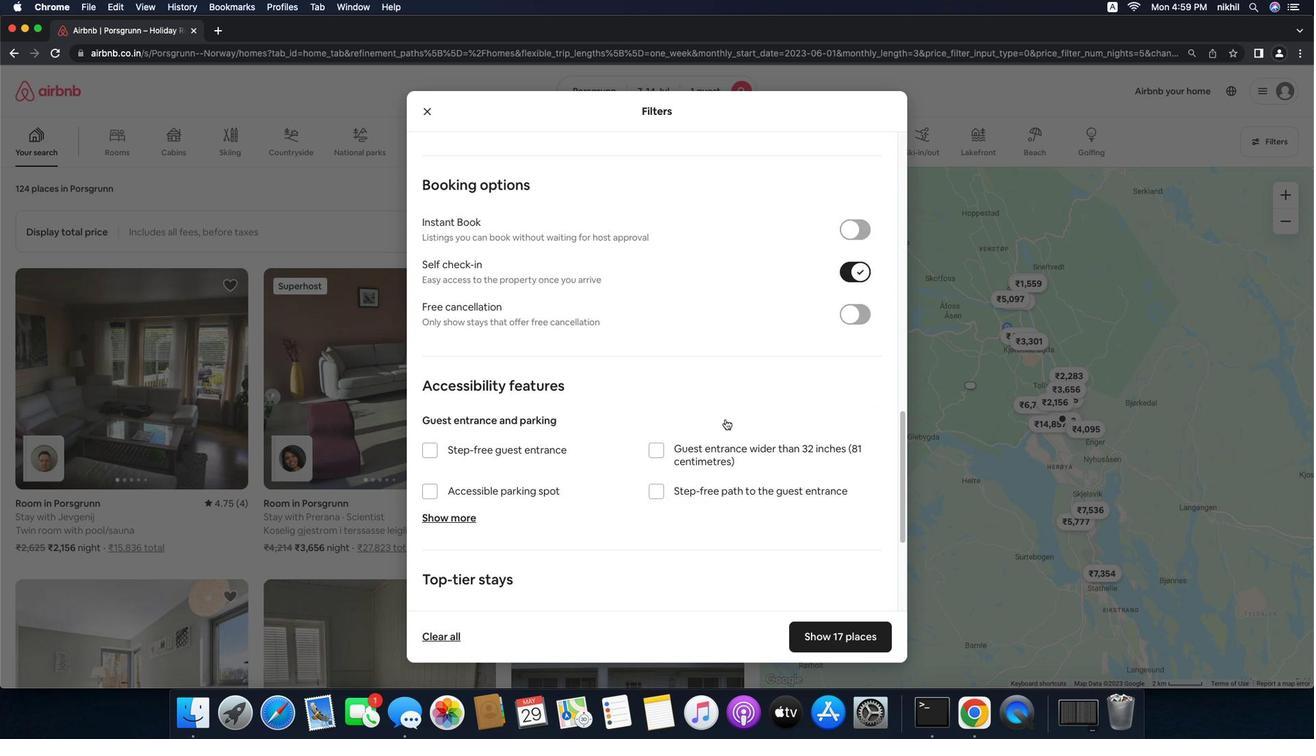 
Action: Mouse moved to (722, 416)
Screenshot: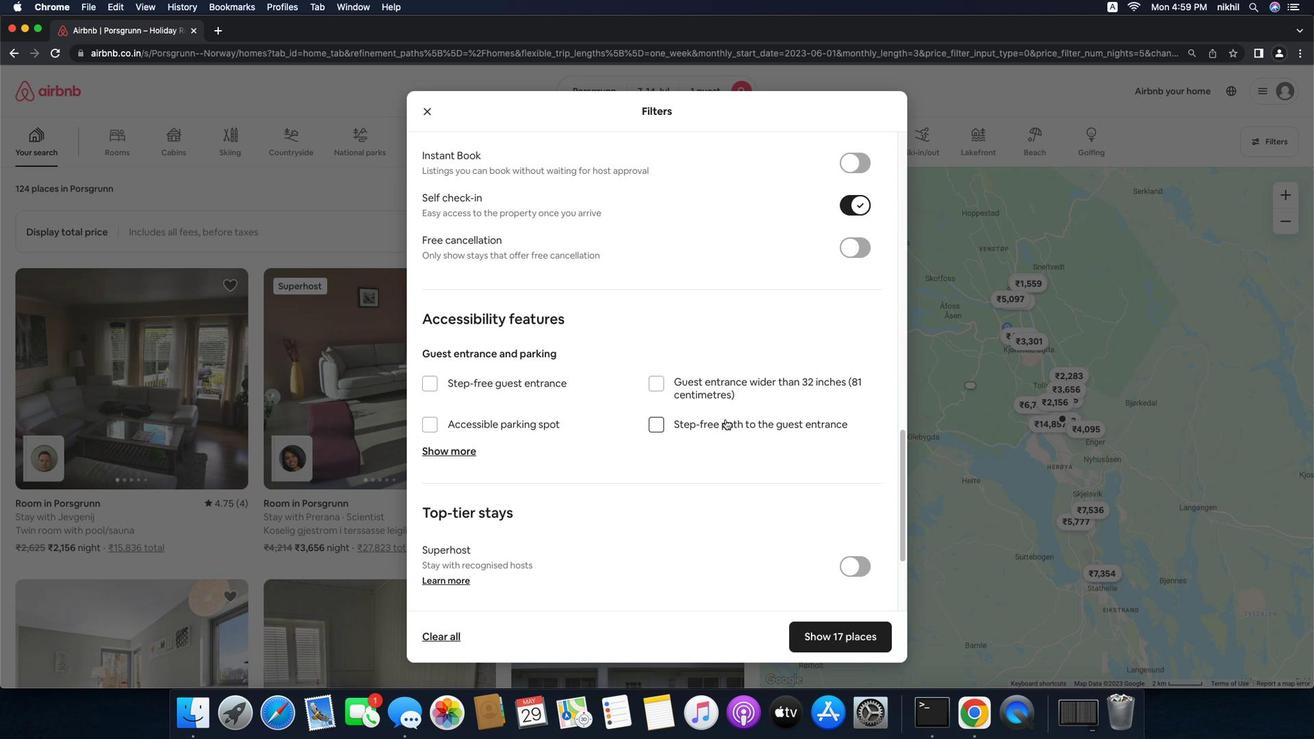 
Action: Mouse scrolled (722, 416) with delta (-2, 0)
Screenshot: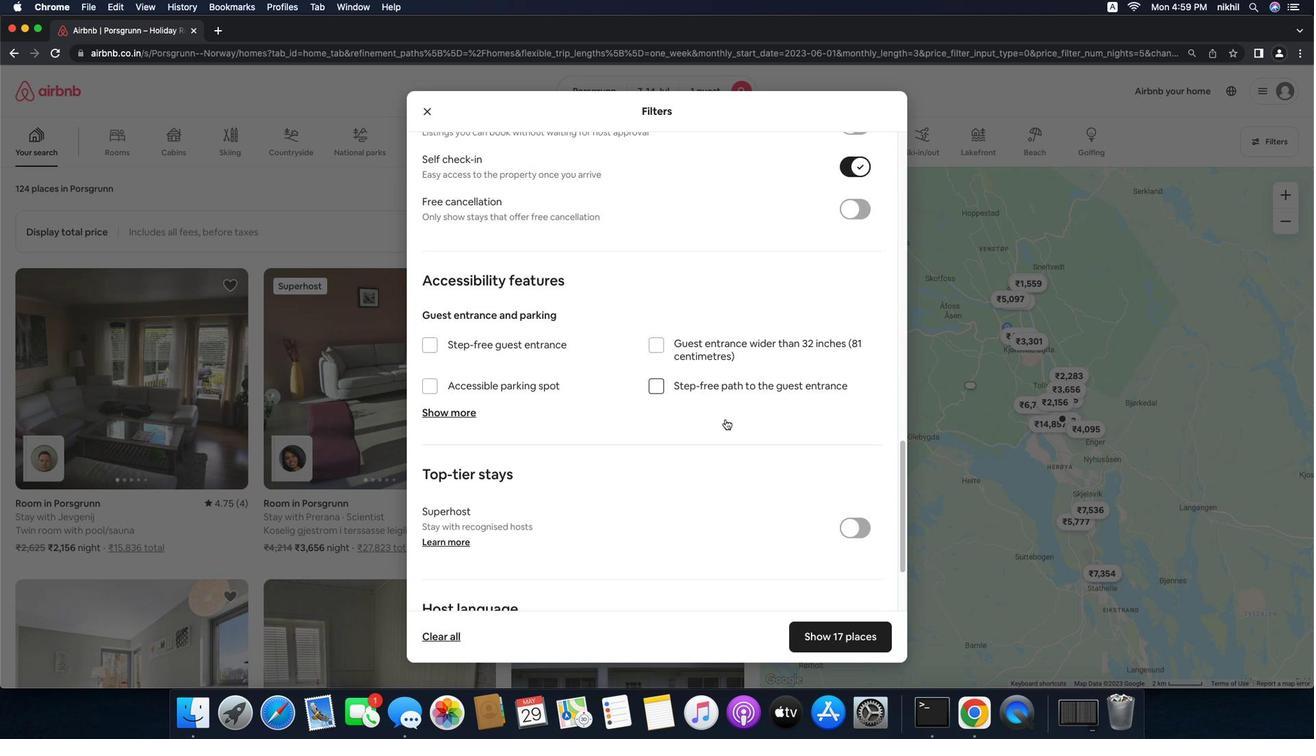 
Action: Mouse scrolled (722, 416) with delta (-2, 0)
Screenshot: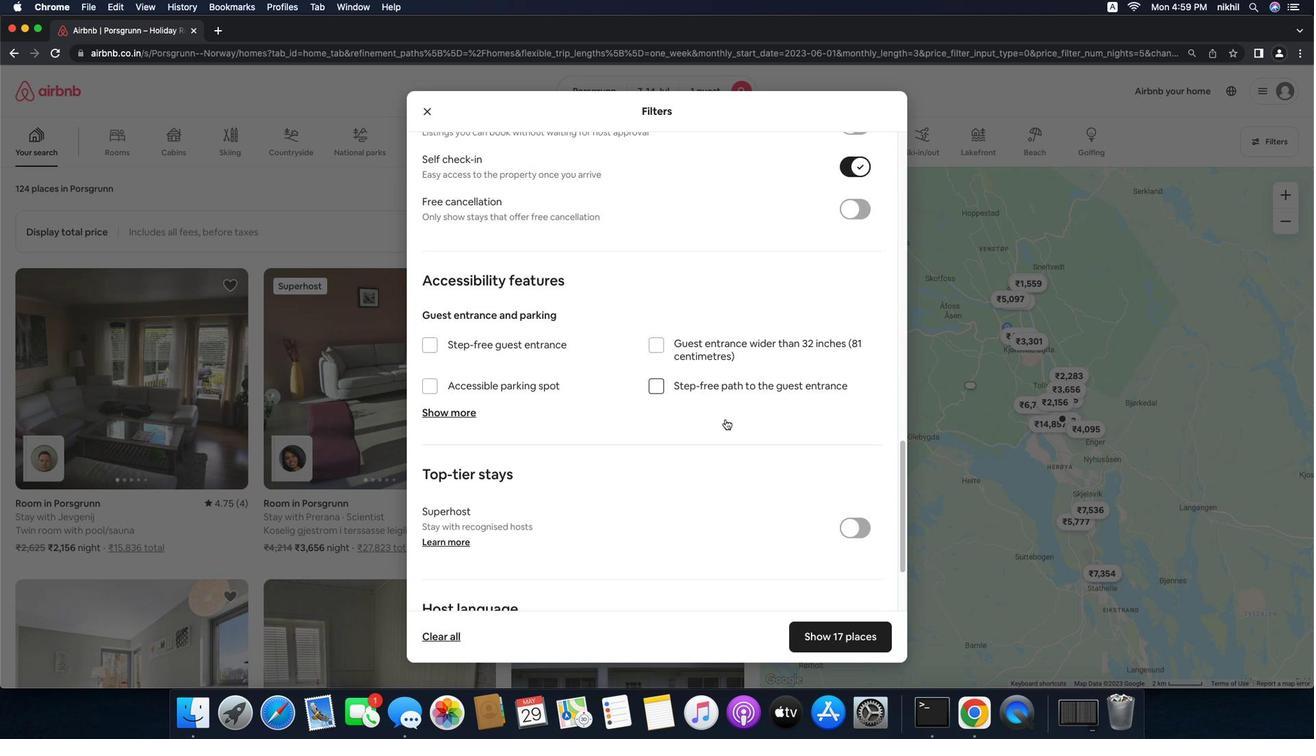 
Action: Mouse scrolled (722, 416) with delta (-2, -1)
Screenshot: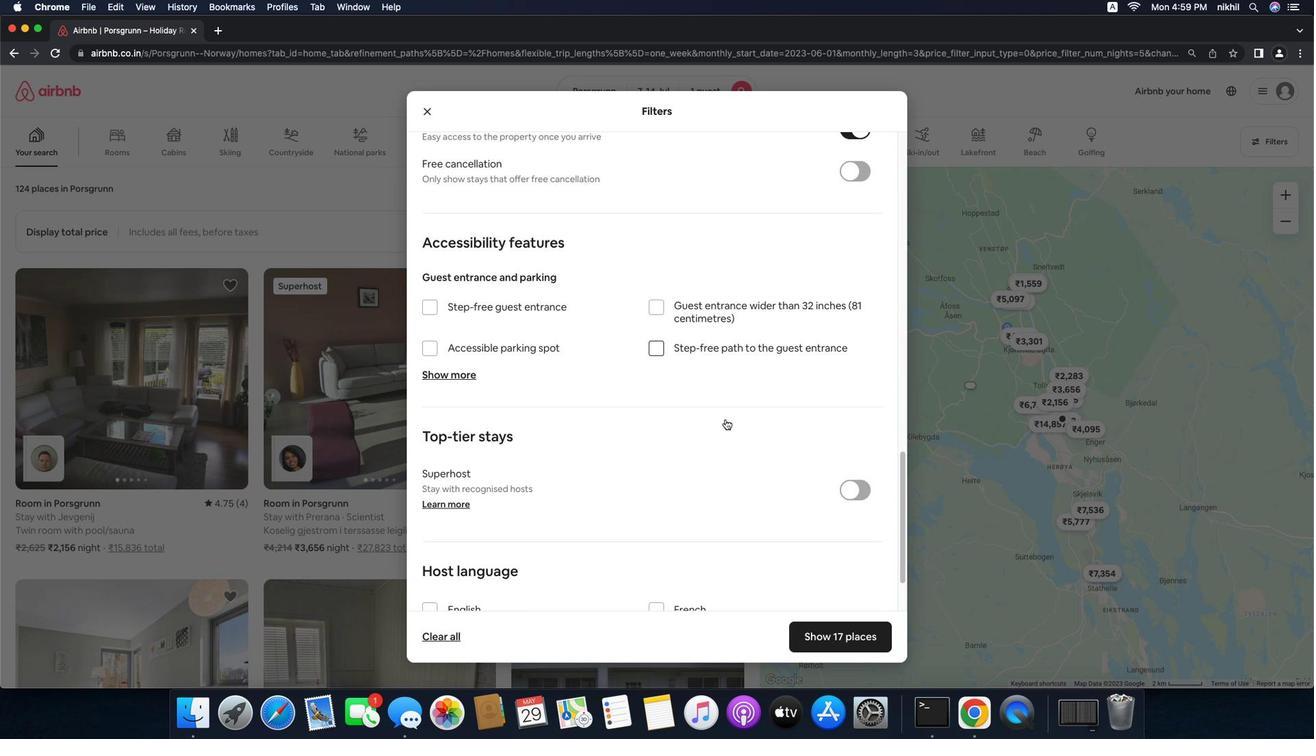 
Action: Mouse scrolled (722, 416) with delta (-2, -2)
Screenshot: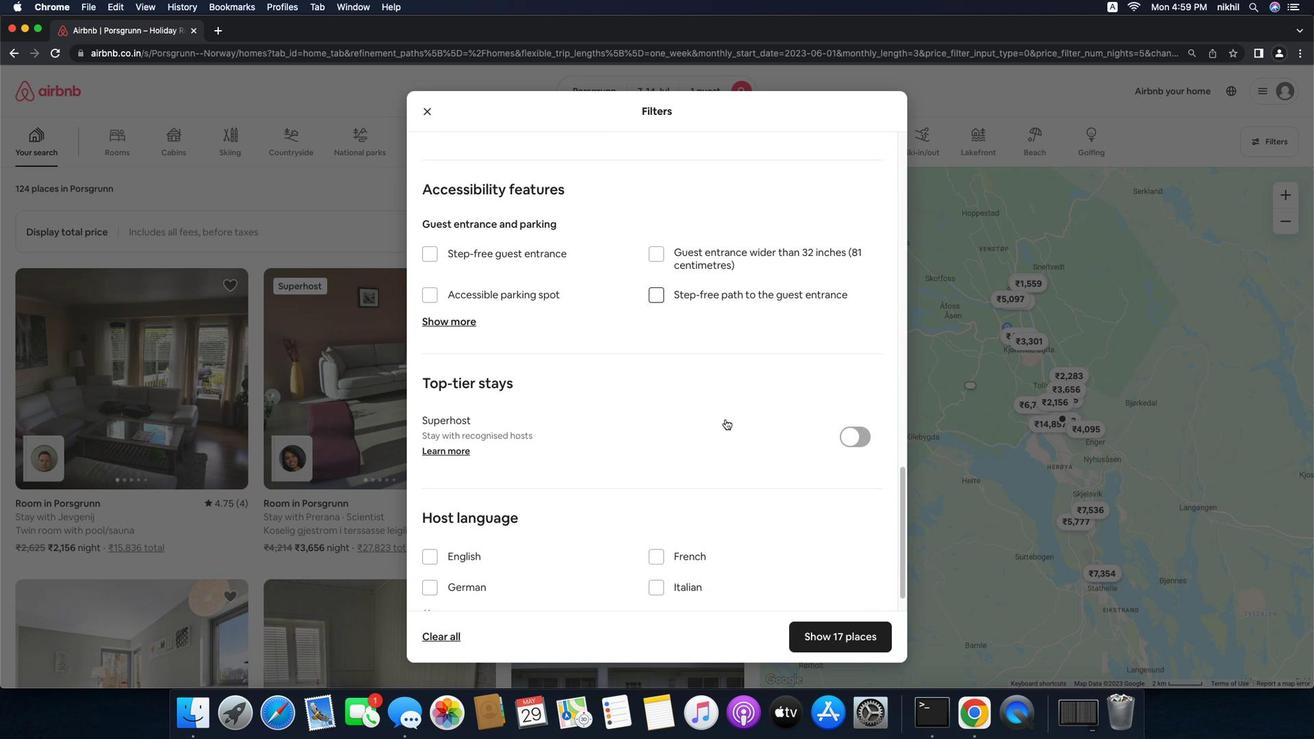 
Action: Mouse moved to (462, 514)
Screenshot: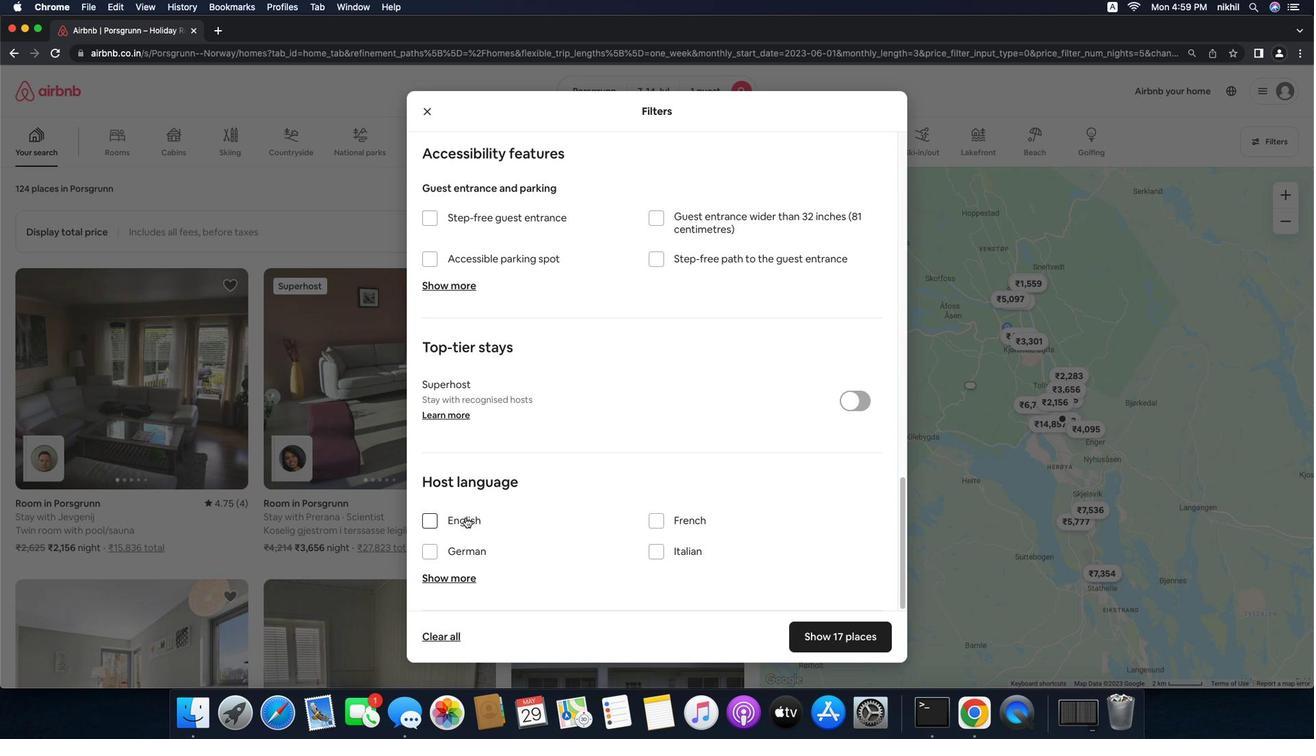 
Action: Mouse pressed left at (462, 514)
Screenshot: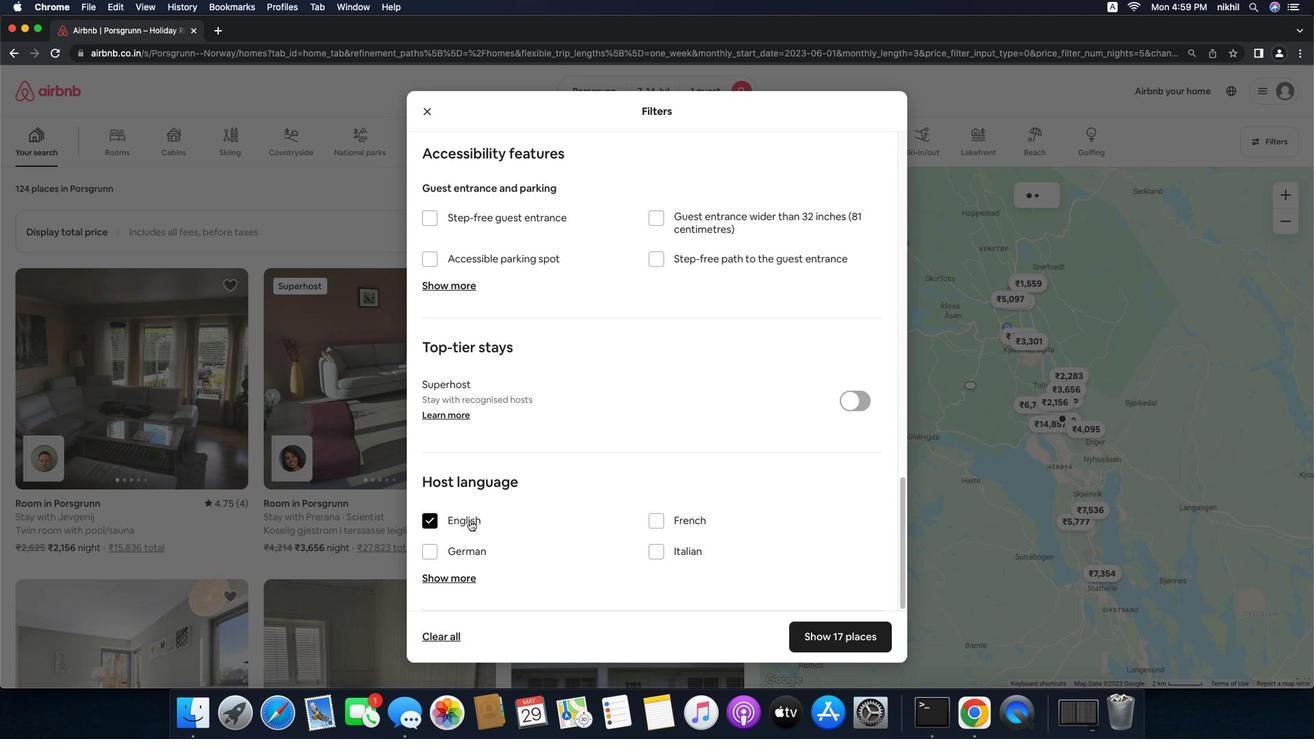 
Action: Mouse moved to (824, 635)
Screenshot: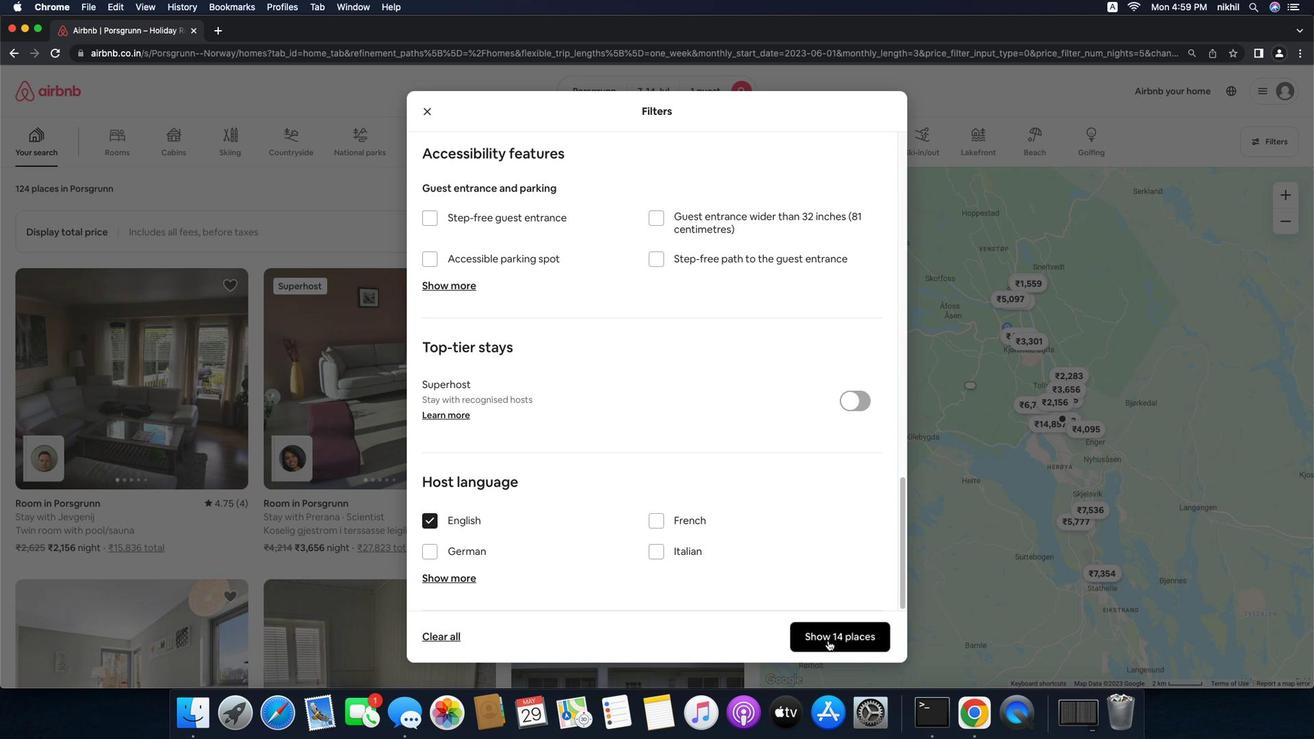 
Action: Mouse pressed left at (824, 635)
Screenshot: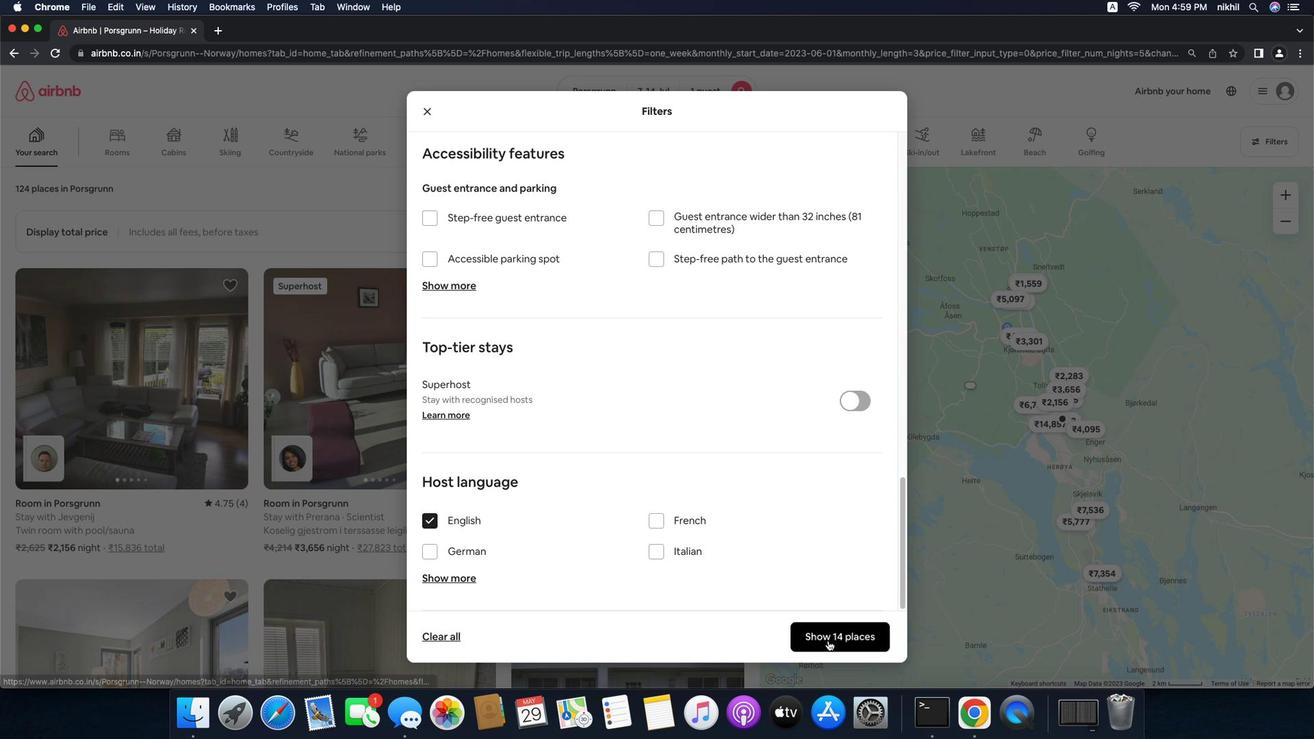 
Action: Mouse moved to (488, 123)
Screenshot: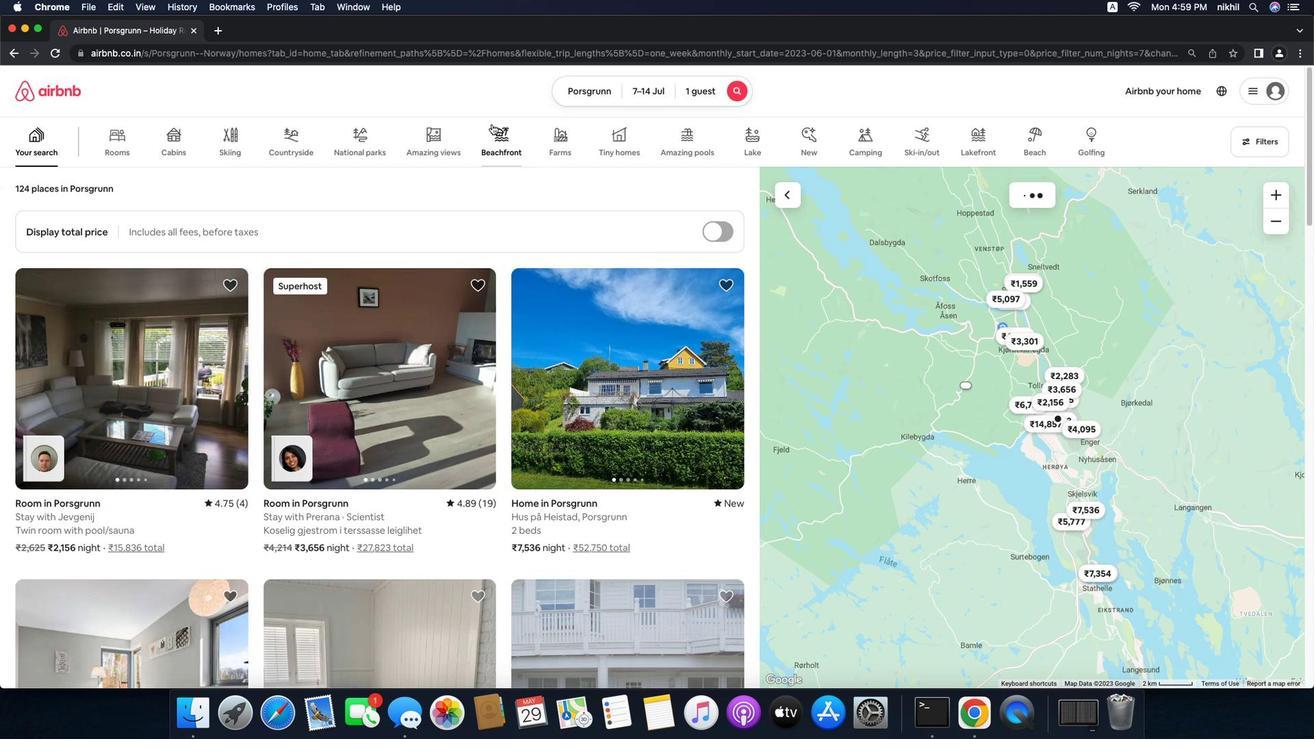 
